 Task: Find connections with filter location Luwuk with filter topic #aviationwith filter profile language German with filter current company Indian Oil Corporation Limited with filter school Sri Krishna Institute Of Technology with filter industry Telecommunications with filter service category Bankruptcy Law with filter keywords title Recyclables Collector
Action: Mouse pressed left at (395, 53)
Screenshot: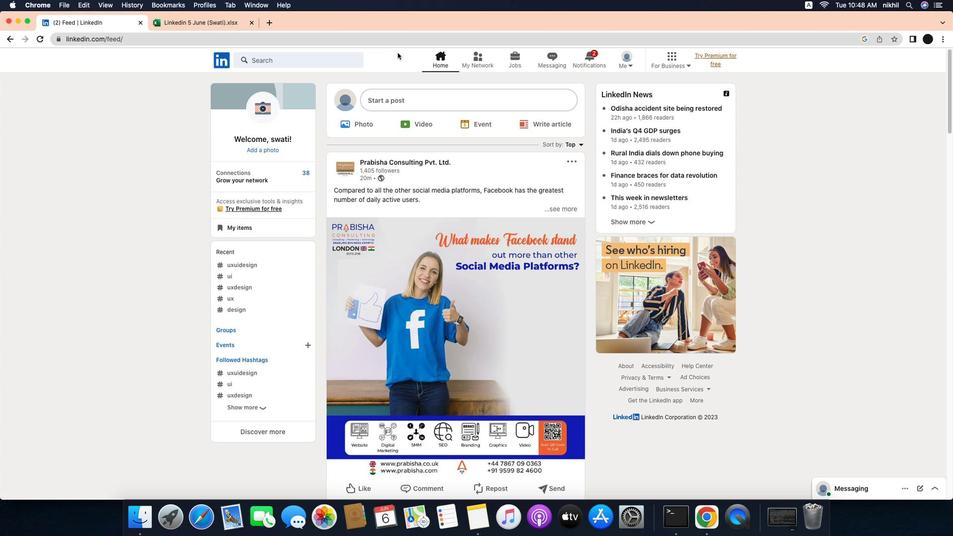 
Action: Mouse moved to (474, 53)
Screenshot: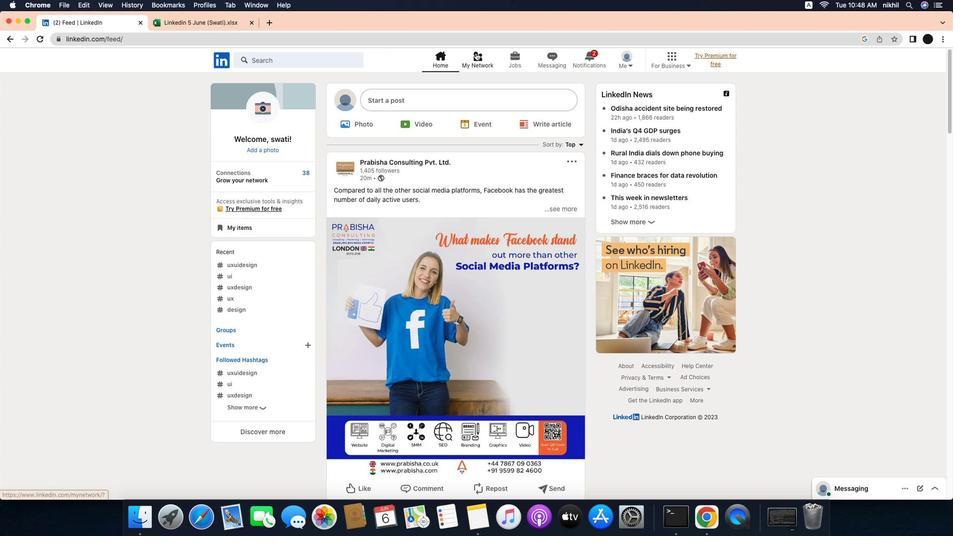 
Action: Mouse pressed left at (474, 53)
Screenshot: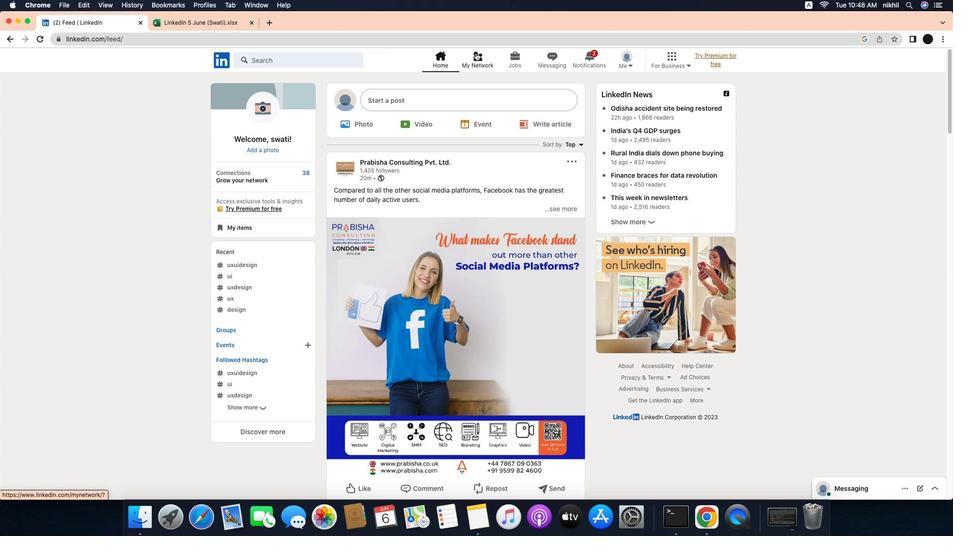 
Action: Mouse moved to (318, 114)
Screenshot: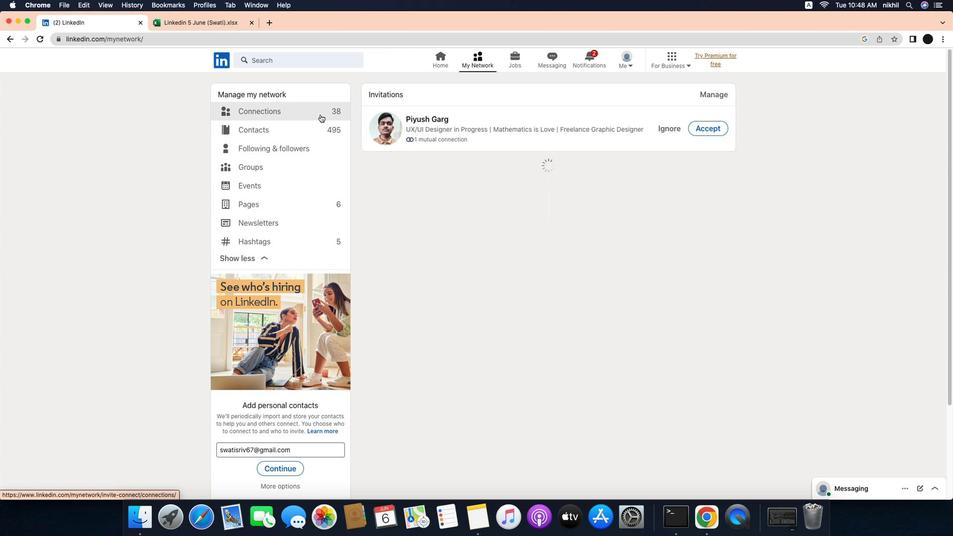 
Action: Mouse pressed left at (318, 114)
Screenshot: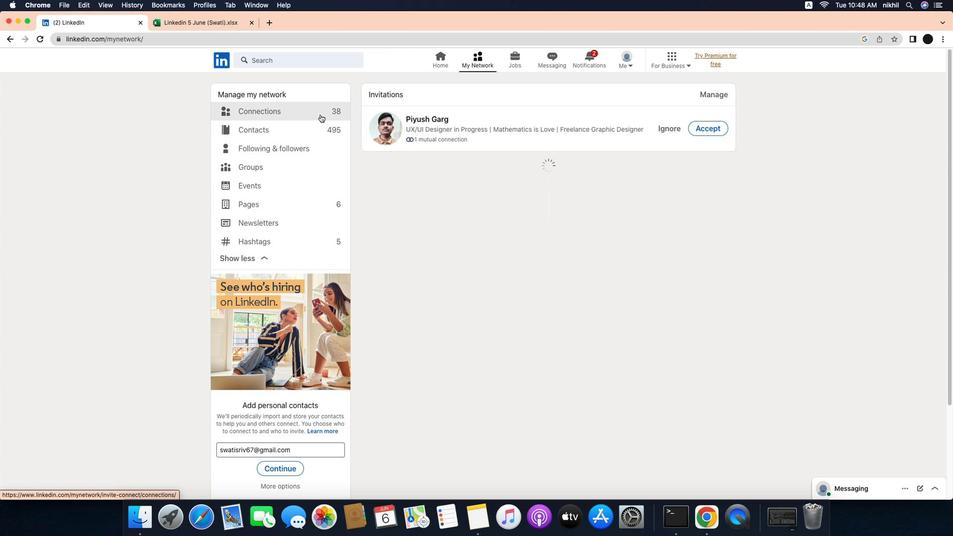 
Action: Mouse moved to (548, 115)
Screenshot: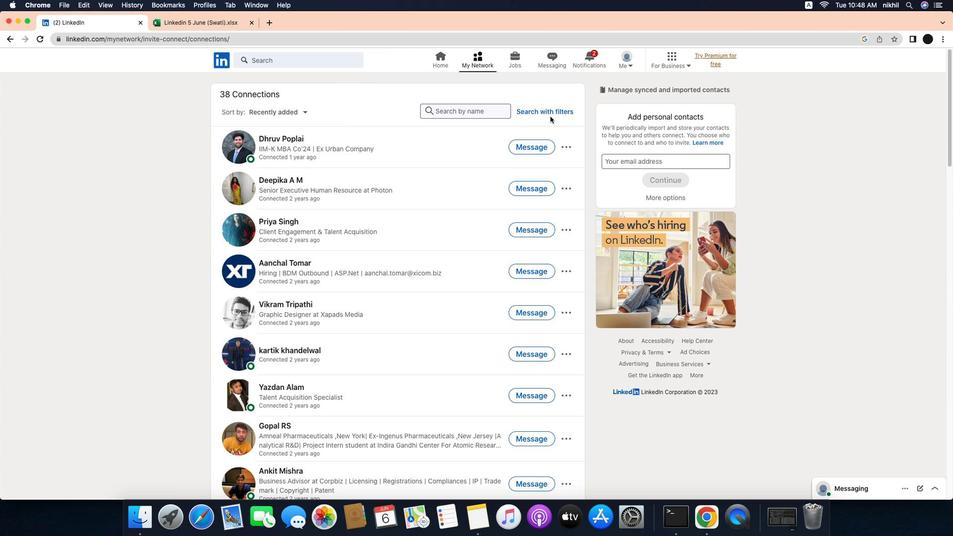 
Action: Mouse pressed left at (548, 115)
Screenshot: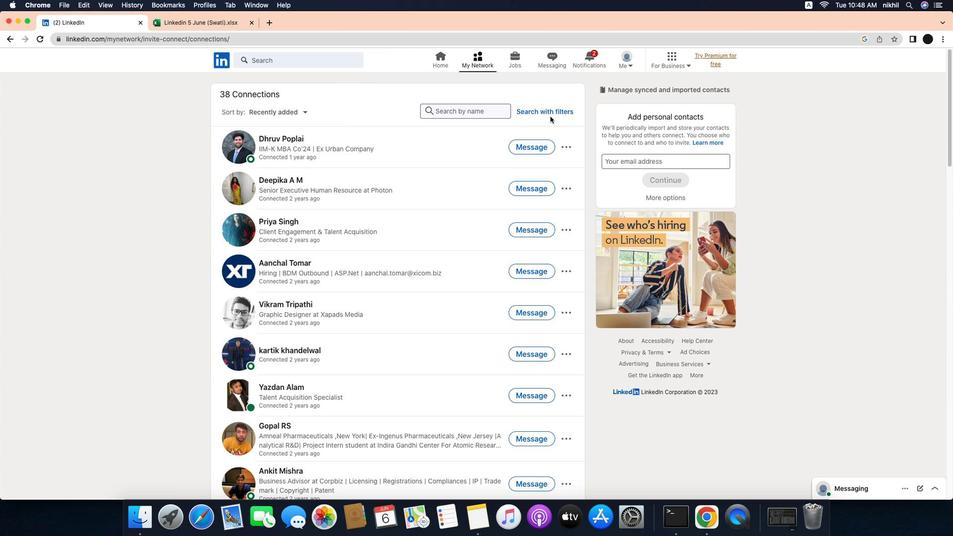 
Action: Mouse moved to (550, 112)
Screenshot: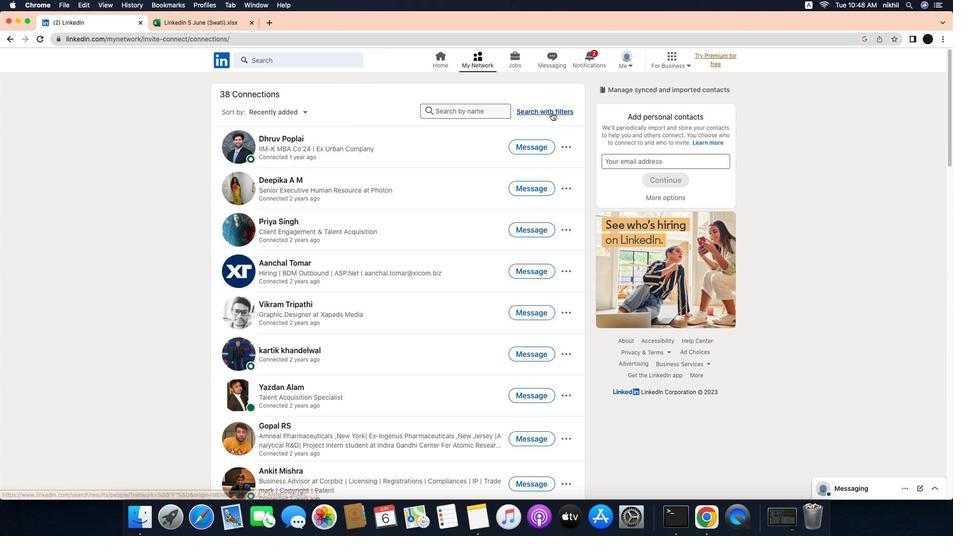 
Action: Mouse pressed left at (550, 112)
Screenshot: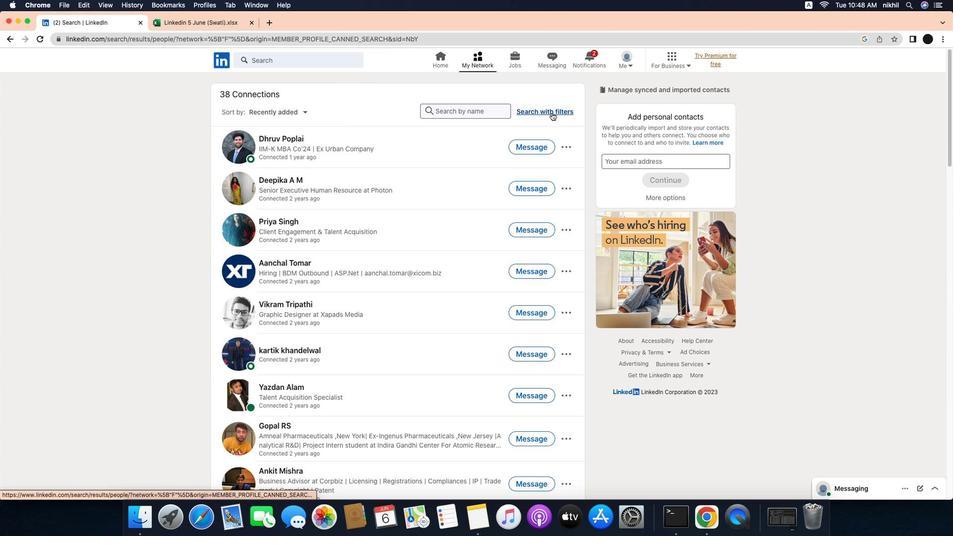 
Action: Mouse moved to (517, 87)
Screenshot: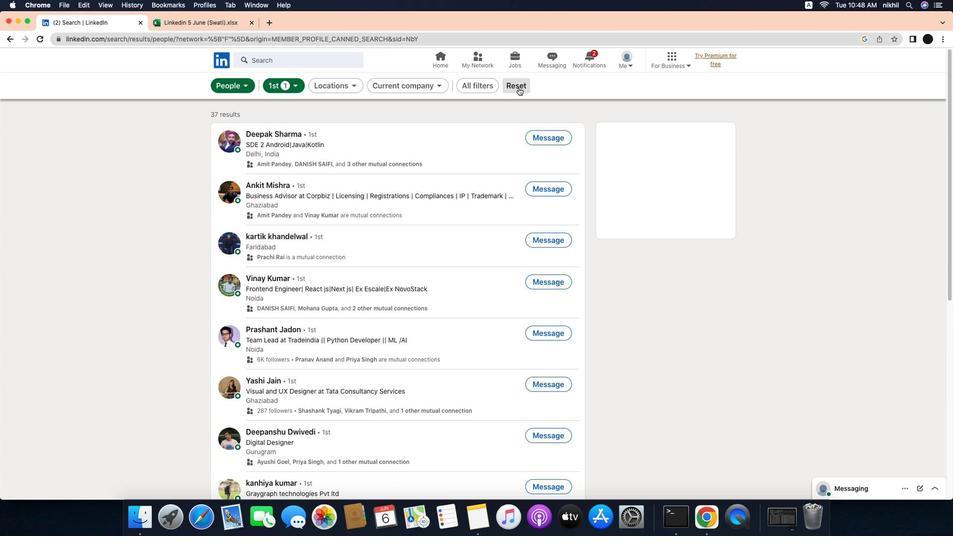 
Action: Mouse pressed left at (517, 87)
Screenshot: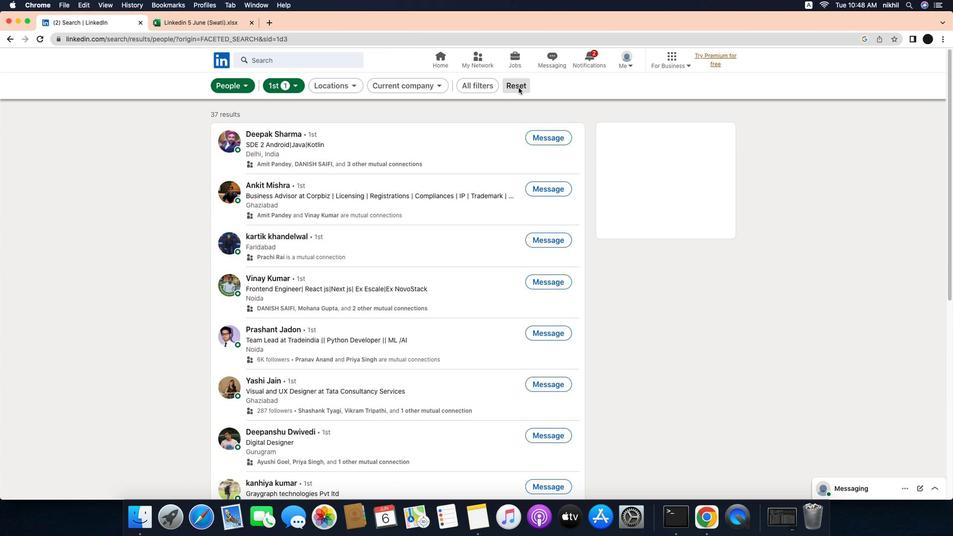 
Action: Mouse moved to (515, 88)
Screenshot: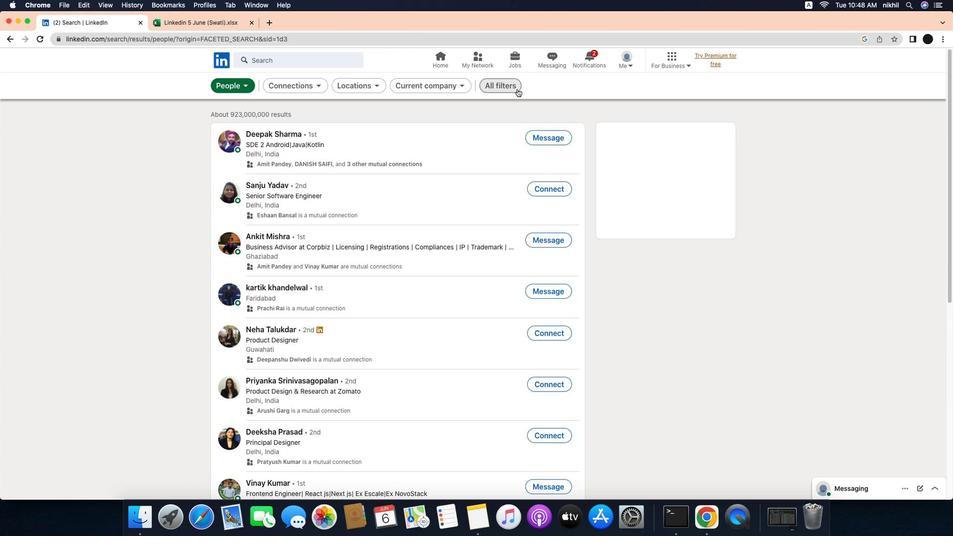 
Action: Mouse pressed left at (515, 88)
Screenshot: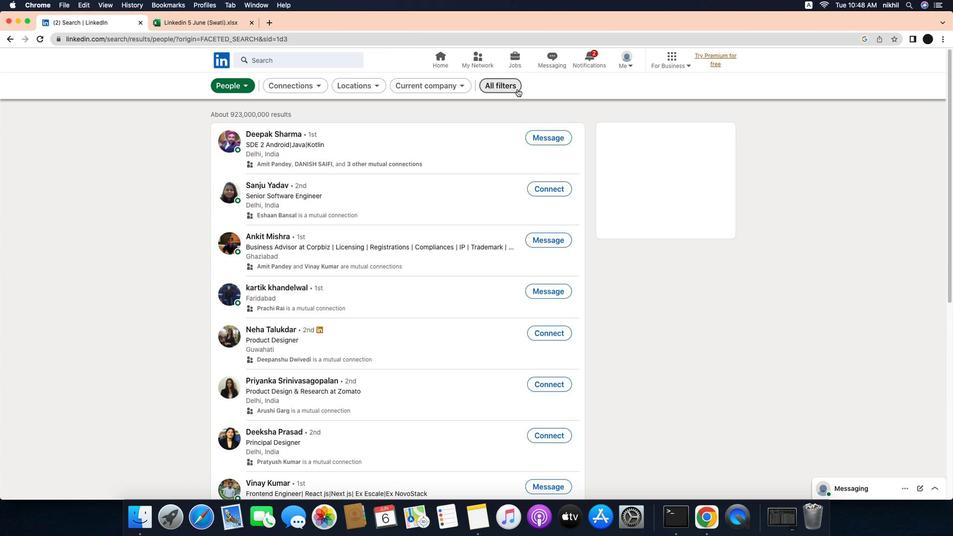 
Action: Mouse moved to (716, 244)
Screenshot: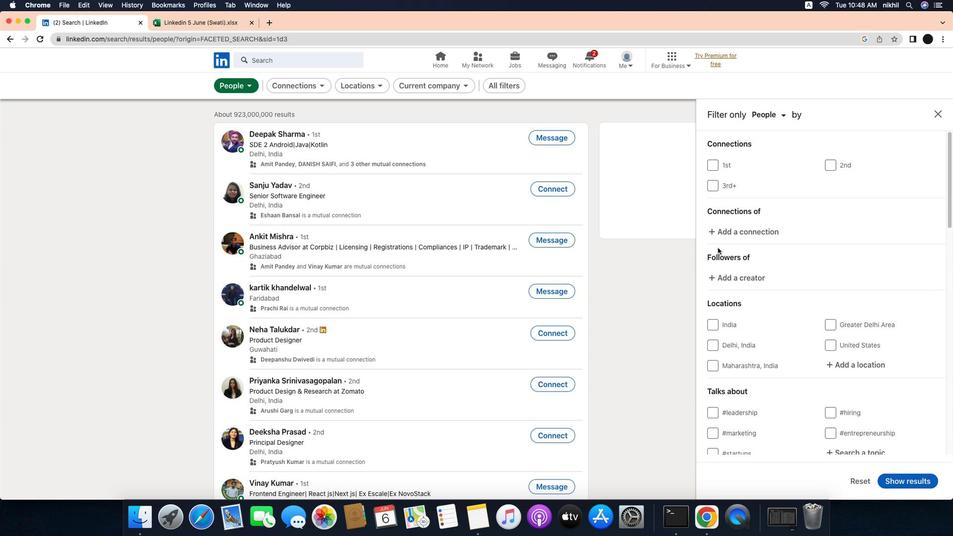 
Action: Mouse scrolled (716, 244) with delta (0, 1)
Screenshot: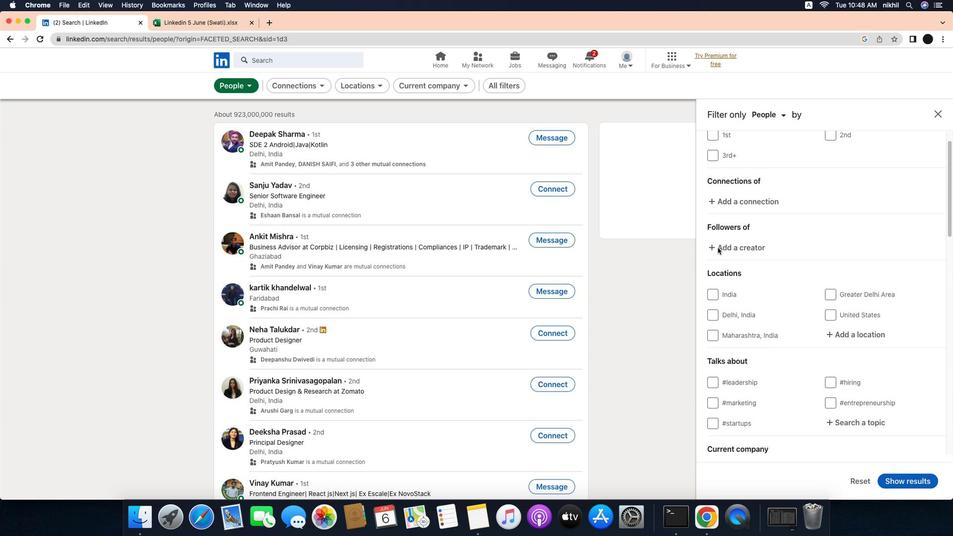 
Action: Mouse scrolled (716, 244) with delta (0, 1)
Screenshot: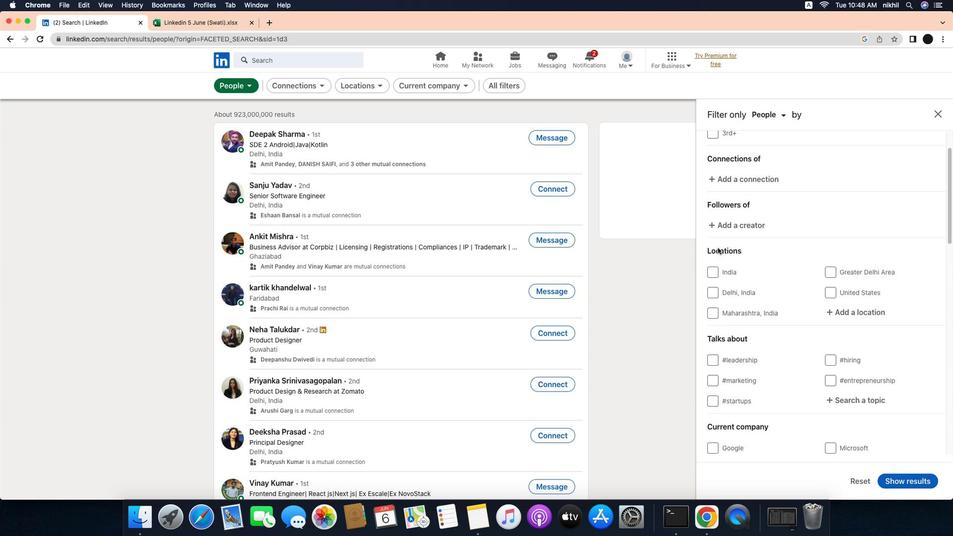 
Action: Mouse scrolled (716, 244) with delta (0, 0)
Screenshot: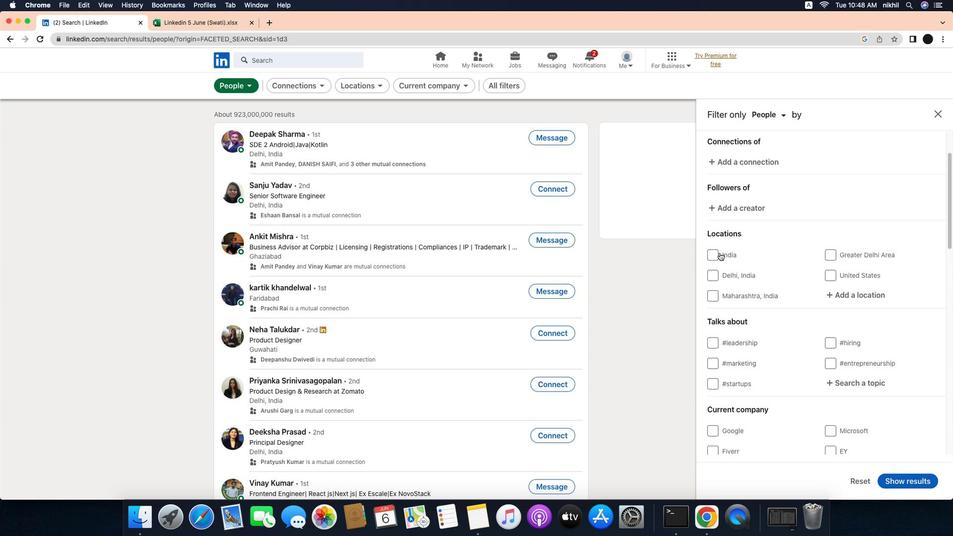 
Action: Mouse moved to (855, 281)
Screenshot: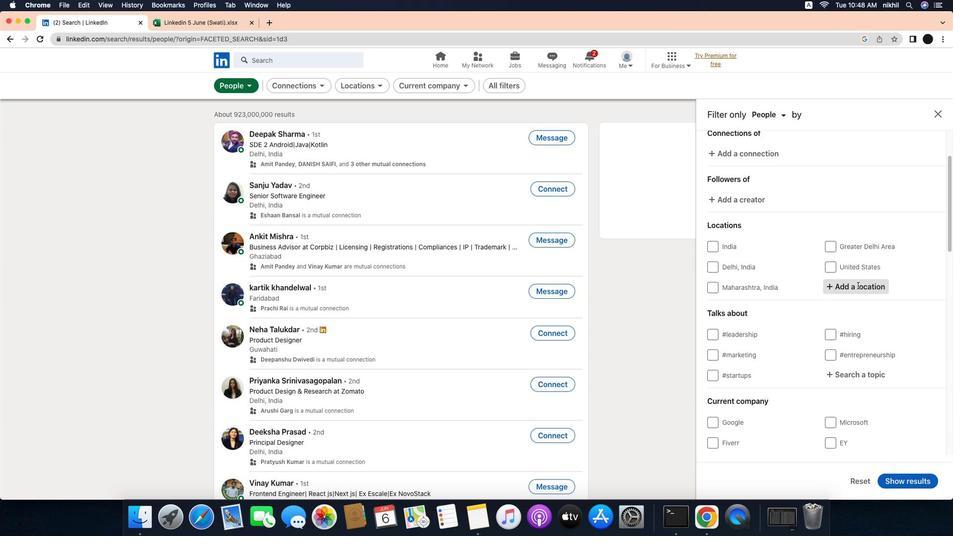 
Action: Mouse pressed left at (855, 281)
Screenshot: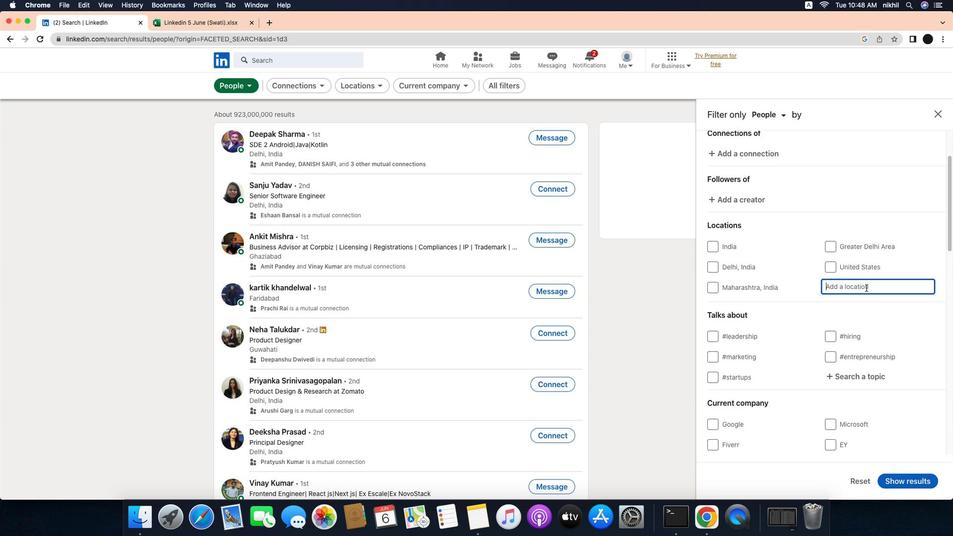 
Action: Mouse moved to (881, 287)
Screenshot: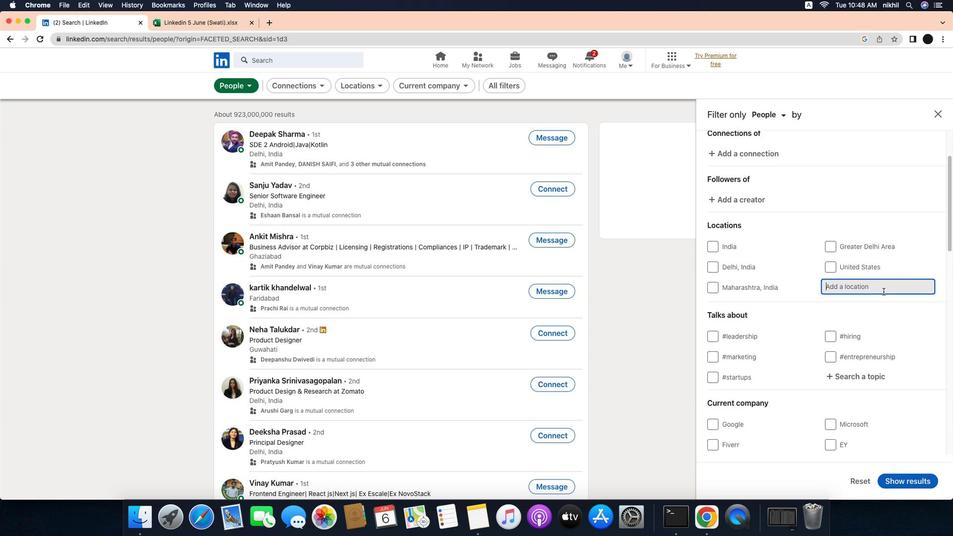 
Action: Mouse pressed left at (881, 287)
Screenshot: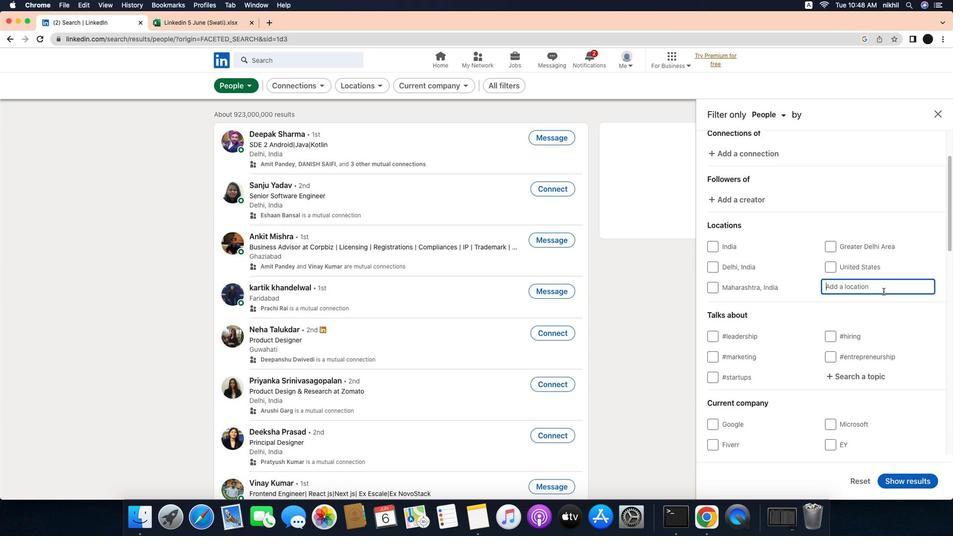 
Action: Key pressed Key.caps_lock'L'Key.caps_lock'u''w''u''k'Key.enter
Screenshot: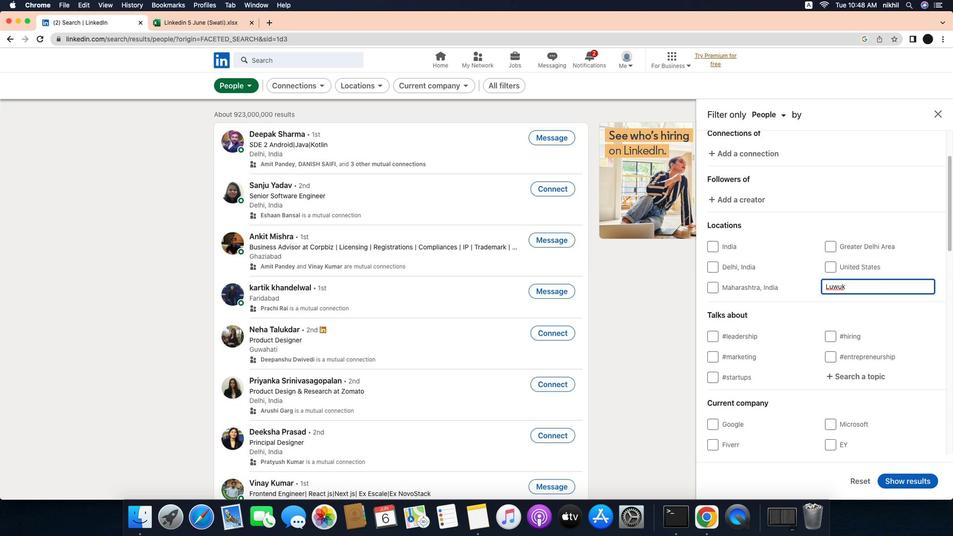 
Action: Mouse moved to (891, 313)
Screenshot: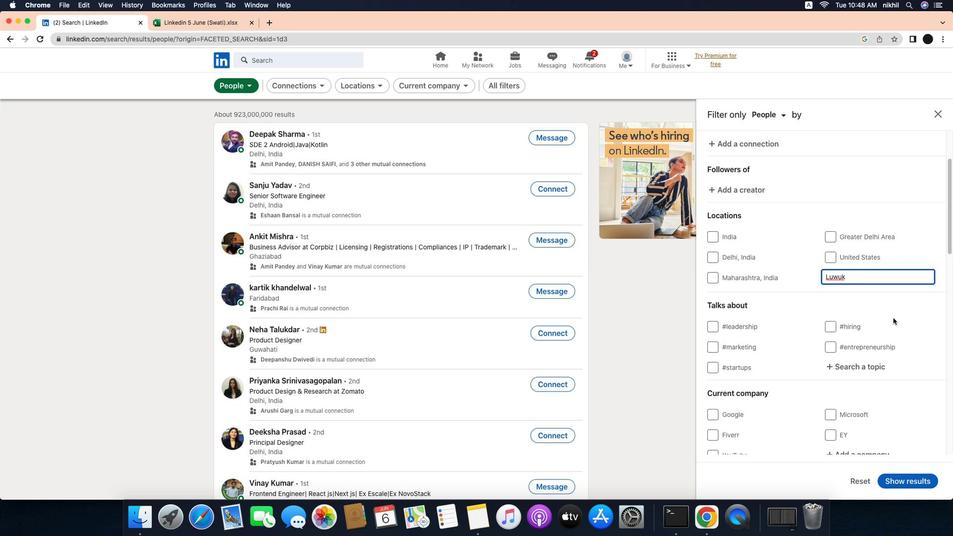 
Action: Mouse scrolled (891, 313) with delta (0, 1)
Screenshot: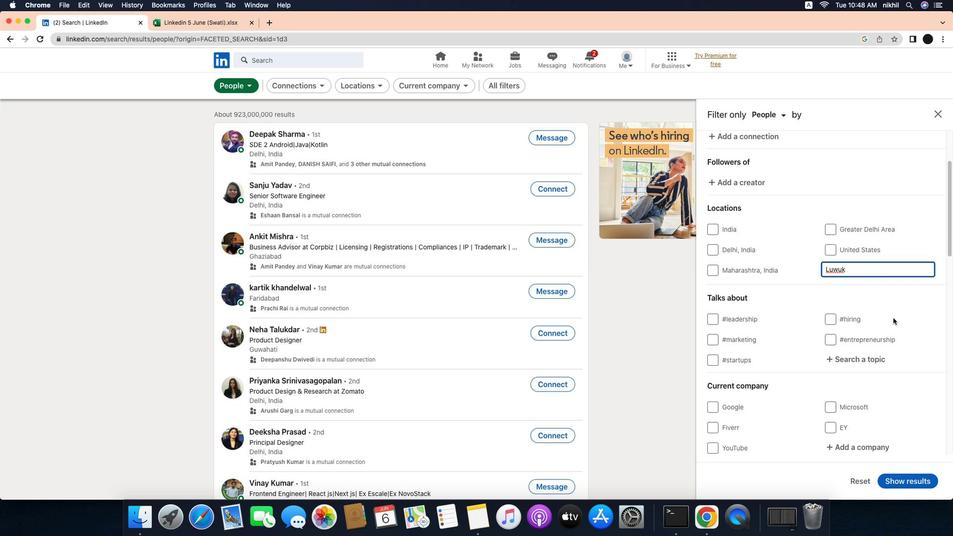 
Action: Mouse moved to (891, 313)
Screenshot: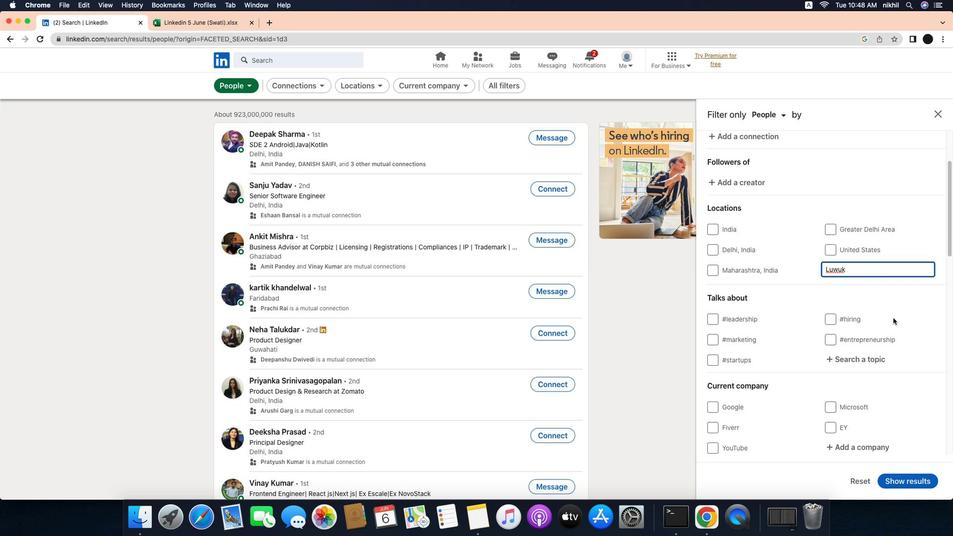 
Action: Mouse scrolled (891, 313) with delta (0, 1)
Screenshot: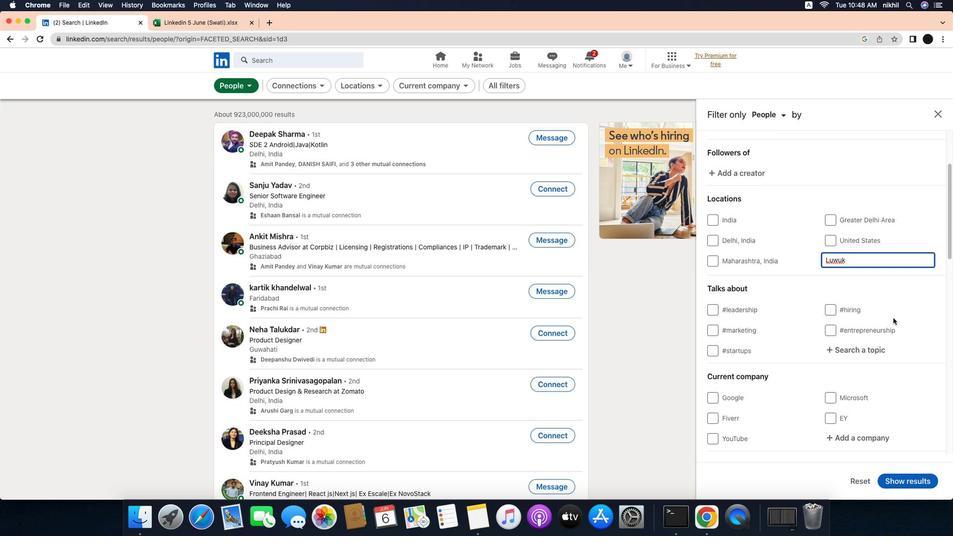 
Action: Mouse scrolled (891, 313) with delta (0, 1)
Screenshot: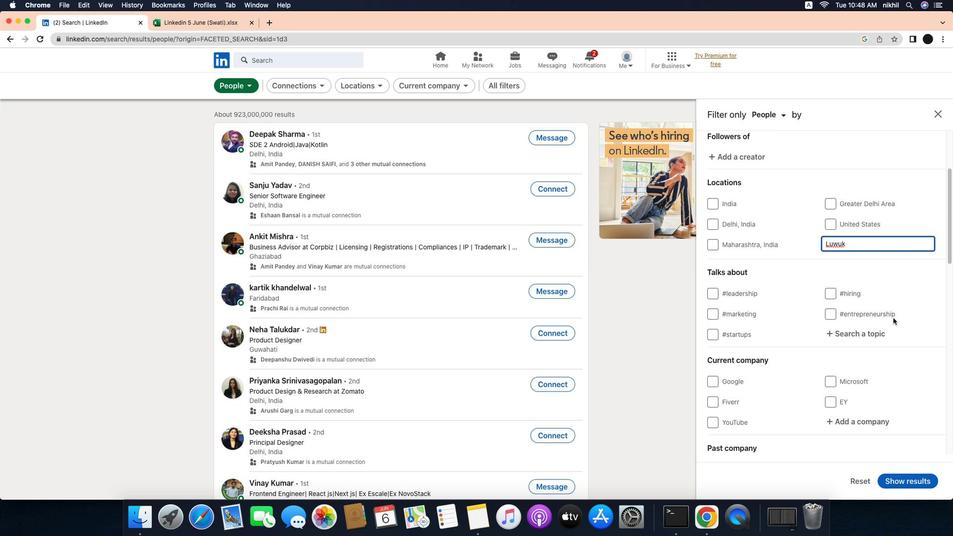 
Action: Mouse scrolled (891, 313) with delta (0, 1)
Screenshot: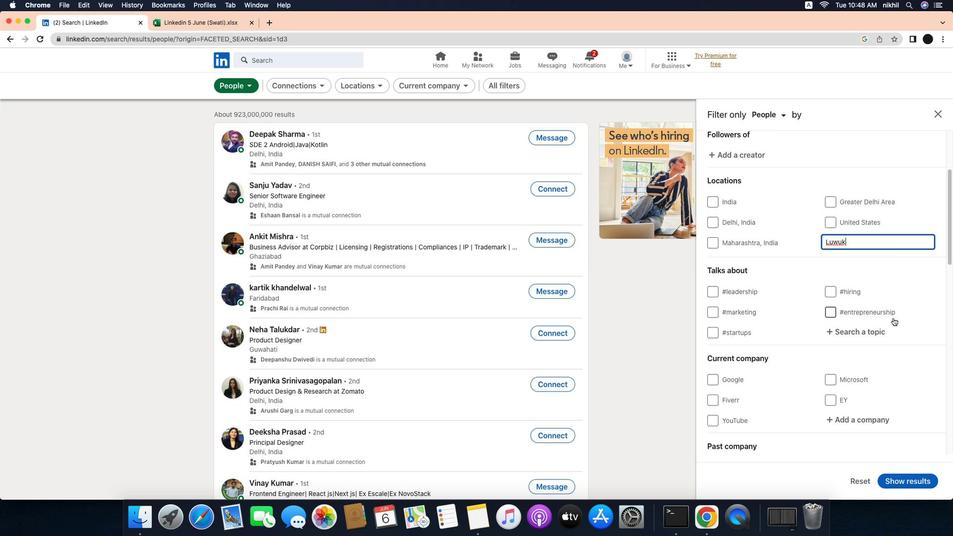 
Action: Mouse scrolled (891, 313) with delta (0, 1)
Screenshot: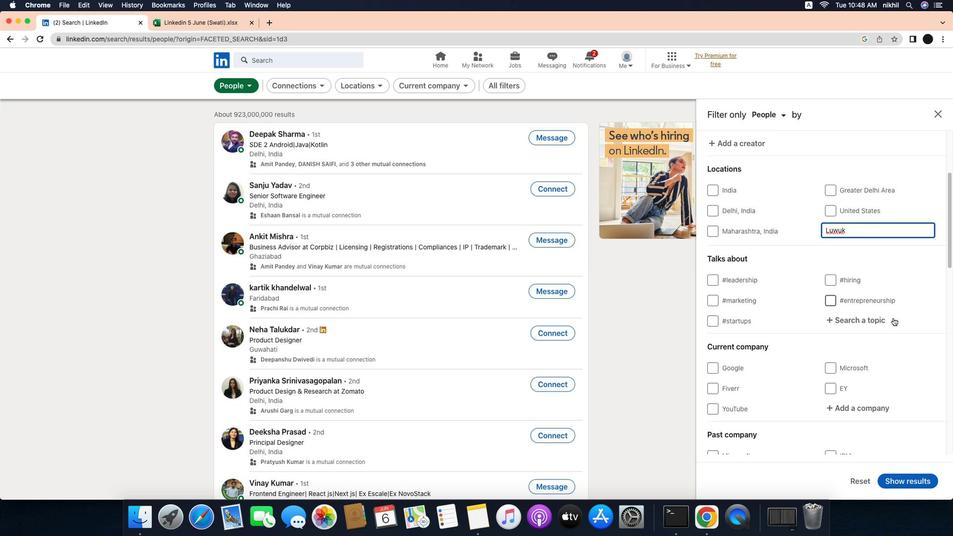 
Action: Mouse scrolled (891, 313) with delta (0, 1)
Screenshot: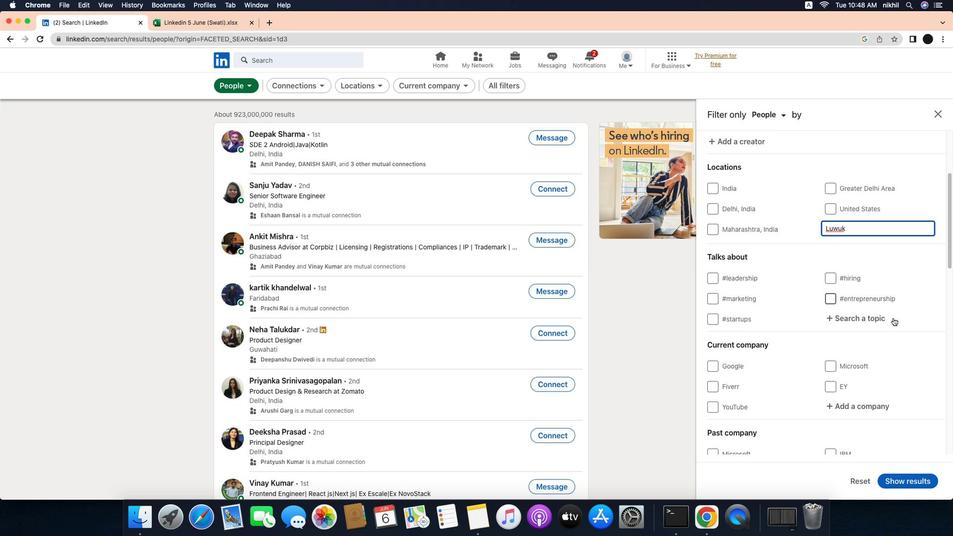 
Action: Mouse moved to (865, 314)
Screenshot: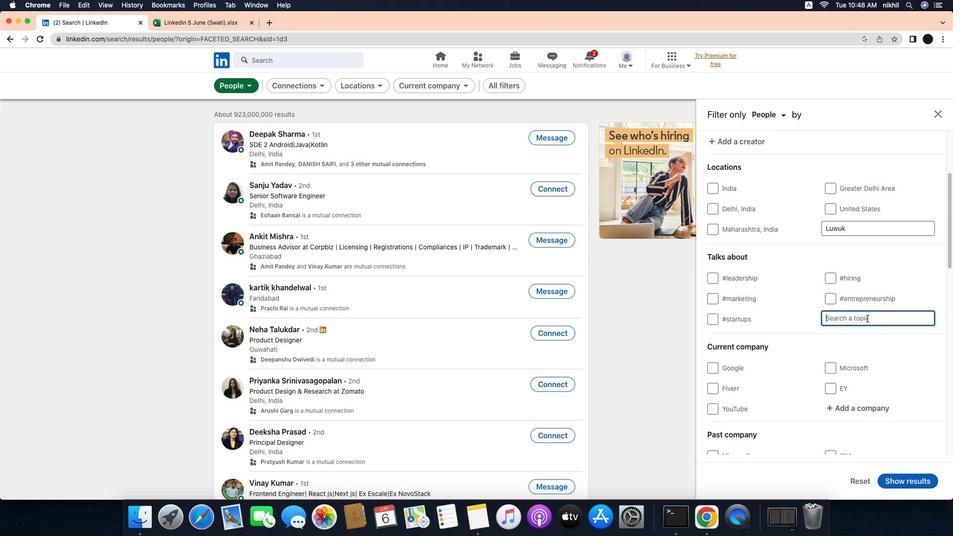 
Action: Mouse pressed left at (865, 314)
Screenshot: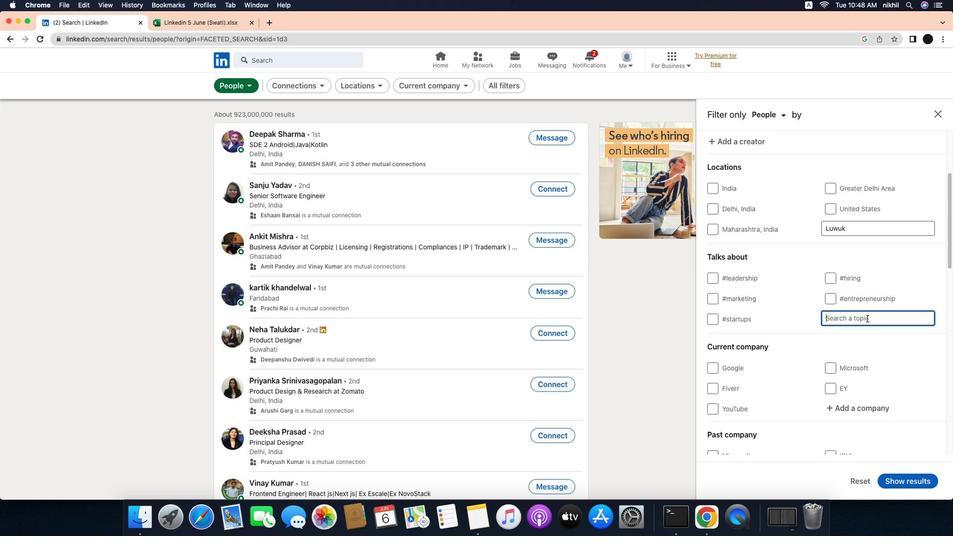 
Action: Mouse moved to (867, 314)
Screenshot: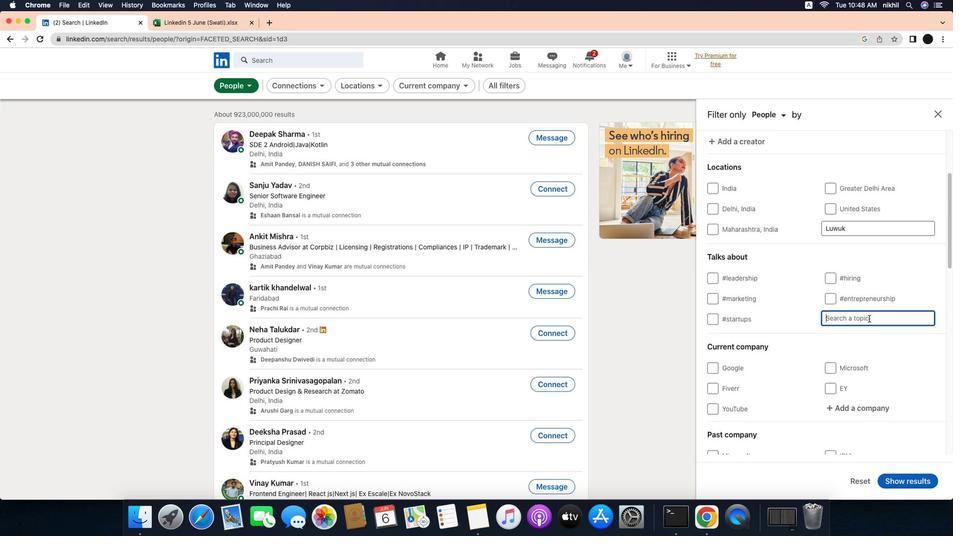 
Action: Key pressed 'a''v''i''a''t''i''o''n'
Screenshot: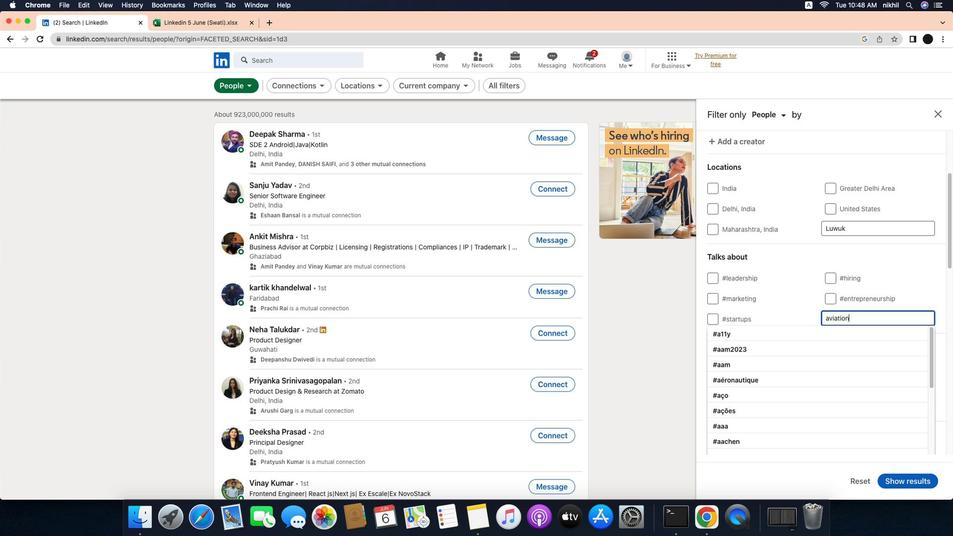 
Action: Mouse moved to (894, 363)
Screenshot: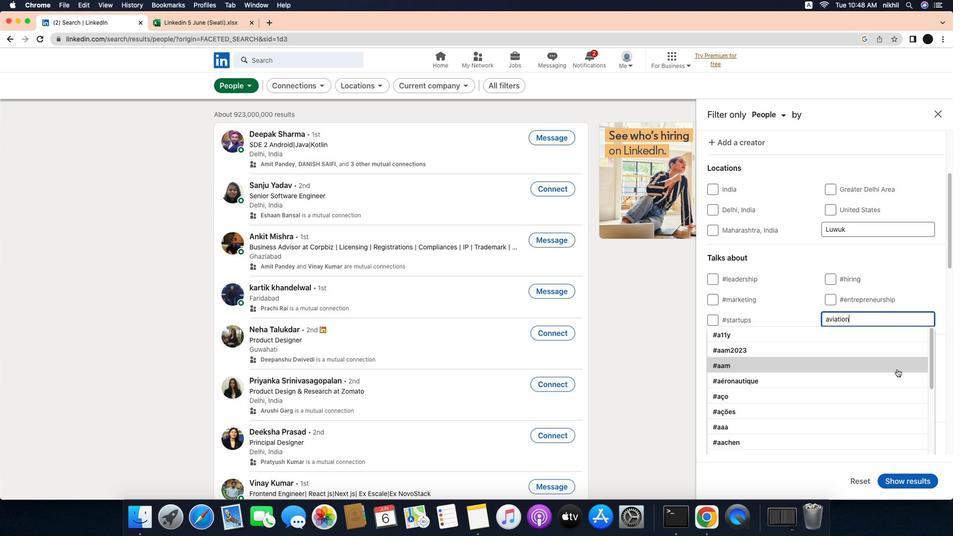 
Action: Mouse scrolled (894, 363) with delta (0, 2)
Screenshot: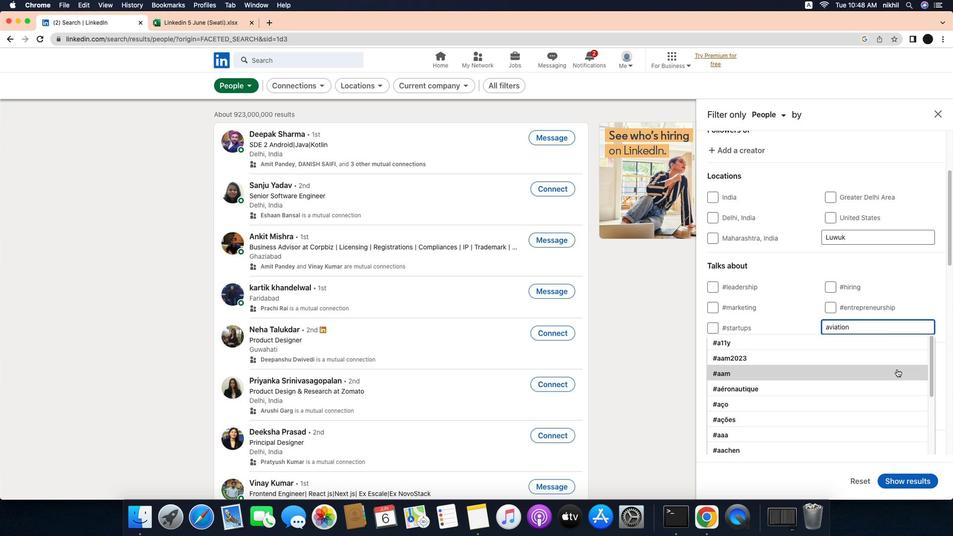 
Action: Mouse scrolled (894, 363) with delta (0, 2)
Screenshot: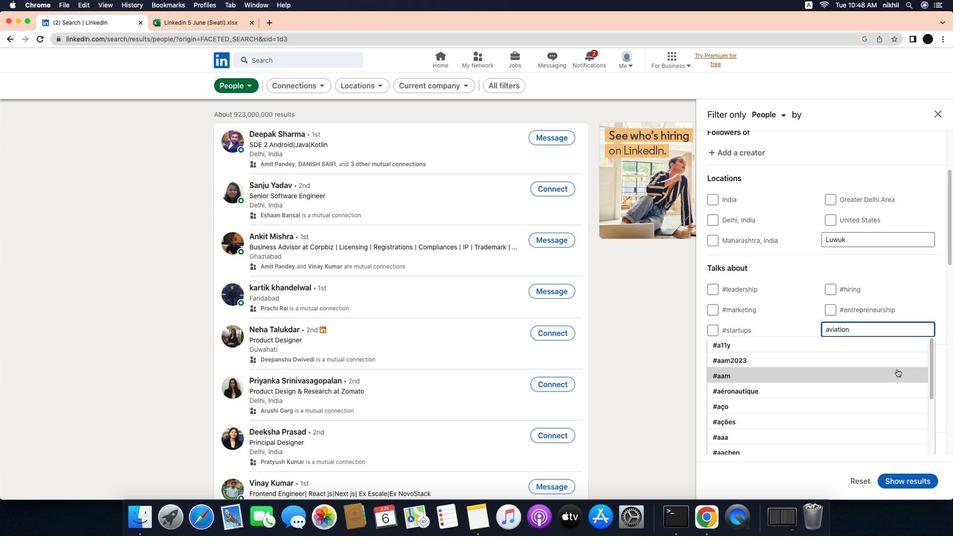 
Action: Mouse scrolled (894, 363) with delta (0, 1)
Screenshot: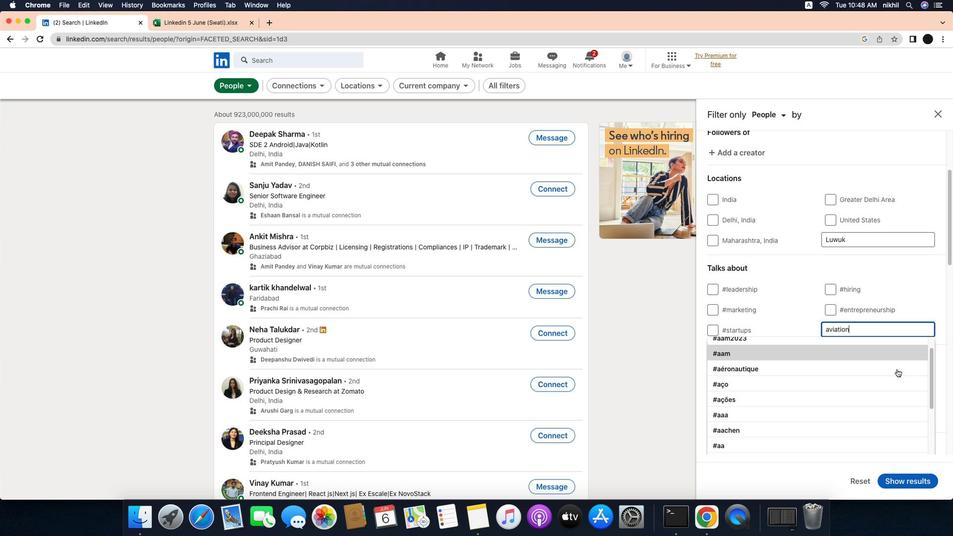 
Action: Mouse scrolled (894, 363) with delta (0, 1)
Screenshot: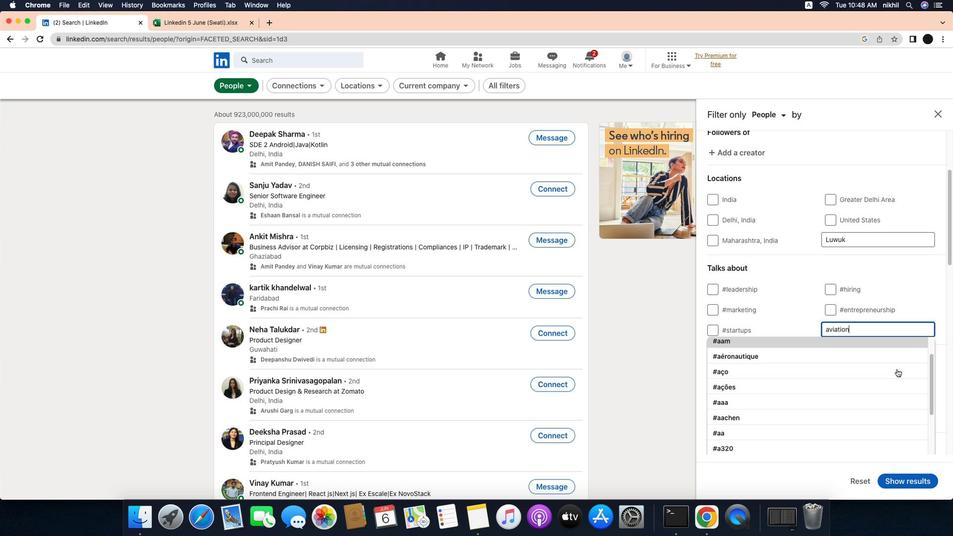 
Action: Mouse scrolled (894, 363) with delta (0, 0)
Screenshot: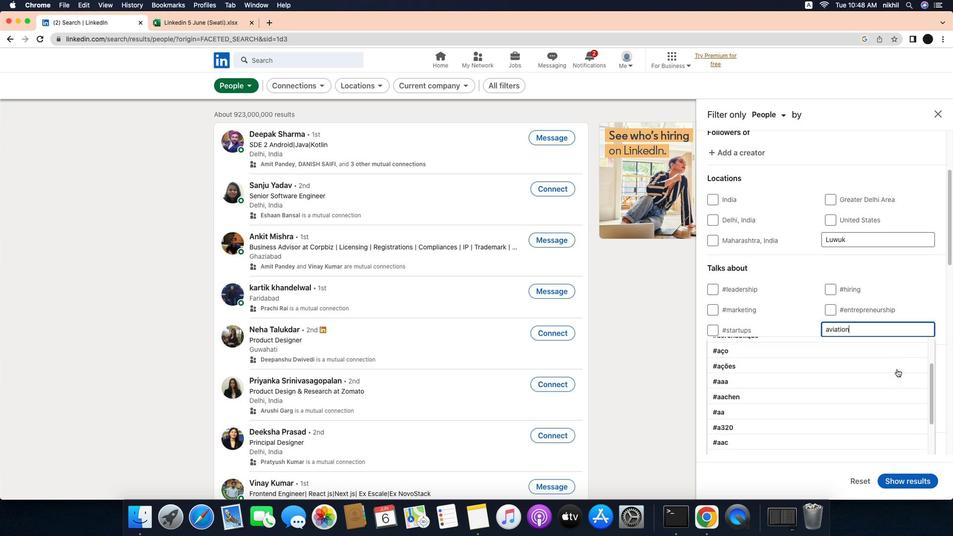 
Action: Mouse scrolled (894, 363) with delta (0, 0)
Screenshot: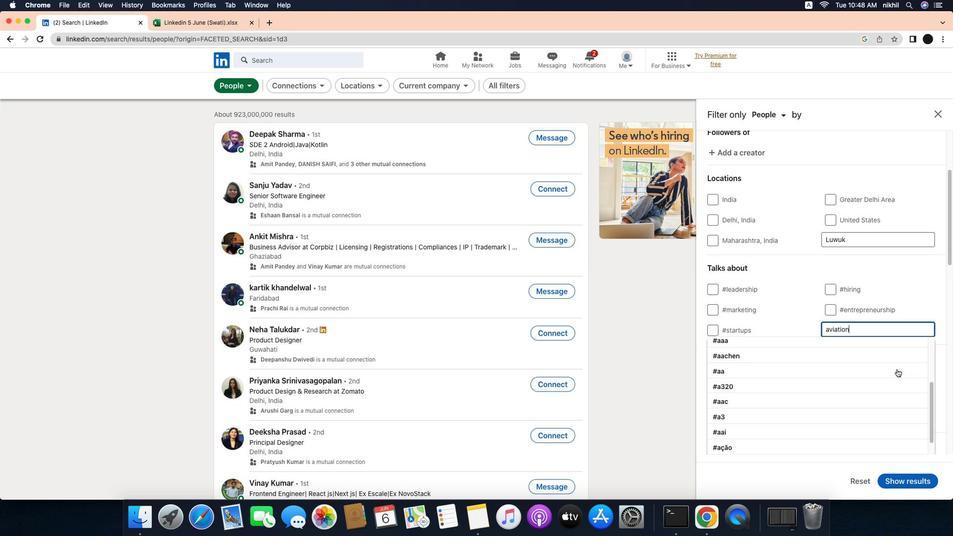 
Action: Mouse scrolled (894, 363) with delta (0, 1)
Screenshot: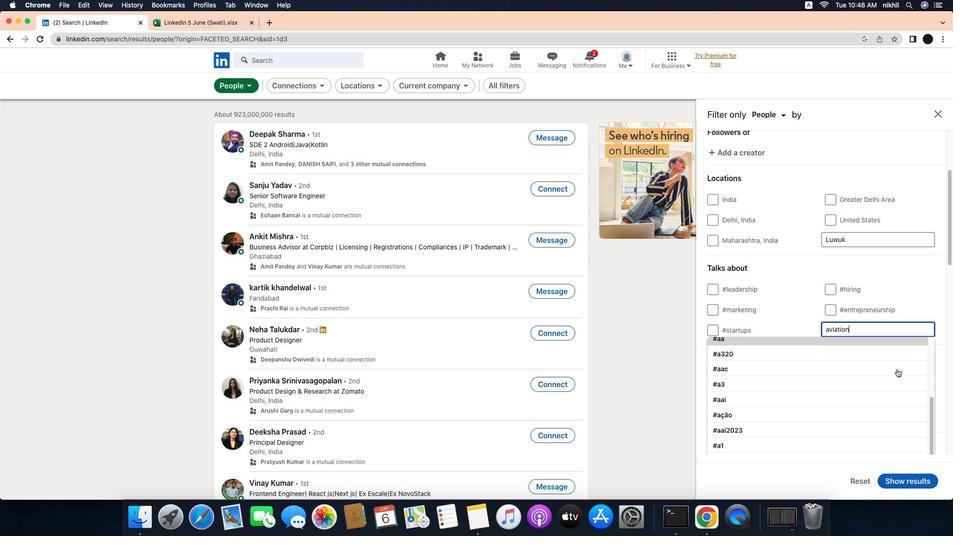 
Action: Mouse scrolled (894, 363) with delta (0, 1)
Screenshot: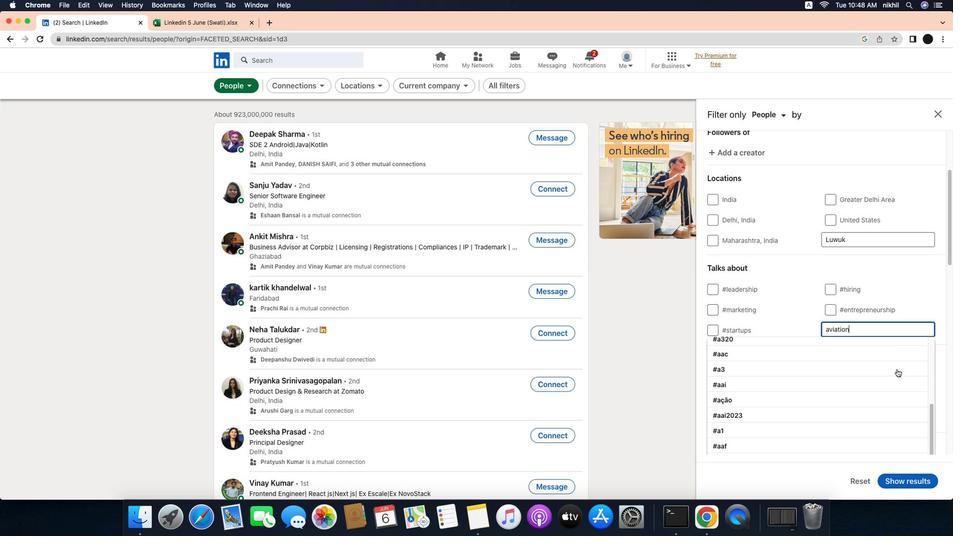 
Action: Mouse scrolled (894, 363) with delta (0, 0)
Screenshot: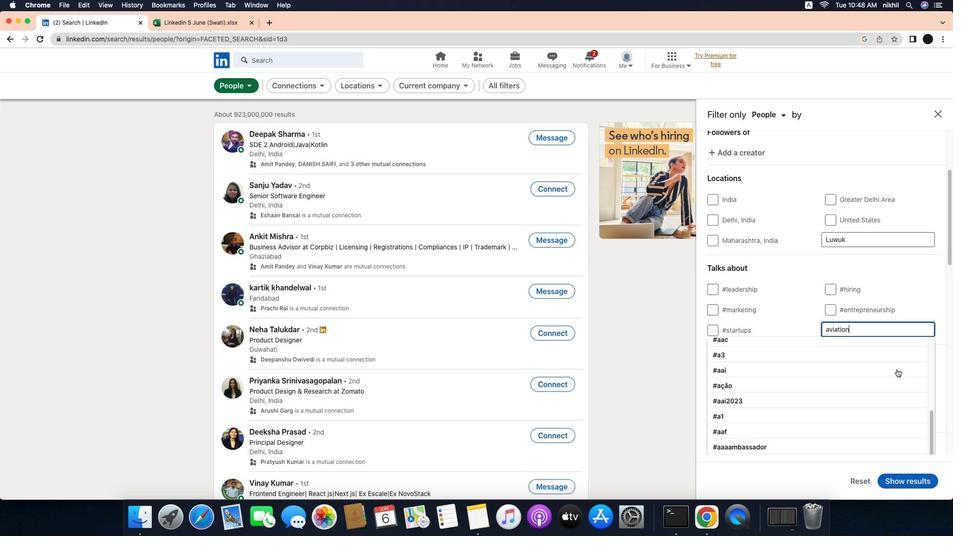 
Action: Mouse moved to (884, 323)
Screenshot: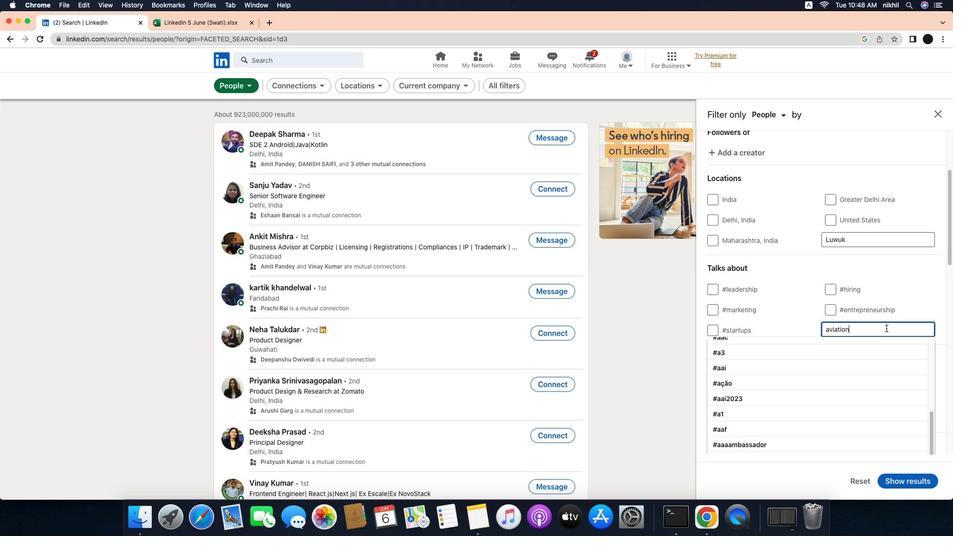 
Action: Key pressed Key.enter
Screenshot: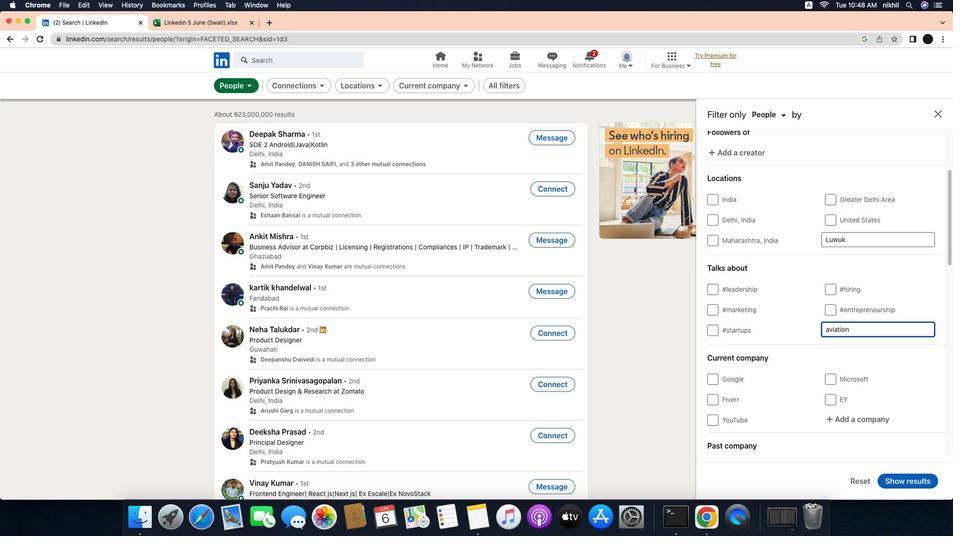 
Action: Mouse moved to (842, 355)
Screenshot: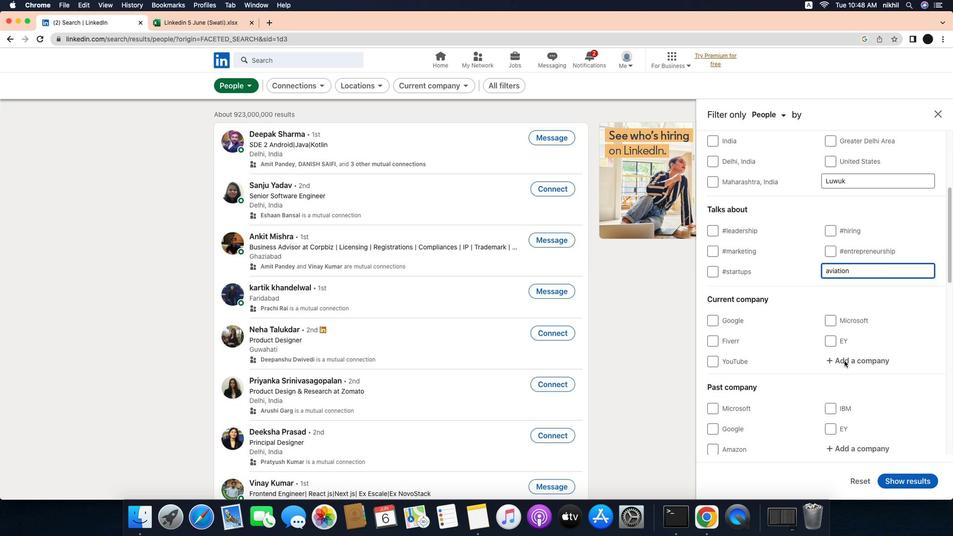 
Action: Mouse scrolled (842, 355) with delta (0, 1)
Screenshot: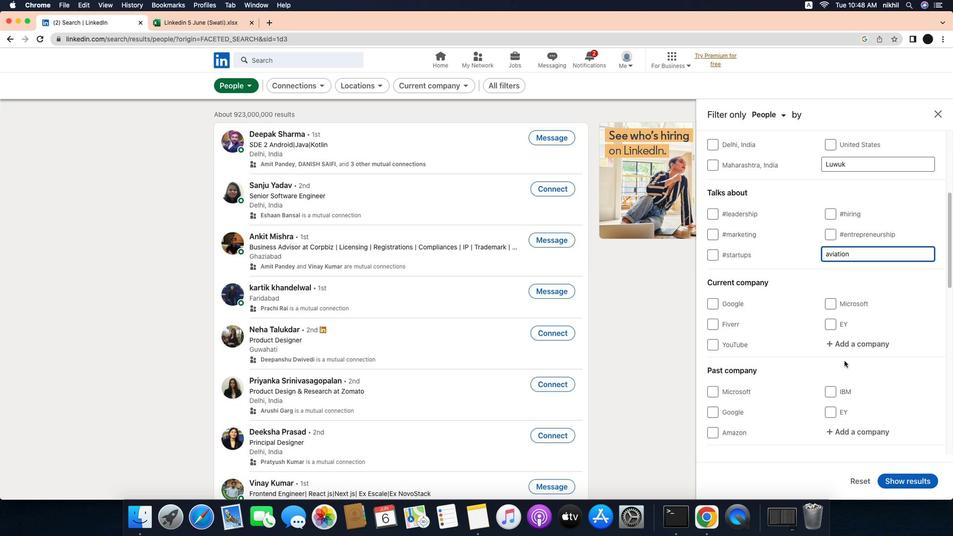
Action: Mouse scrolled (842, 355) with delta (0, 1)
Screenshot: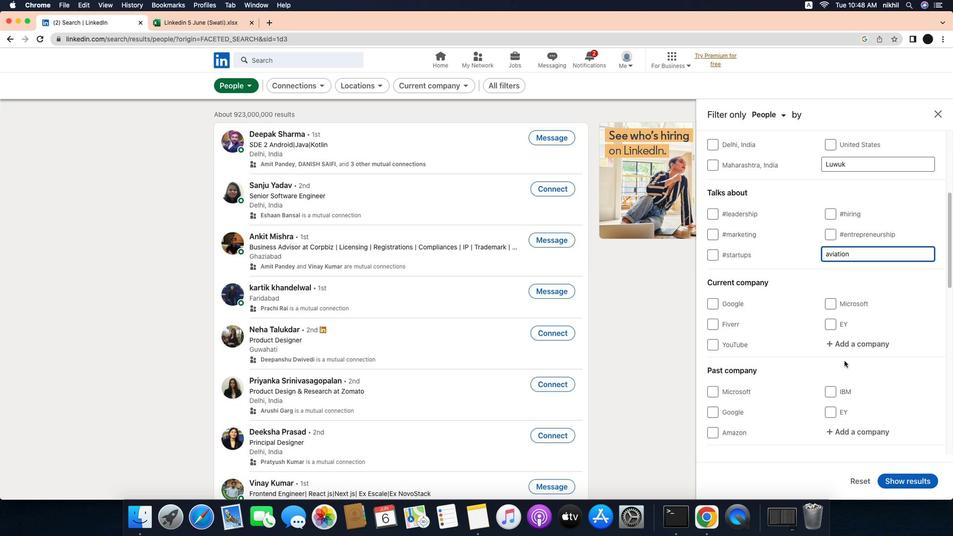 
Action: Mouse scrolled (842, 355) with delta (0, 0)
Screenshot: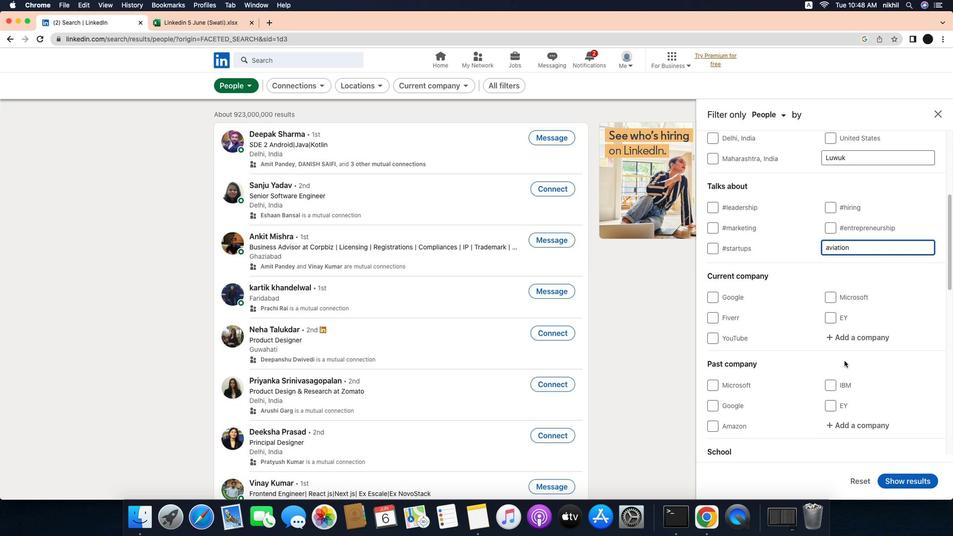 
Action: Mouse scrolled (842, 355) with delta (0, 1)
Screenshot: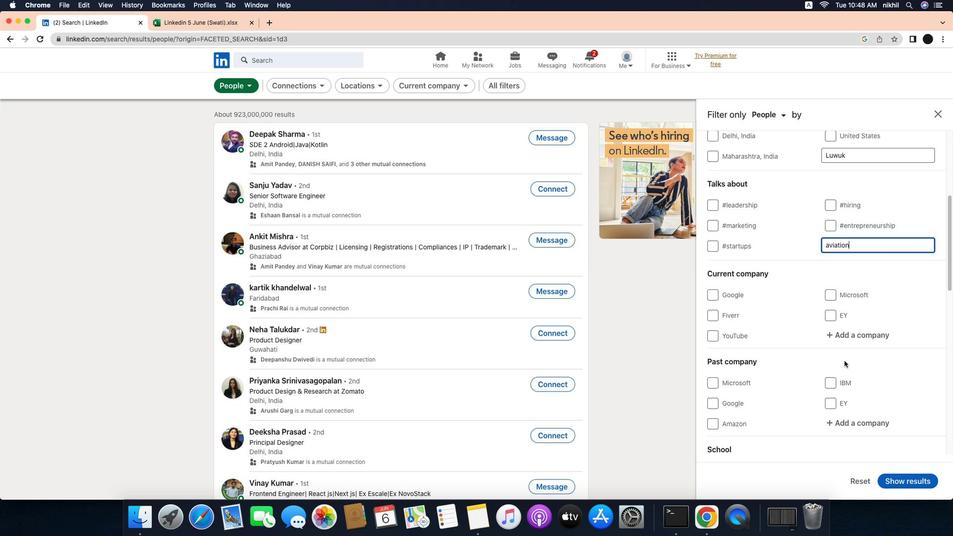 
Action: Mouse scrolled (842, 355) with delta (0, 1)
Screenshot: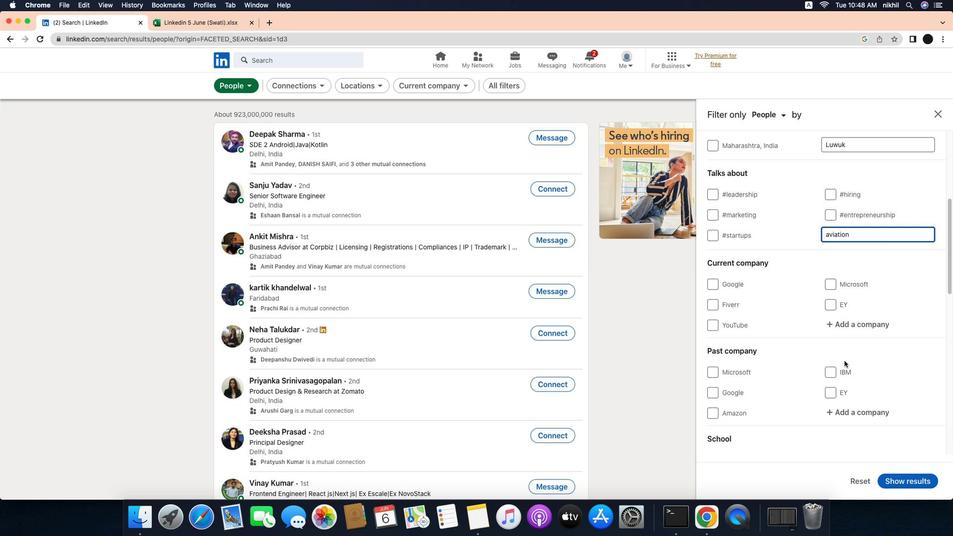 
Action: Mouse scrolled (842, 355) with delta (0, 1)
Screenshot: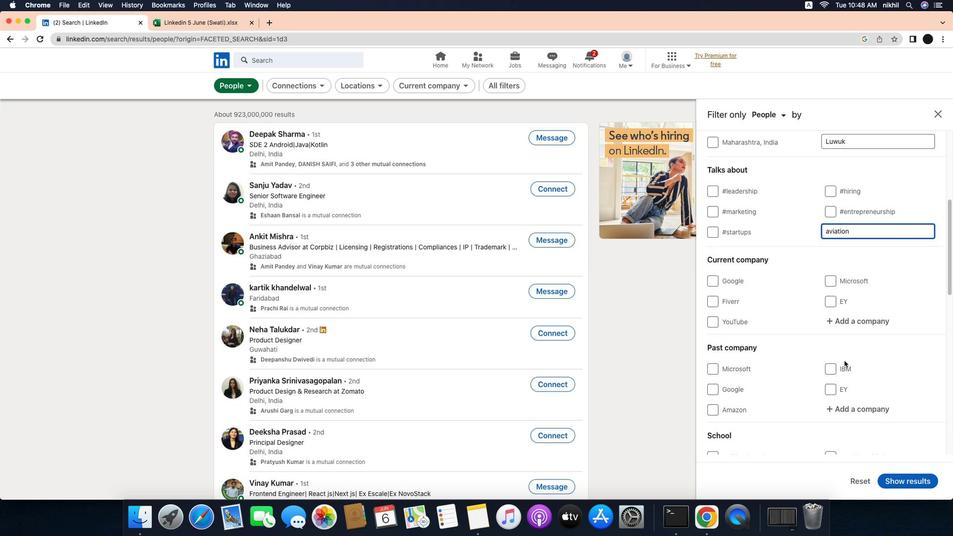 
Action: Mouse scrolled (842, 355) with delta (0, 1)
Screenshot: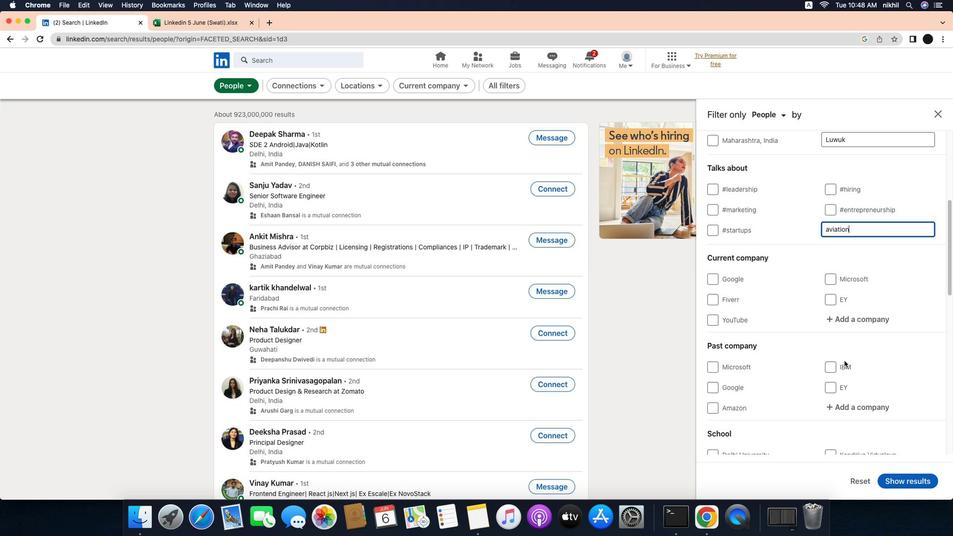 
Action: Mouse scrolled (842, 355) with delta (0, 1)
Screenshot: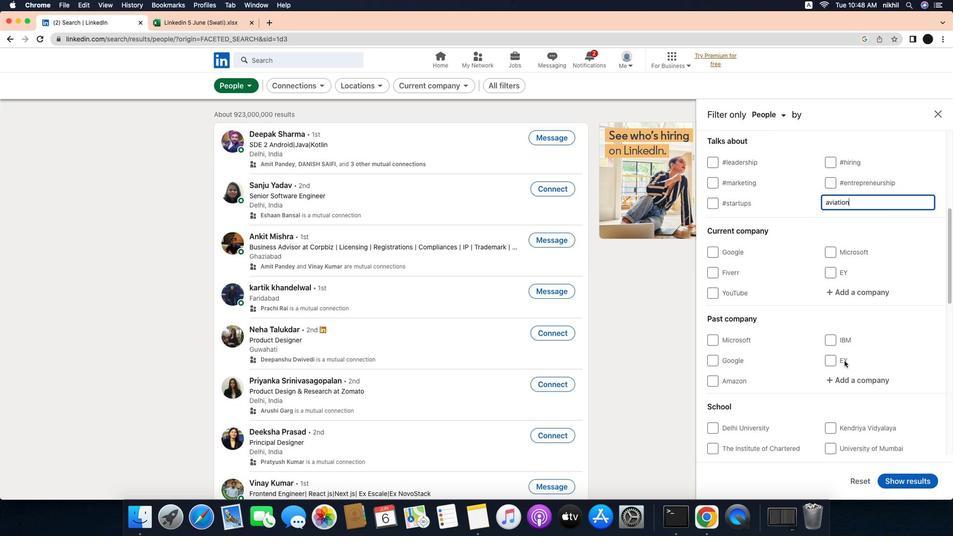 
Action: Mouse scrolled (842, 355) with delta (0, 1)
Screenshot: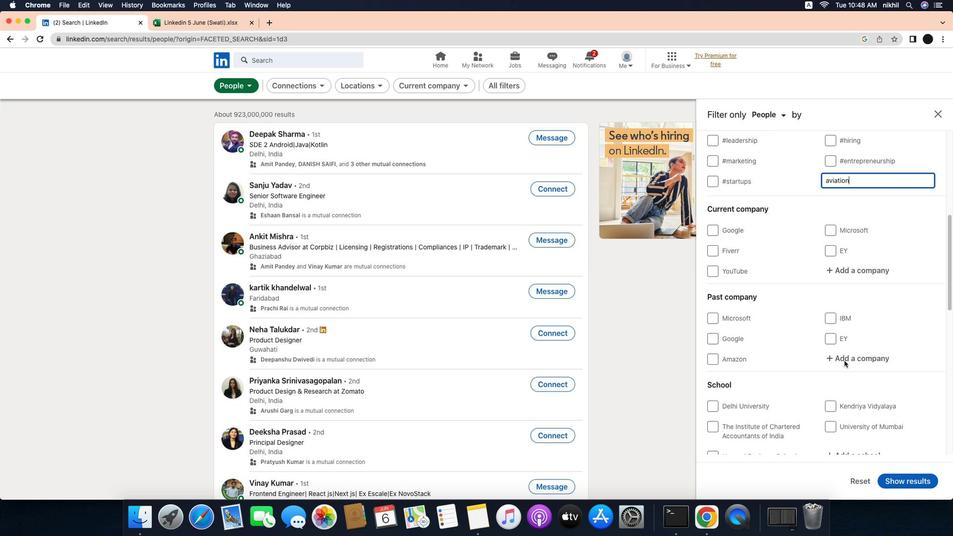 
Action: Mouse scrolled (842, 355) with delta (0, 0)
Screenshot: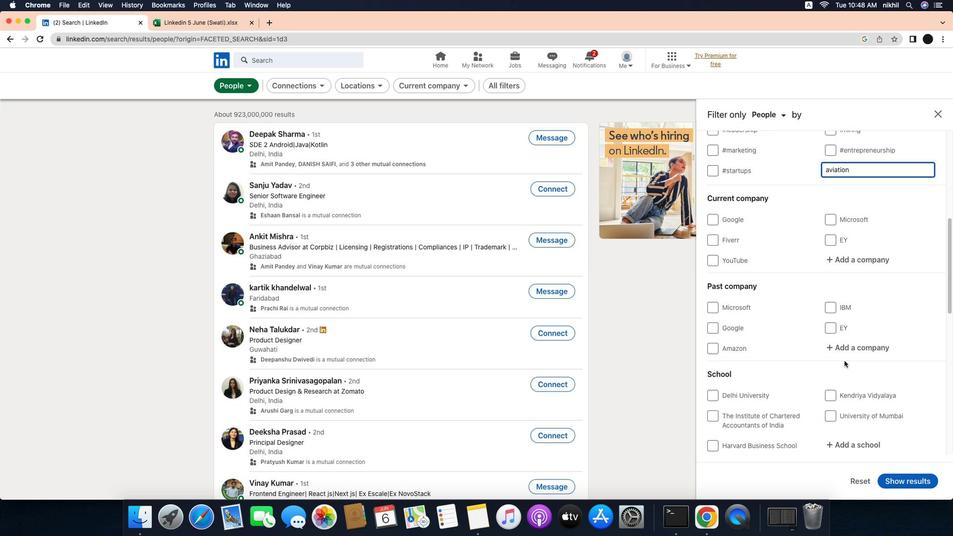 
Action: Mouse scrolled (842, 355) with delta (0, 1)
Screenshot: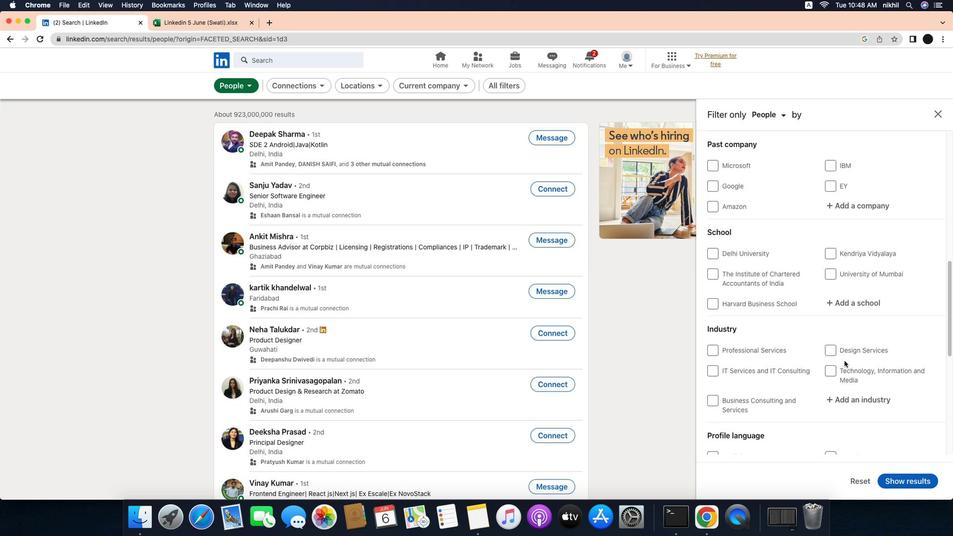 
Action: Mouse scrolled (842, 355) with delta (0, 1)
Screenshot: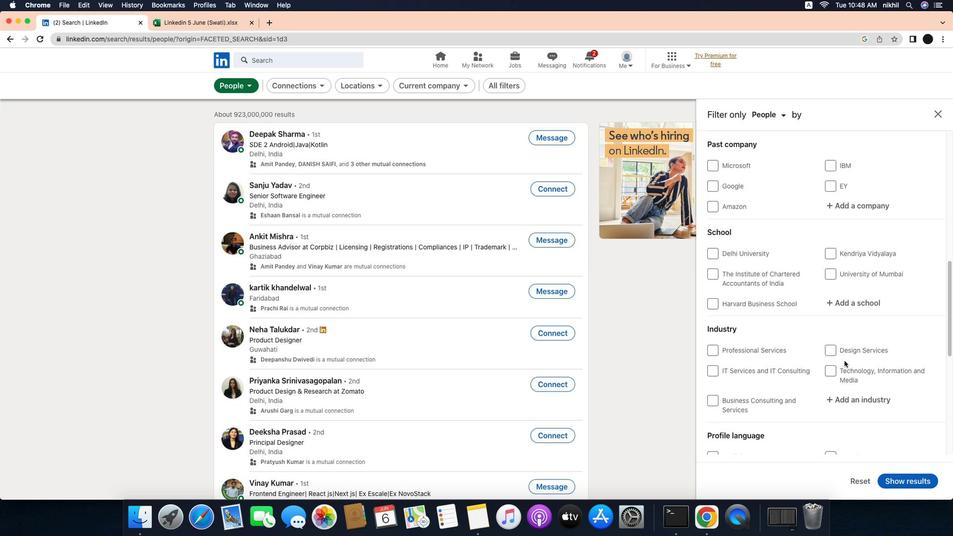 
Action: Mouse scrolled (842, 355) with delta (0, 0)
Screenshot: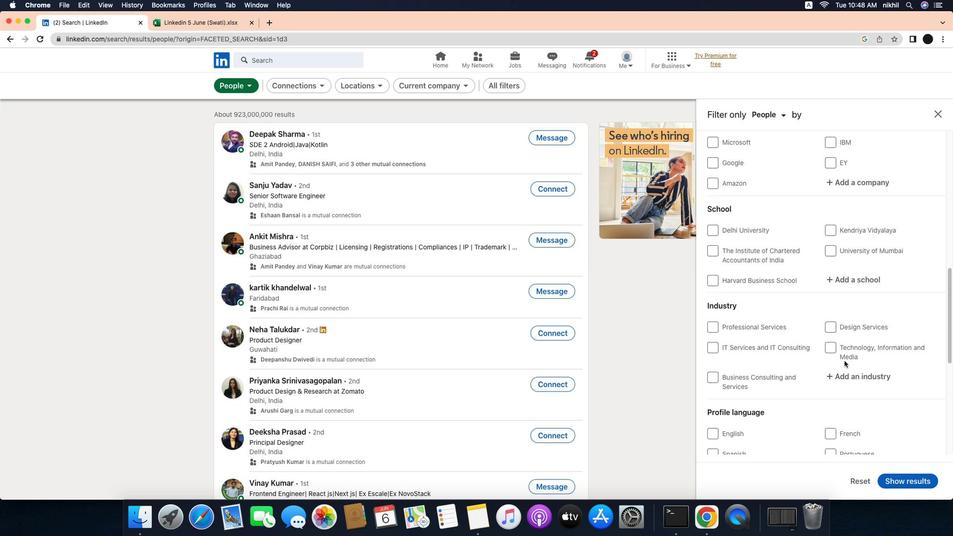 
Action: Mouse scrolled (842, 355) with delta (0, 0)
Screenshot: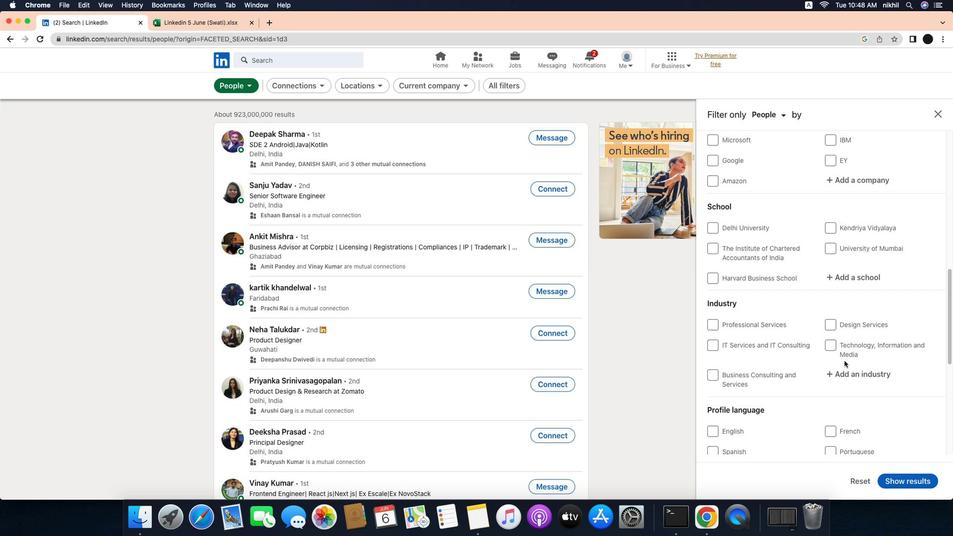 
Action: Mouse moved to (843, 391)
Screenshot: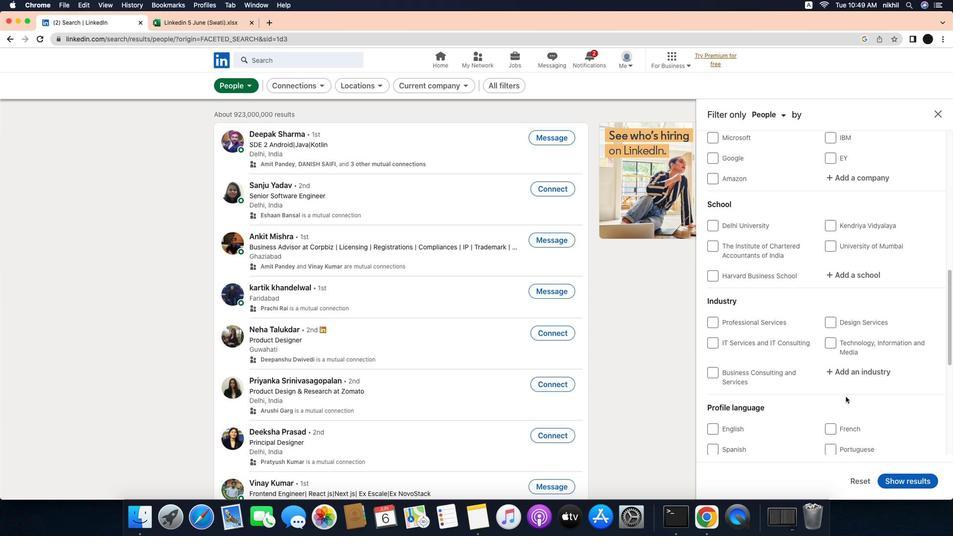 
Action: Mouse scrolled (843, 391) with delta (0, 1)
Screenshot: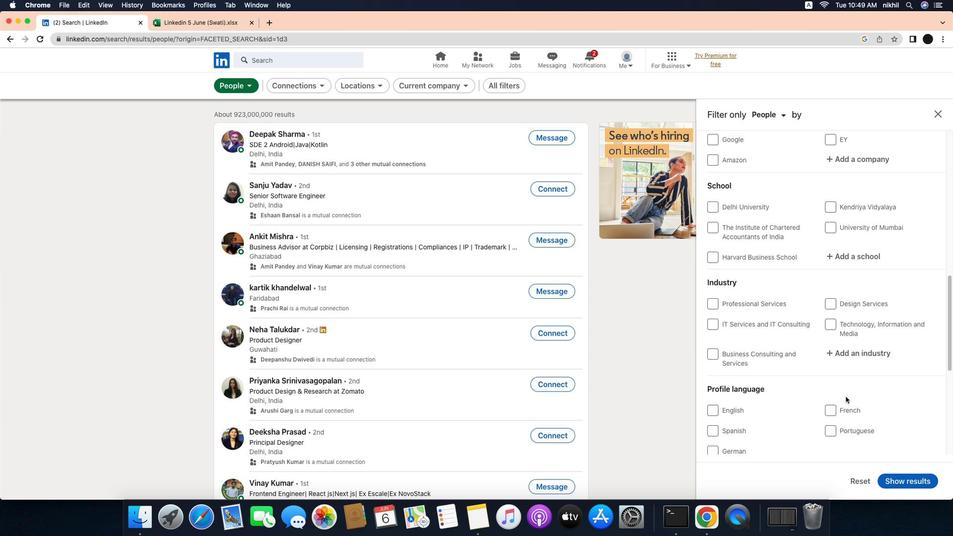 
Action: Mouse scrolled (843, 391) with delta (0, 1)
Screenshot: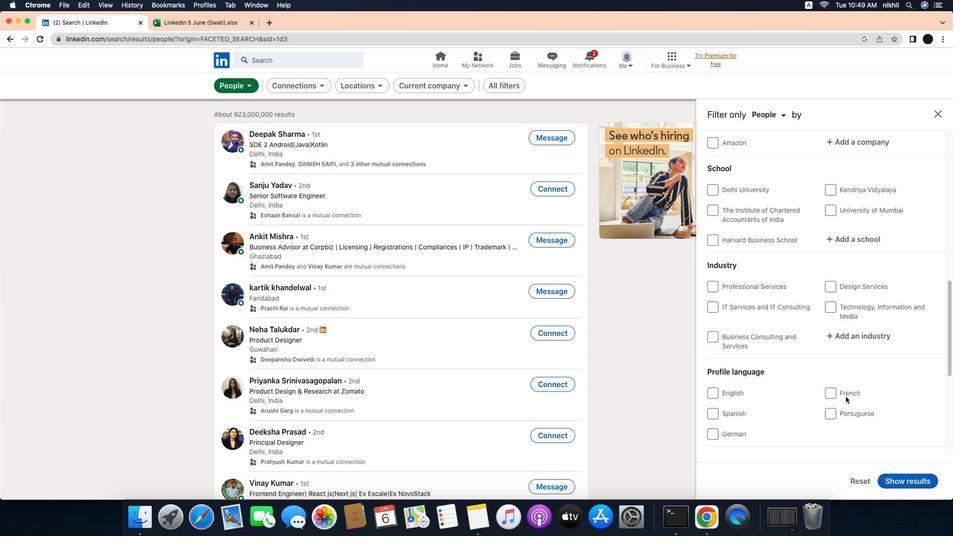 
Action: Mouse scrolled (843, 391) with delta (0, 1)
Screenshot: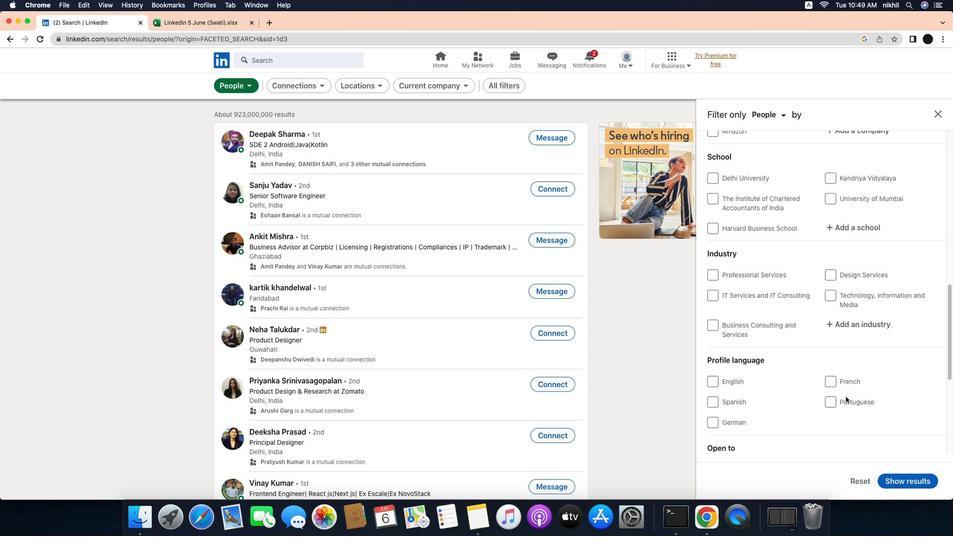 
Action: Mouse moved to (709, 414)
Screenshot: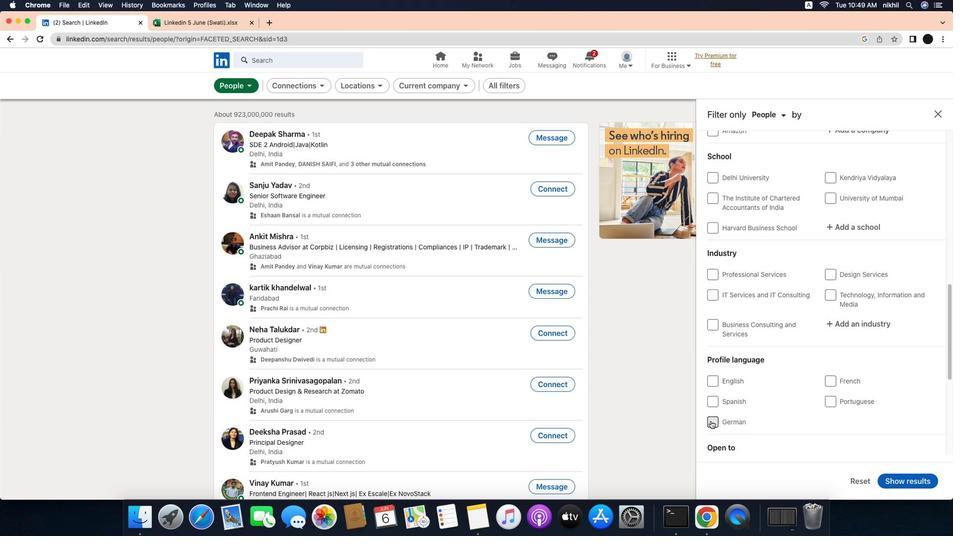 
Action: Mouse pressed left at (709, 414)
Screenshot: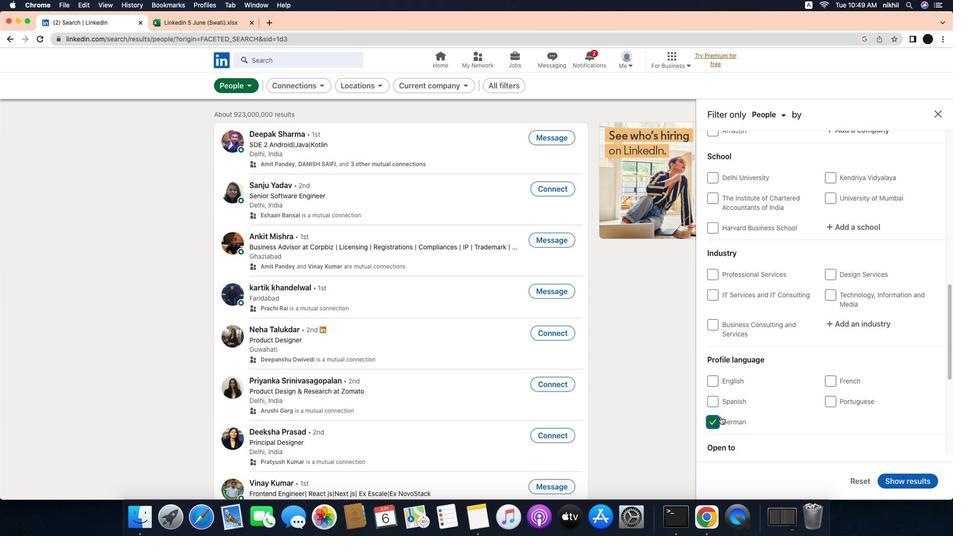 
Action: Mouse moved to (823, 355)
Screenshot: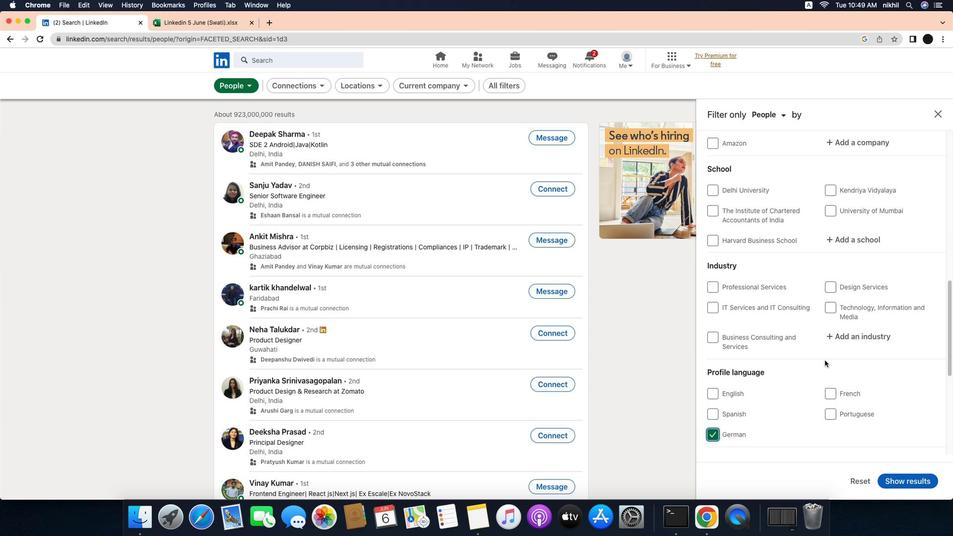 
Action: Mouse scrolled (823, 355) with delta (0, 2)
Screenshot: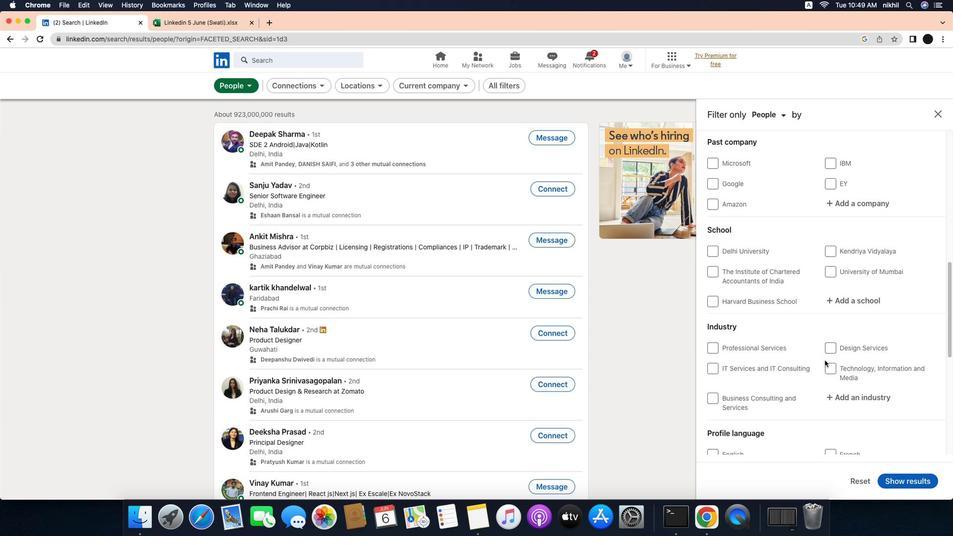 
Action: Mouse scrolled (823, 355) with delta (0, 2)
Screenshot: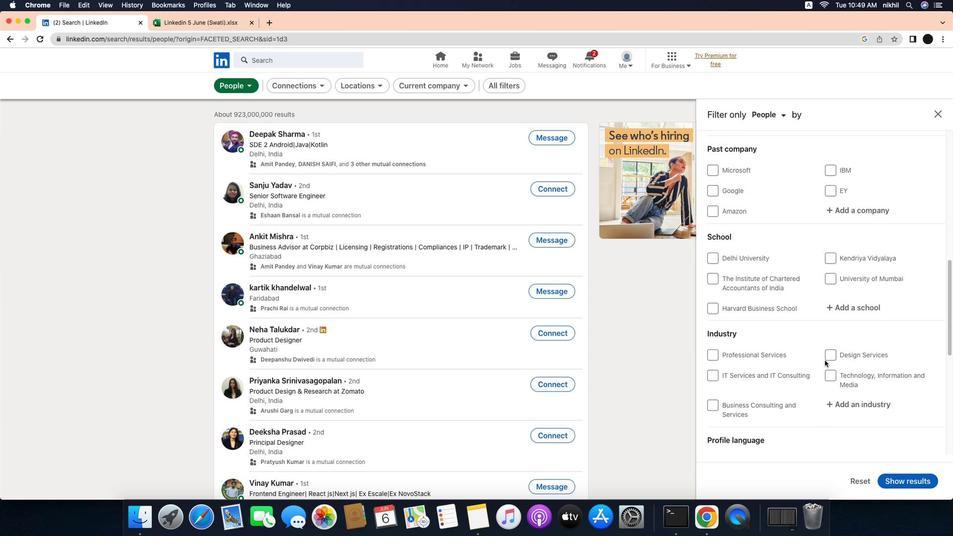 
Action: Mouse scrolled (823, 355) with delta (0, 3)
Screenshot: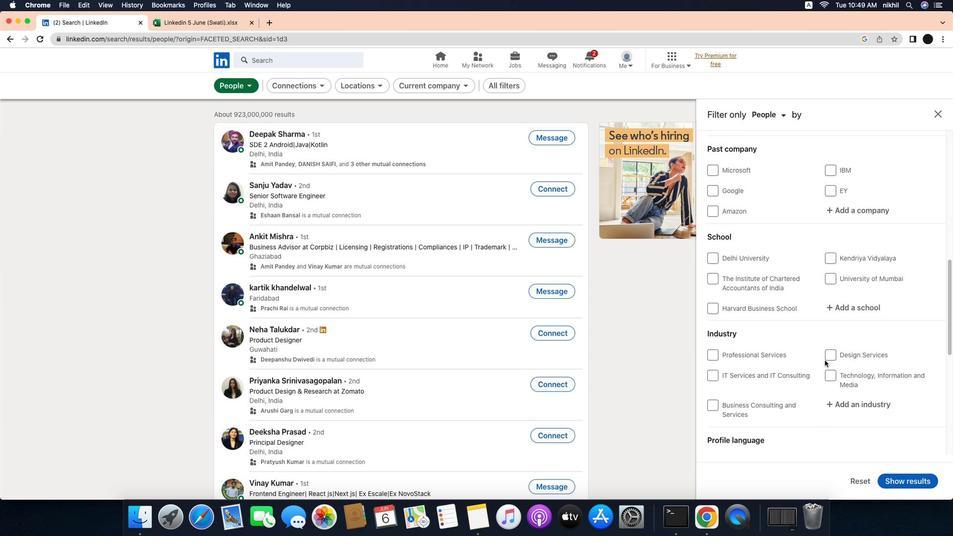 
Action: Mouse scrolled (823, 355) with delta (0, 2)
Screenshot: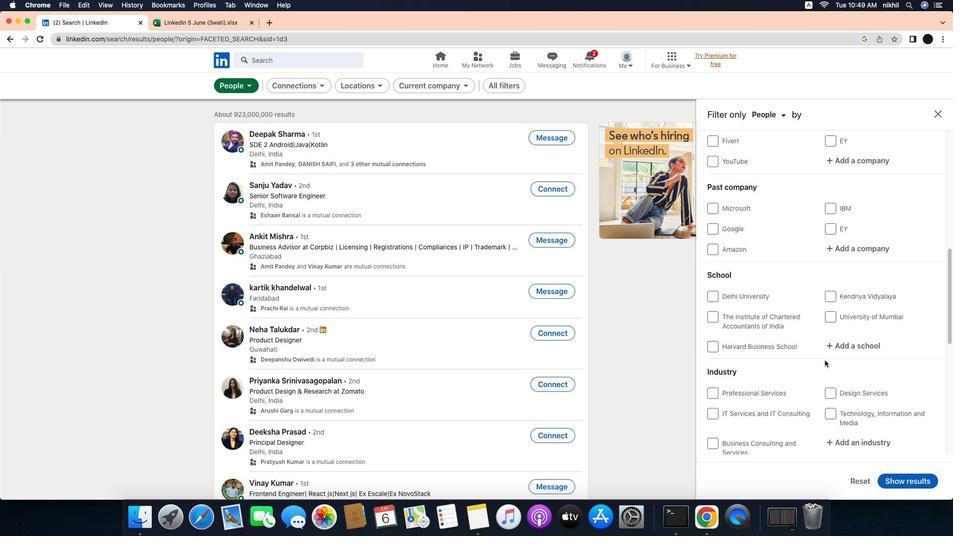 
Action: Mouse scrolled (823, 355) with delta (0, 2)
Screenshot: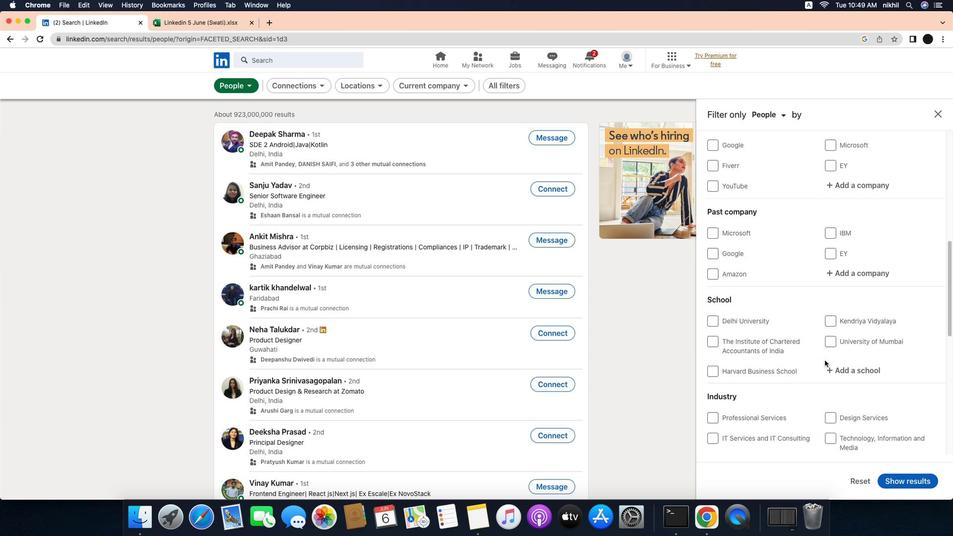 
Action: Mouse scrolled (823, 355) with delta (0, 2)
Screenshot: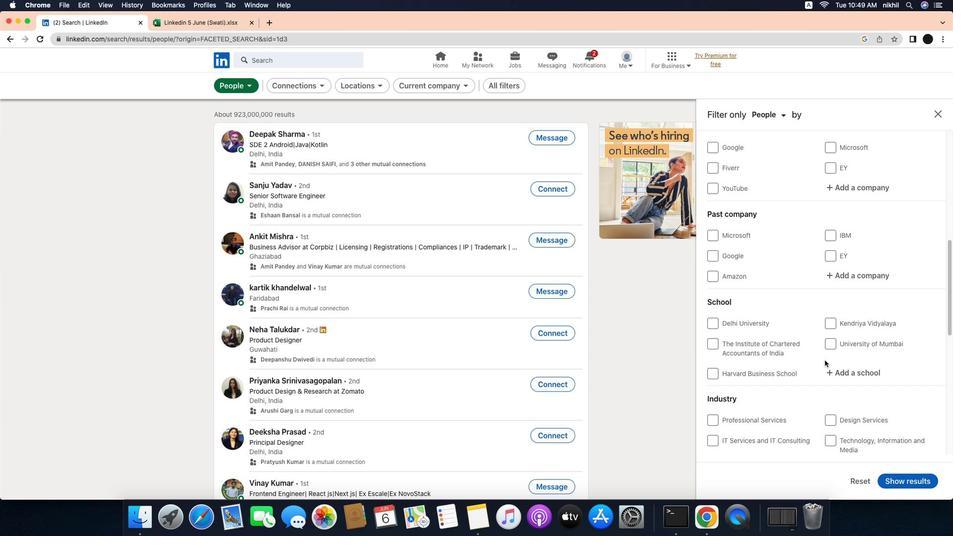 
Action: Mouse scrolled (823, 355) with delta (0, 2)
Screenshot: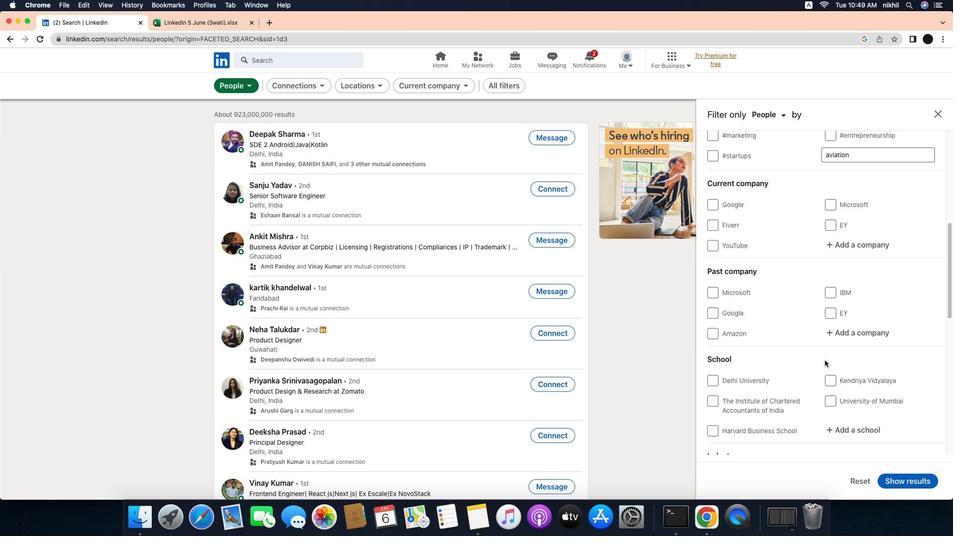 
Action: Mouse scrolled (823, 355) with delta (0, 2)
Screenshot: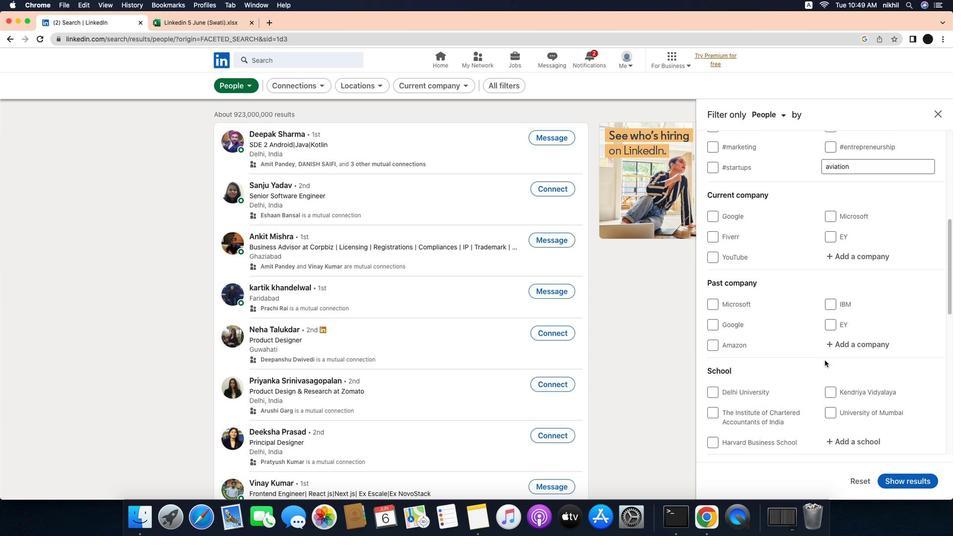 
Action: Mouse scrolled (823, 355) with delta (0, 2)
Screenshot: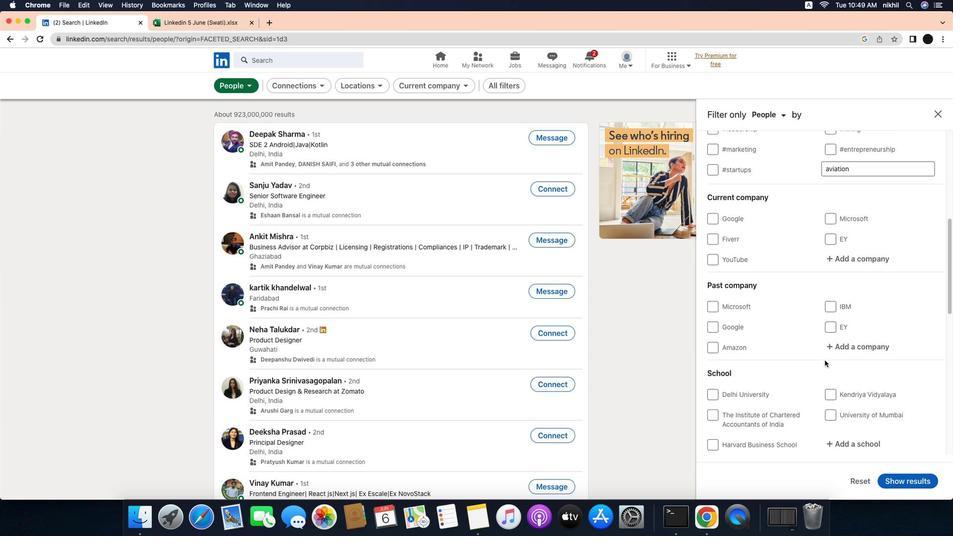 
Action: Mouse scrolled (823, 355) with delta (0, 2)
Screenshot: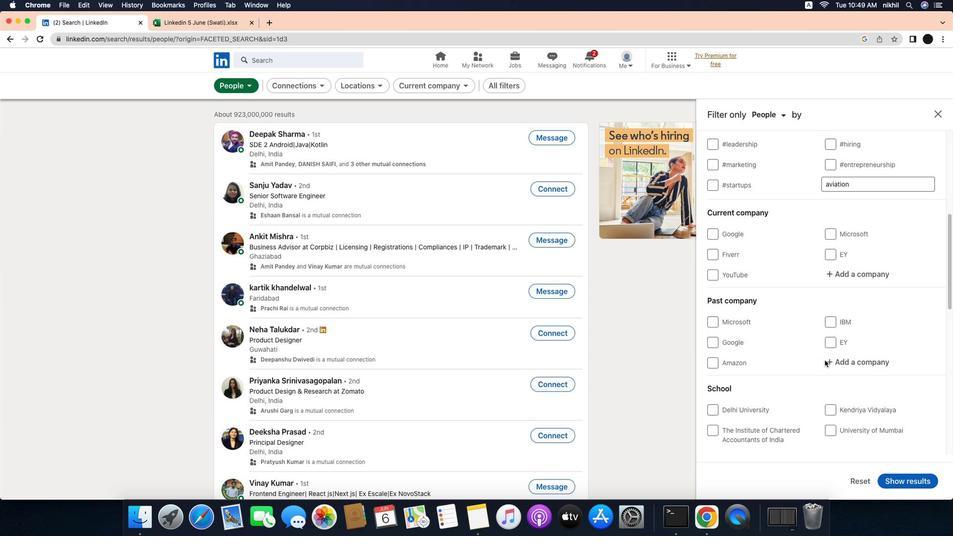 
Action: Mouse scrolled (823, 355) with delta (0, 2)
Screenshot: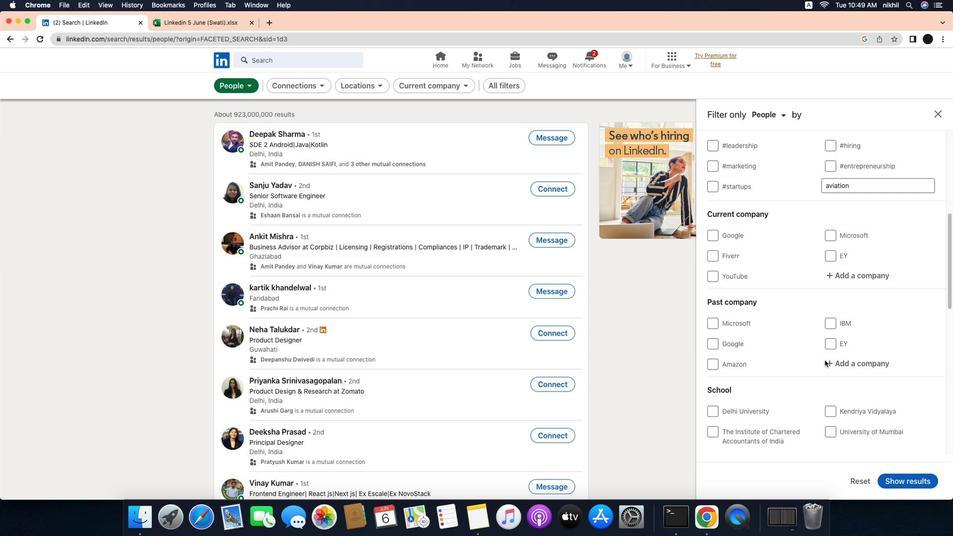 
Action: Mouse moved to (856, 270)
Screenshot: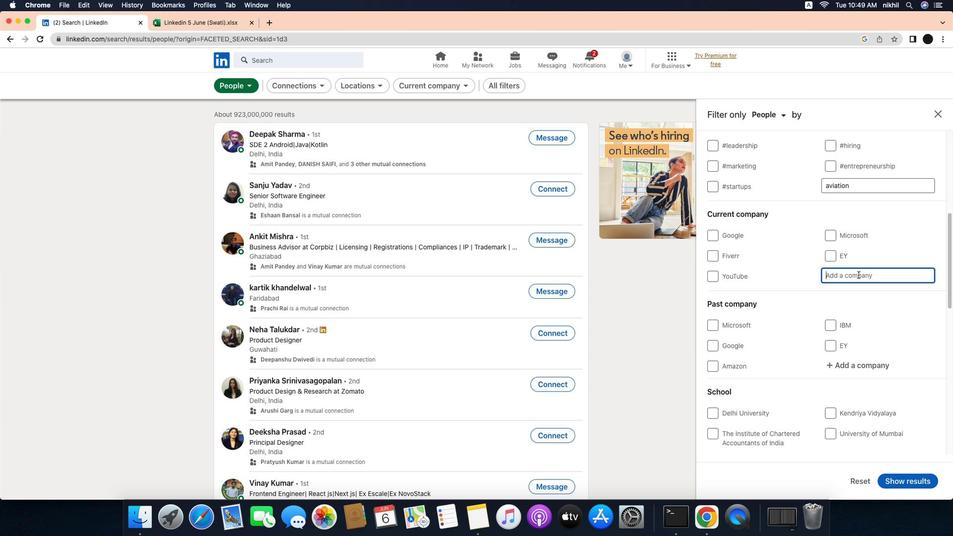 
Action: Mouse pressed left at (856, 270)
Screenshot: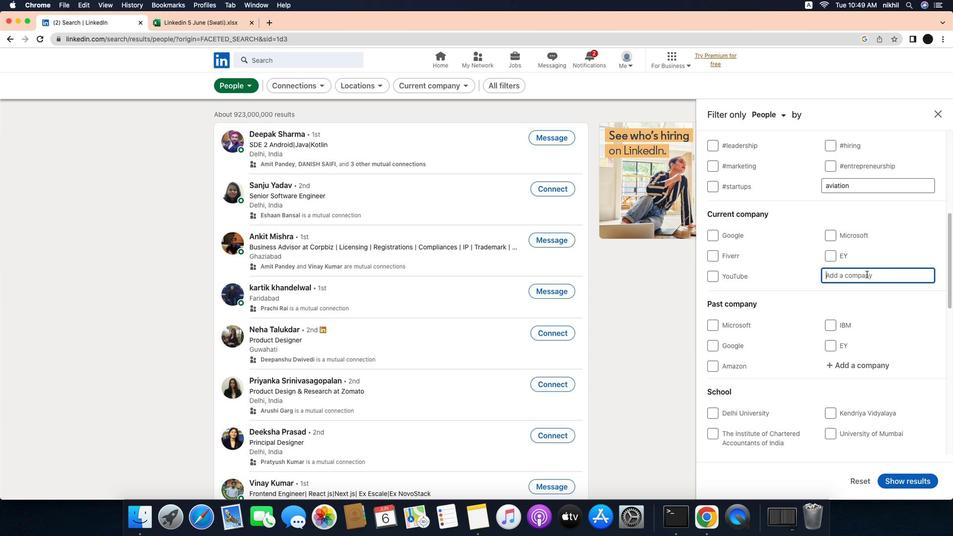 
Action: Mouse moved to (865, 270)
Screenshot: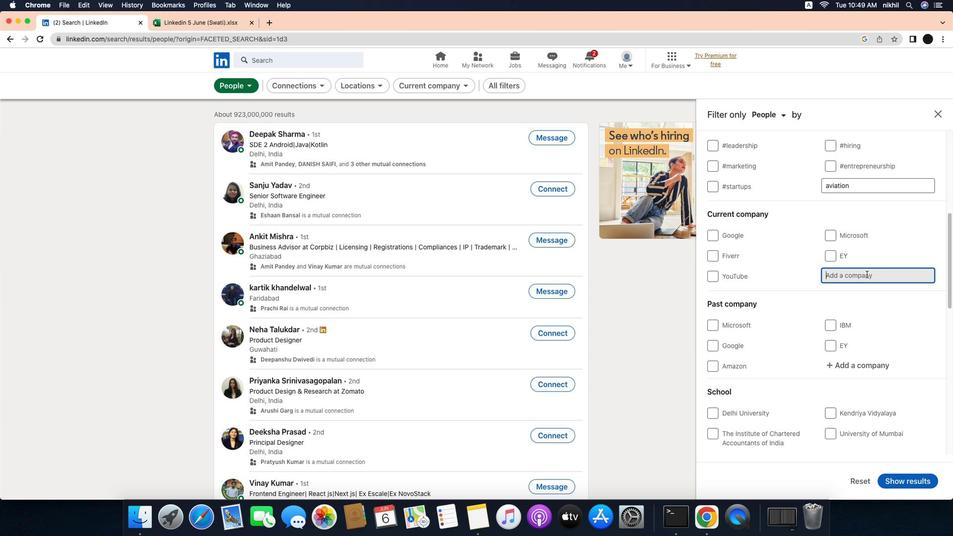 
Action: Mouse pressed left at (865, 270)
Screenshot: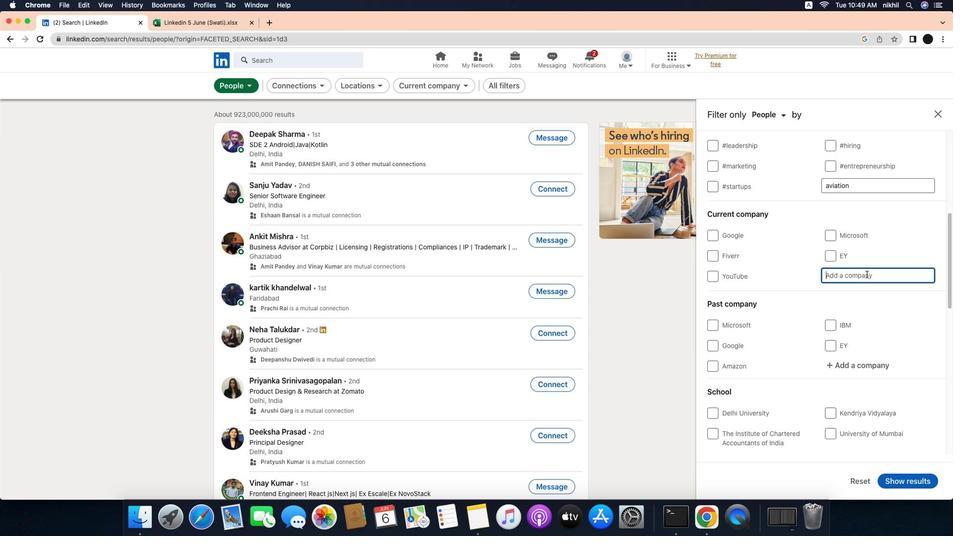 
Action: Mouse moved to (864, 271)
Screenshot: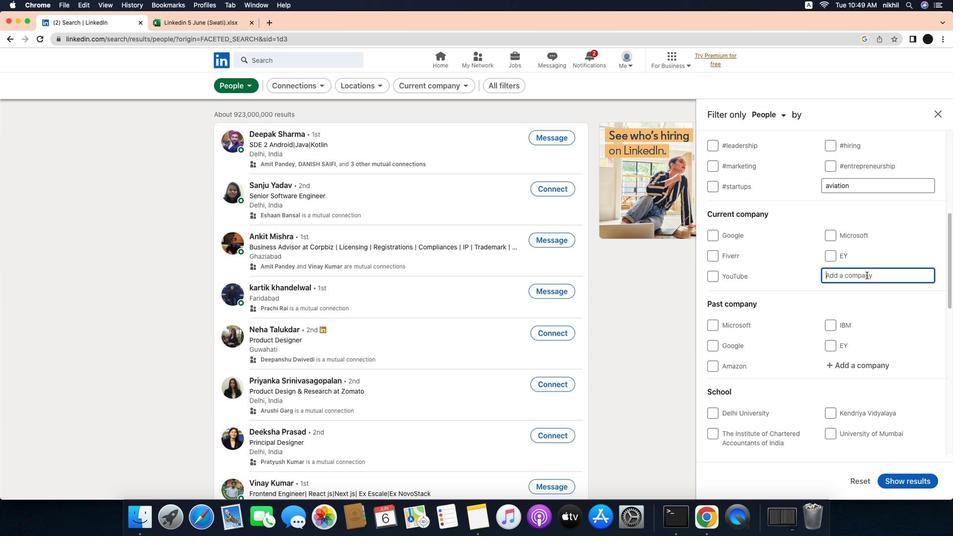 
Action: Key pressed Key.caps_lock'I'Key.caps_lock'n''d''i''a''n'Key.spaceKey.caps_lock'O'Key.caps_lock'i''l'Key.spaceKey.caps_lock'C'Key.caps_lock'o''r''p''o''r''a''t''i''o''n'Key.spaceKey.caps_lock'L'Key.caps_lock'i''m''i''t''e''d'
Screenshot: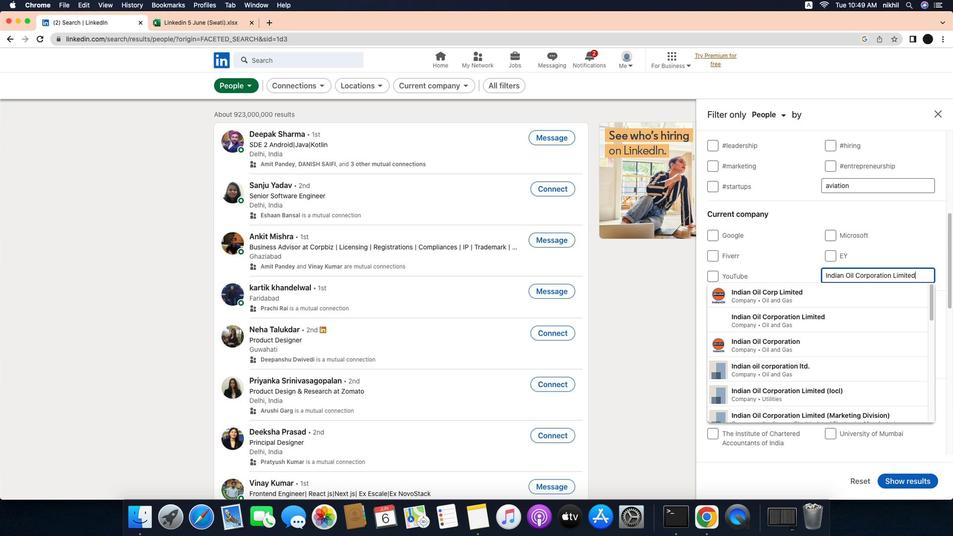 
Action: Mouse moved to (814, 315)
Screenshot: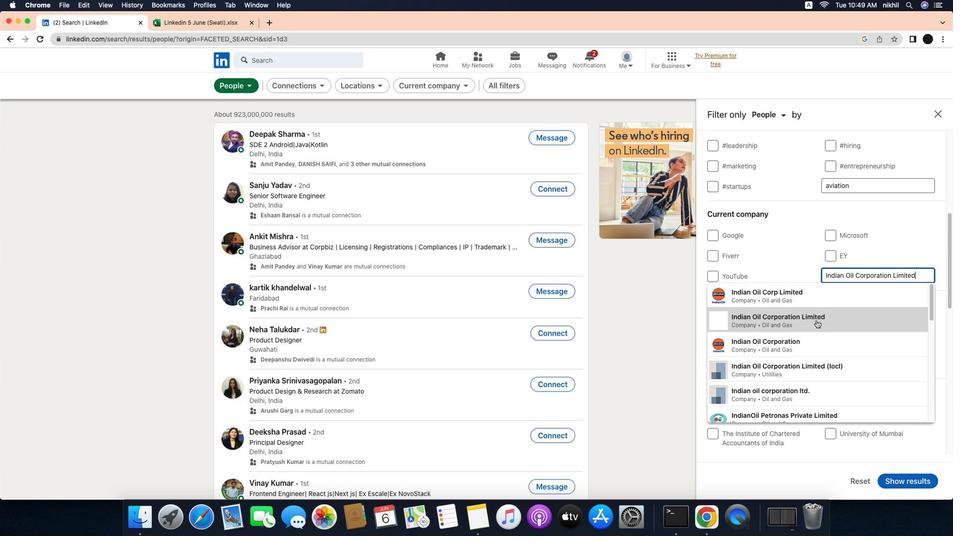 
Action: Mouse pressed left at (814, 315)
Screenshot: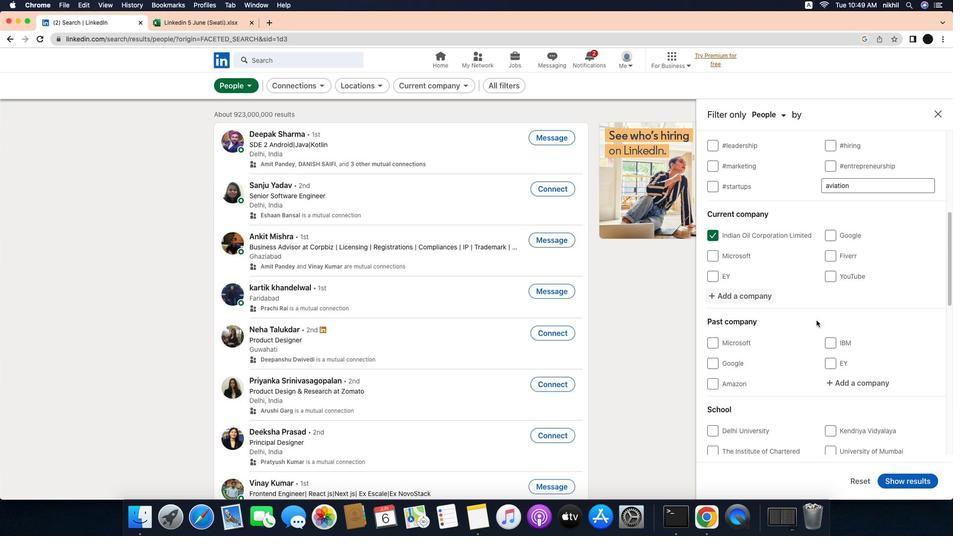 
Action: Mouse moved to (847, 329)
Screenshot: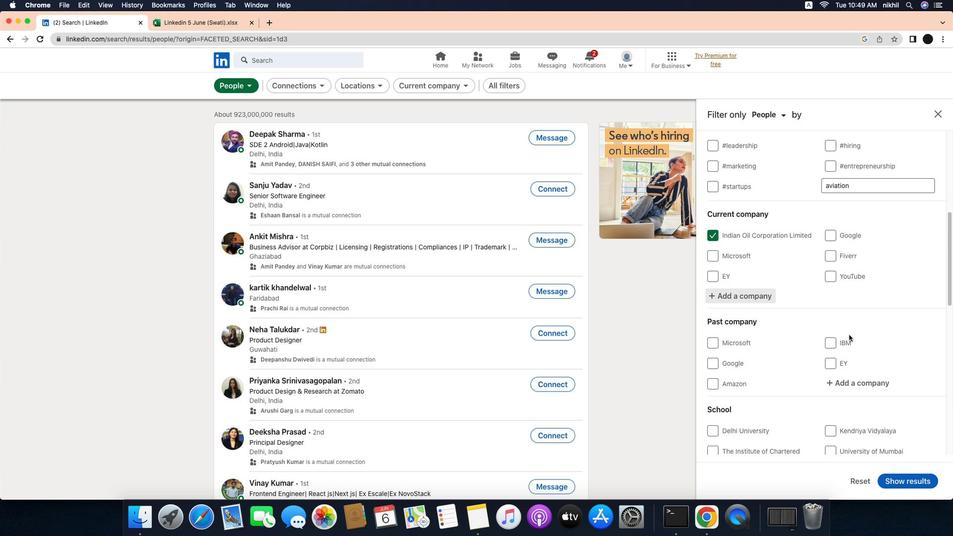 
Action: Mouse scrolled (847, 329) with delta (0, 1)
Screenshot: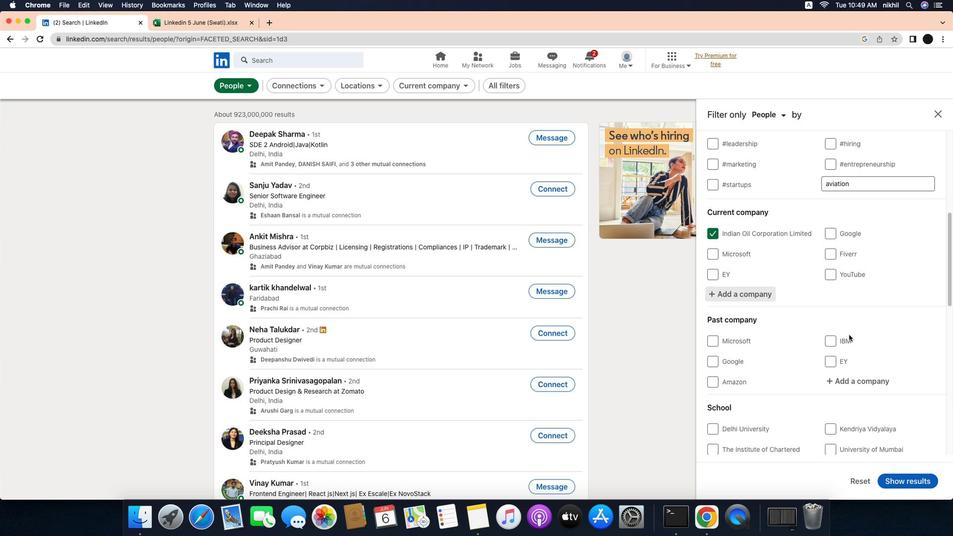 
Action: Mouse scrolled (847, 329) with delta (0, 1)
Screenshot: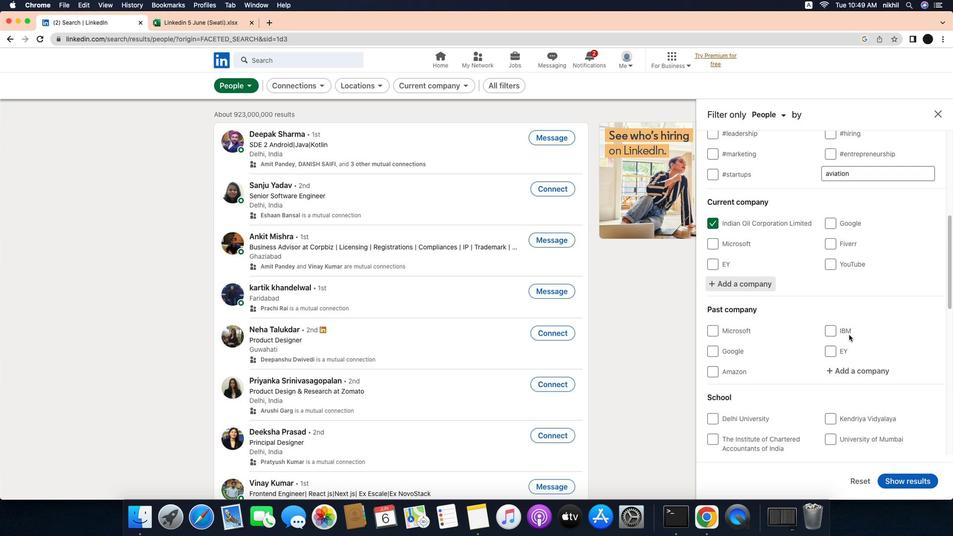 
Action: Mouse scrolled (847, 329) with delta (0, 1)
Screenshot: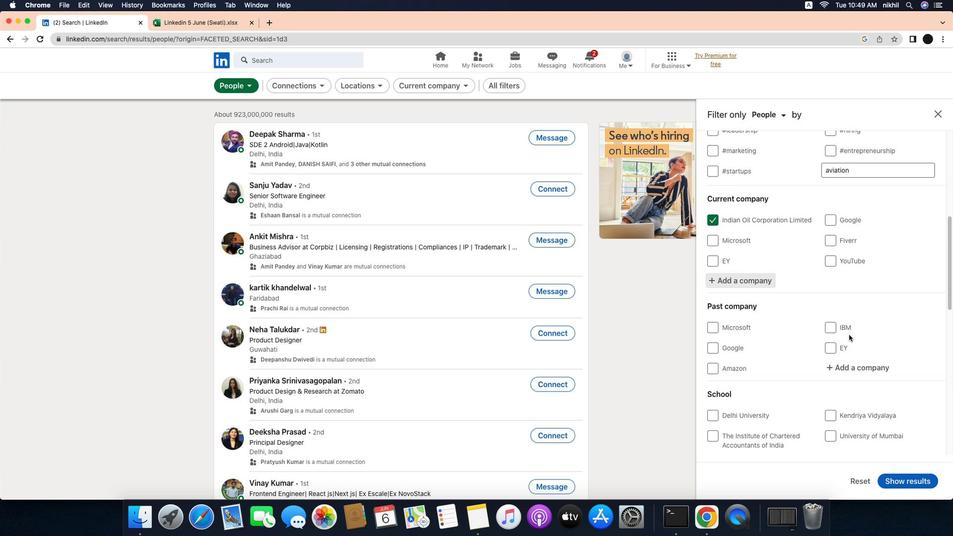
Action: Mouse scrolled (847, 329) with delta (0, 1)
Screenshot: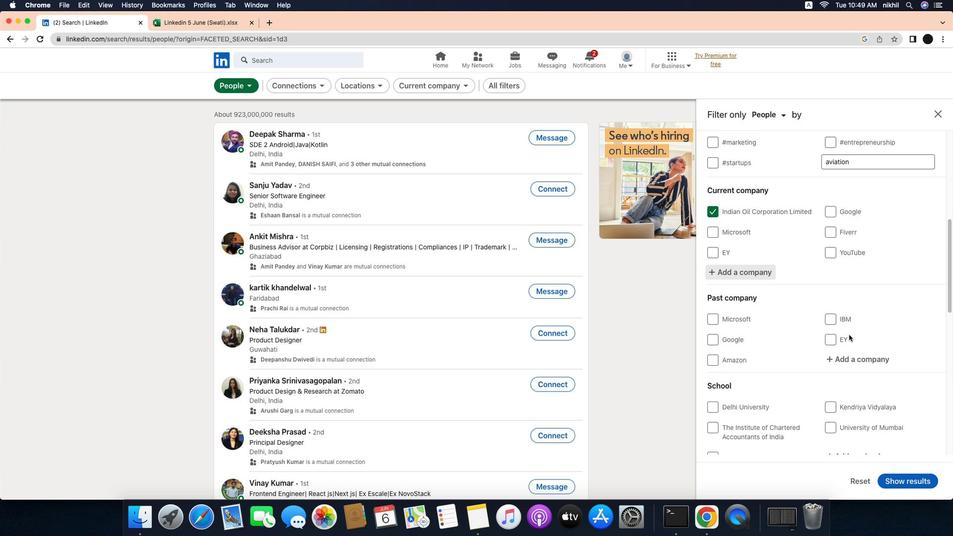 
Action: Mouse scrolled (847, 329) with delta (0, 1)
Screenshot: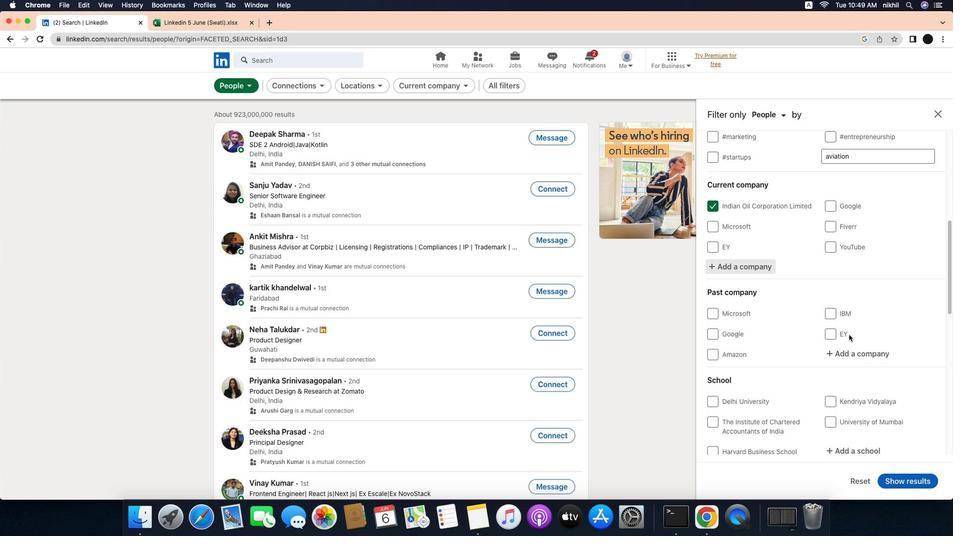 
Action: Mouse scrolled (847, 329) with delta (0, 1)
Screenshot: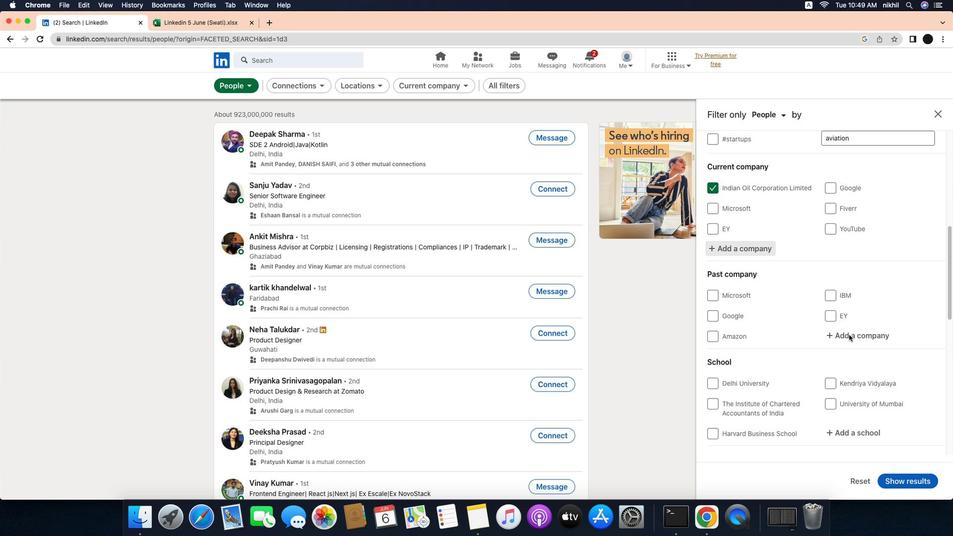 
Action: Mouse scrolled (847, 329) with delta (0, 1)
Screenshot: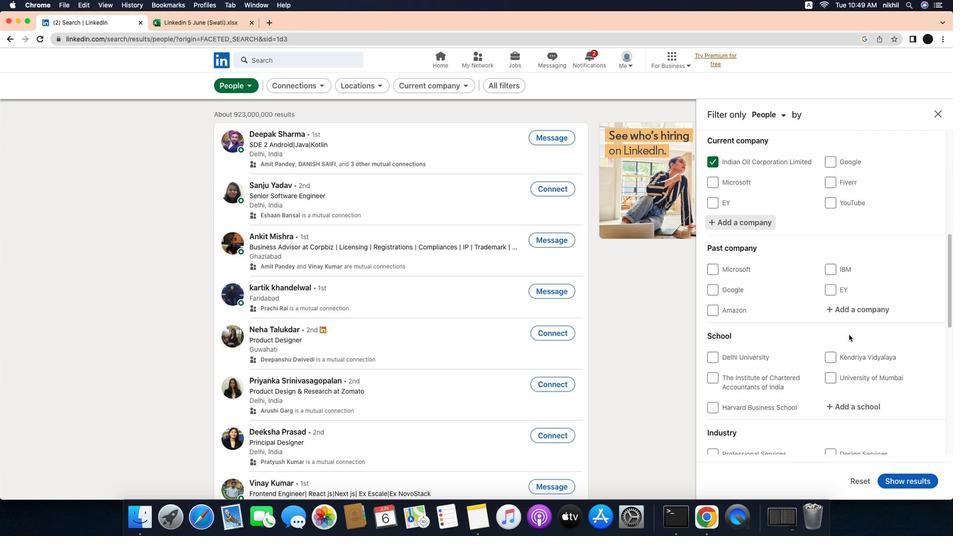 
Action: Mouse scrolled (847, 329) with delta (0, 1)
Screenshot: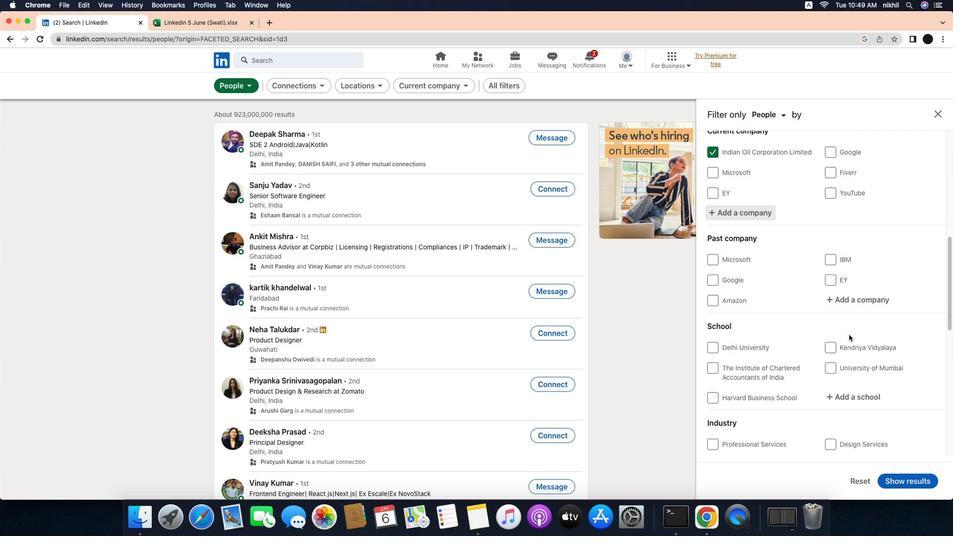 
Action: Mouse scrolled (847, 329) with delta (0, 1)
Screenshot: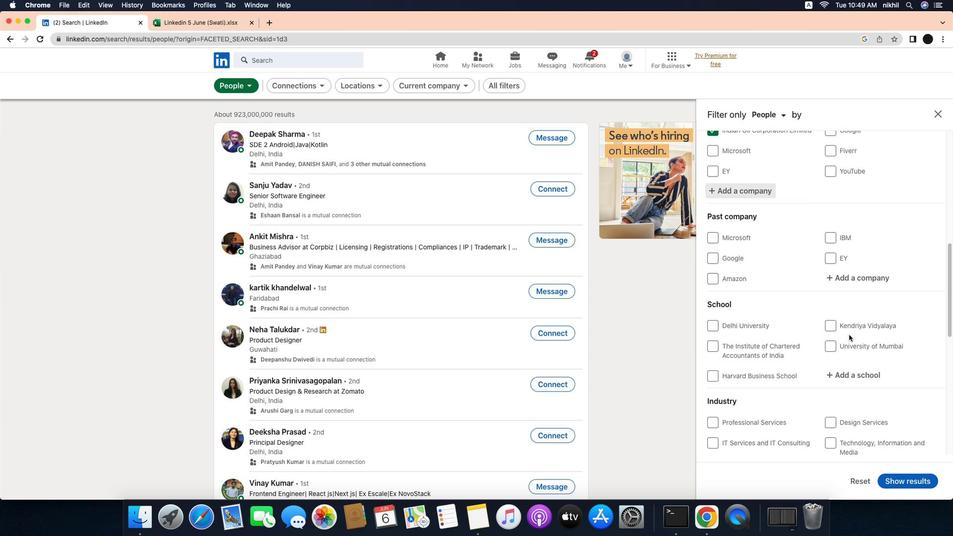 
Action: Mouse scrolled (847, 329) with delta (0, 1)
Screenshot: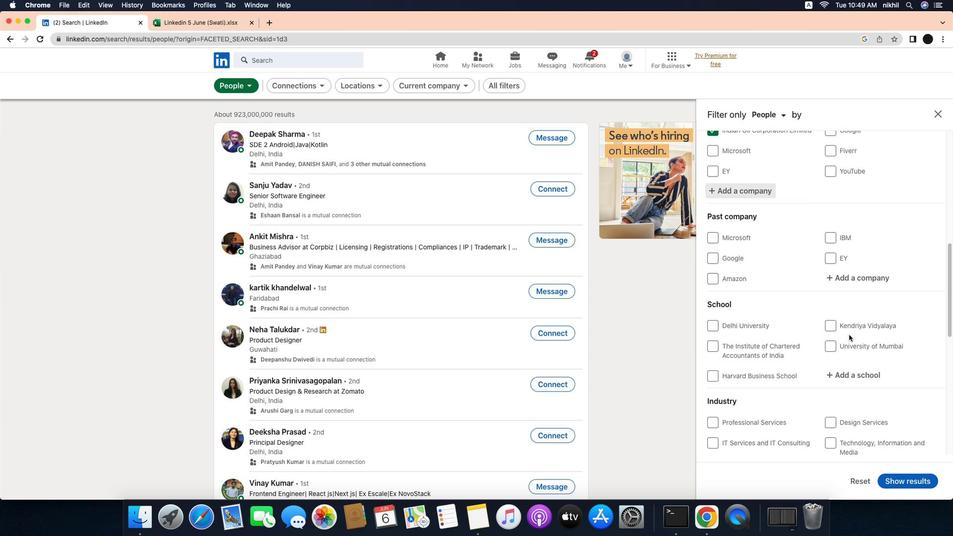 
Action: Mouse scrolled (847, 329) with delta (0, 1)
Screenshot: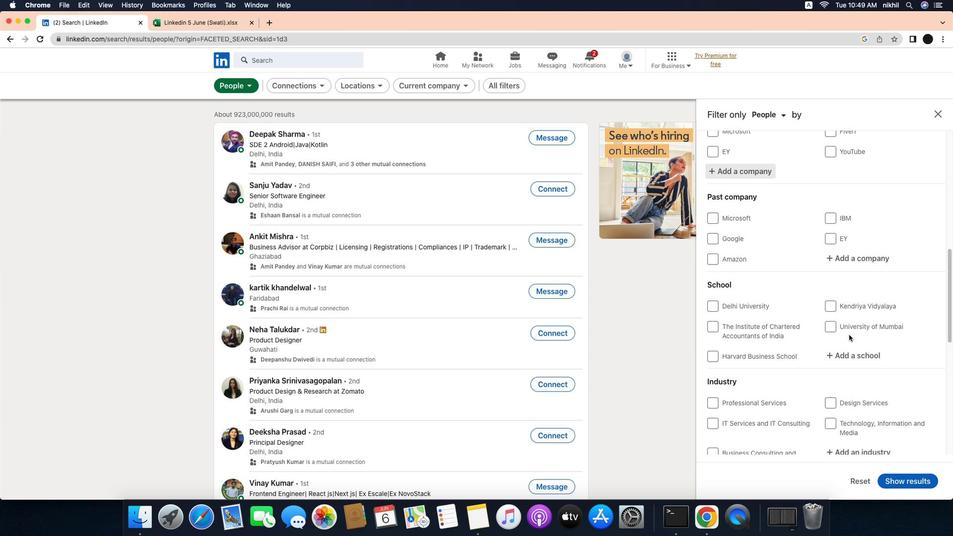 
Action: Mouse scrolled (847, 329) with delta (0, 1)
Screenshot: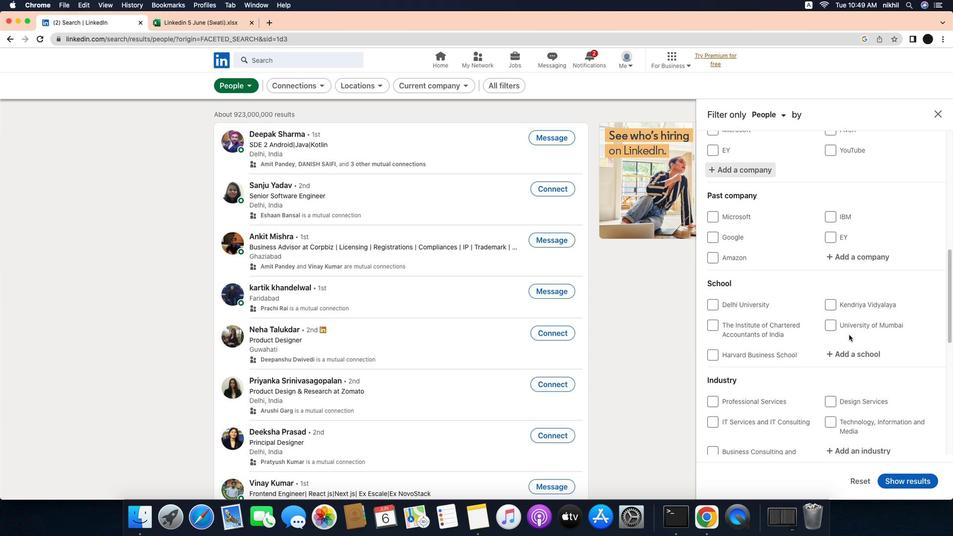 
Action: Mouse moved to (853, 349)
Screenshot: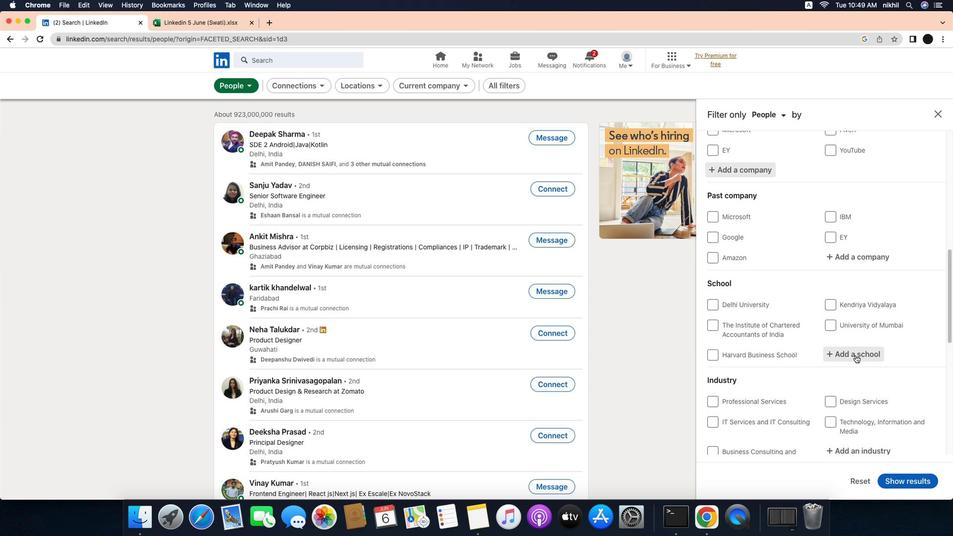 
Action: Mouse pressed left at (853, 349)
Screenshot: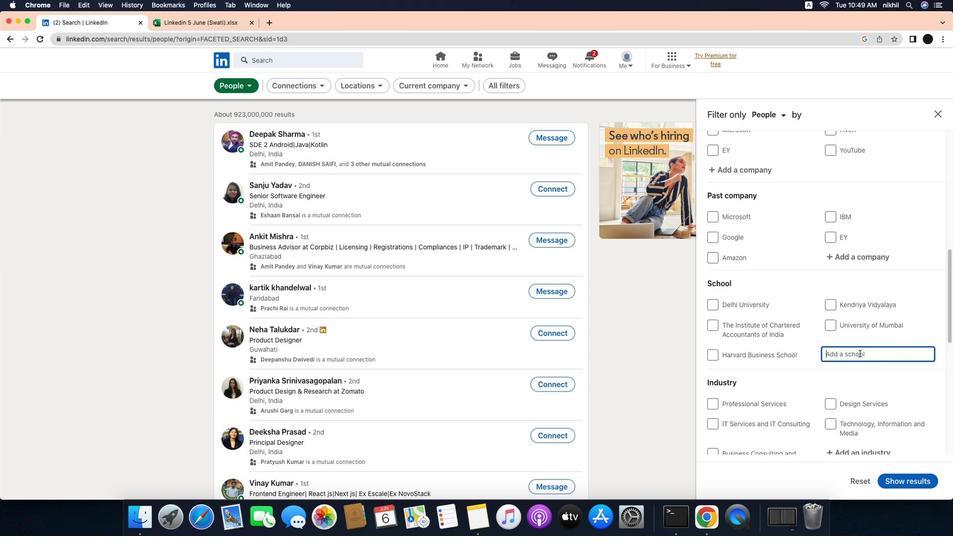 
Action: Mouse moved to (860, 347)
Screenshot: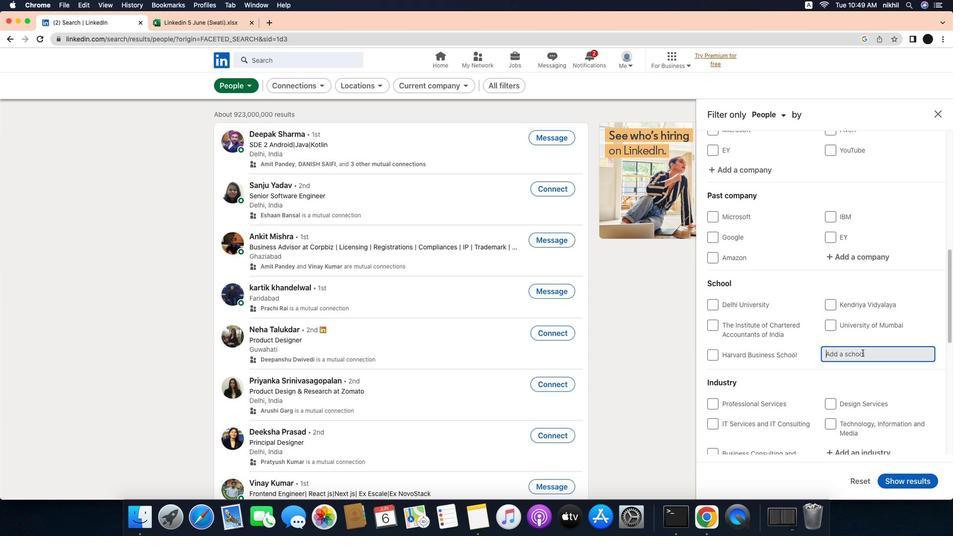 
Action: Mouse pressed left at (860, 347)
Screenshot: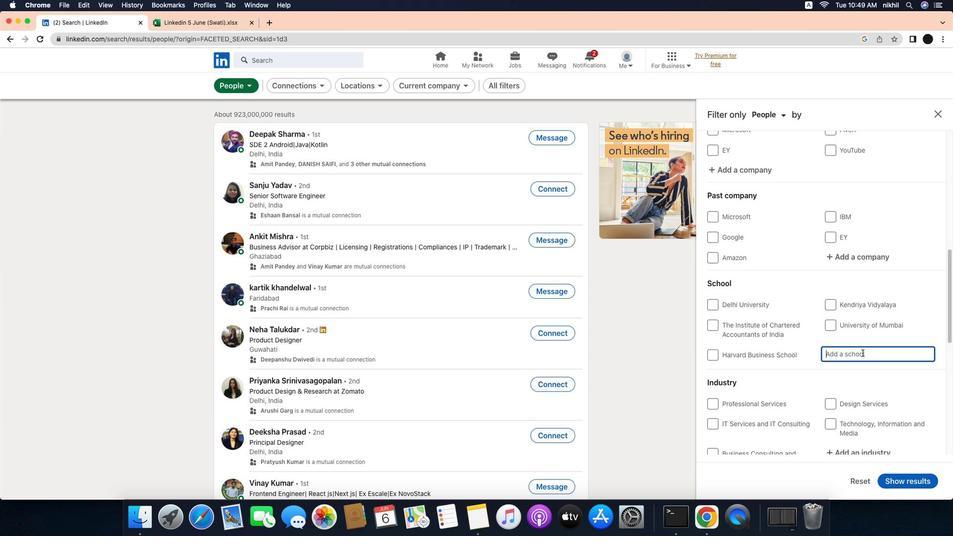 
Action: Mouse moved to (860, 347)
Screenshot: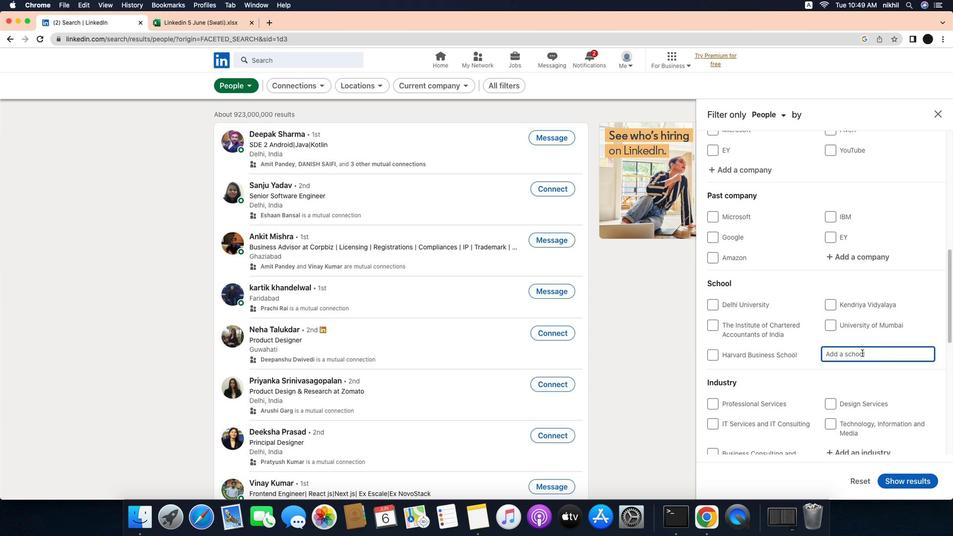 
Action: Key pressed Key.caps_lock'S'Key.caps_lock'r''i'Key.spaceKey.caps_lock'K'Key.caps_lock'r''i''s''h''n''a'Key.spaceKey.caps_lock'I'Key.caps_lock'n''s''t''i''t''u''t''e'Key.space'o''f'Key.spaceKey.caps_lock'T'Key.caps_lock'e''c''h''n''o''l''o''g''y'
Screenshot: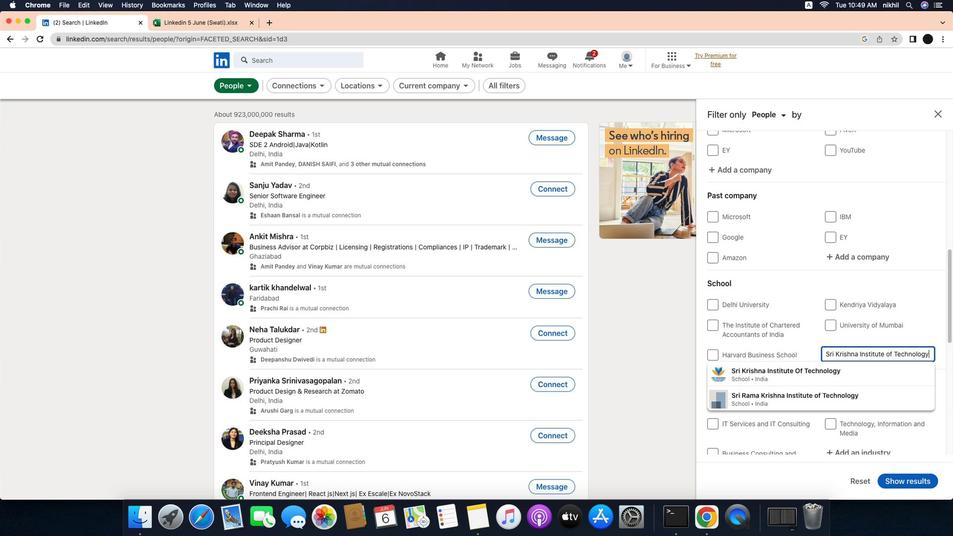 
Action: Mouse moved to (836, 369)
Screenshot: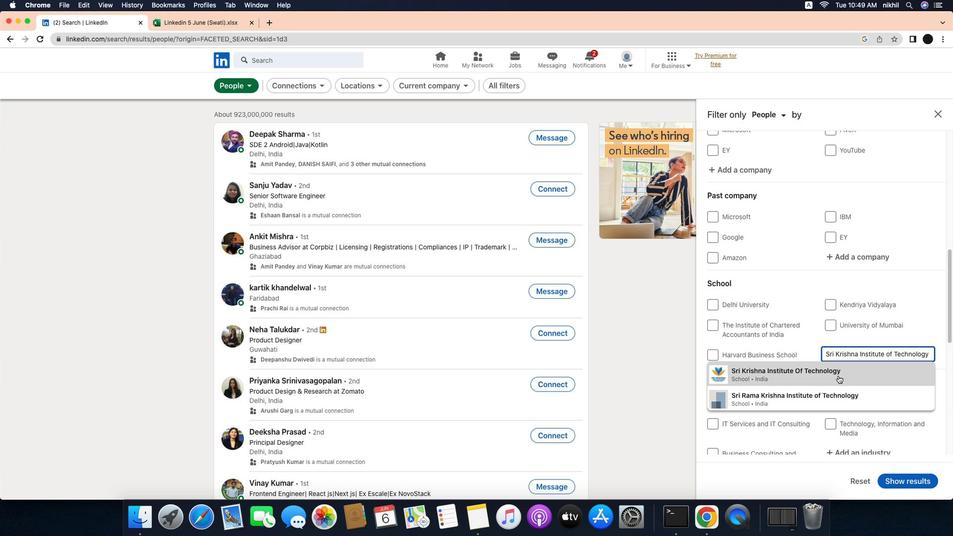 
Action: Mouse pressed left at (836, 369)
Screenshot: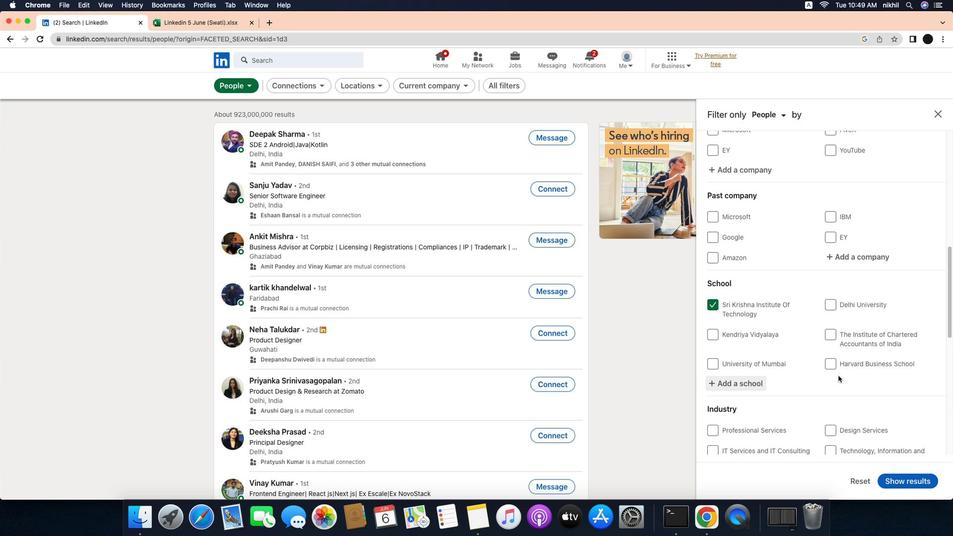 
Action: Mouse moved to (839, 364)
Screenshot: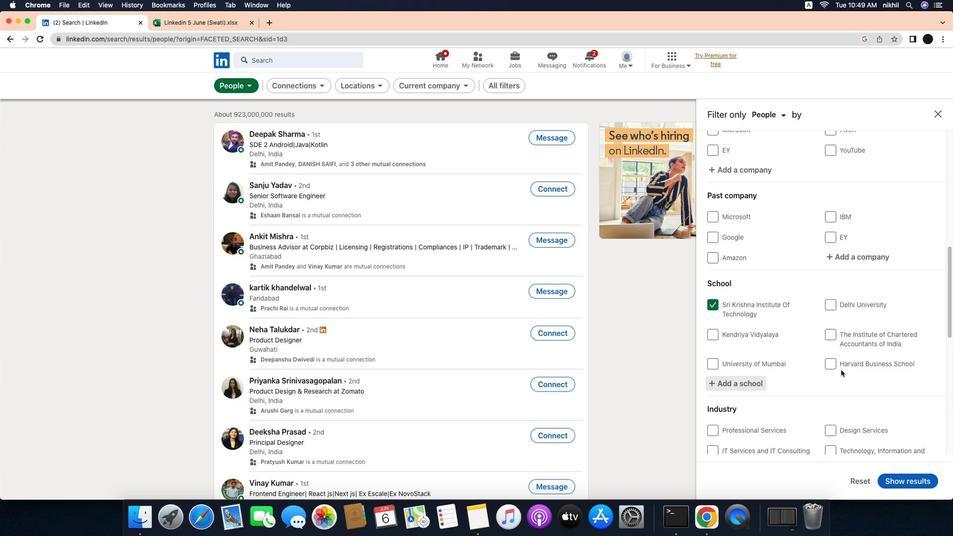 
Action: Mouse scrolled (839, 364) with delta (0, 1)
Screenshot: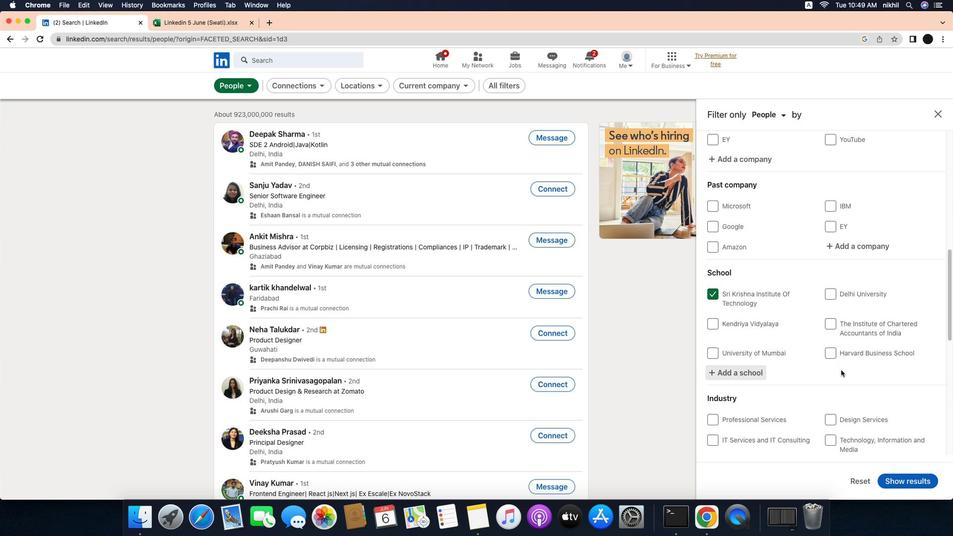 
Action: Mouse scrolled (839, 364) with delta (0, 1)
Screenshot: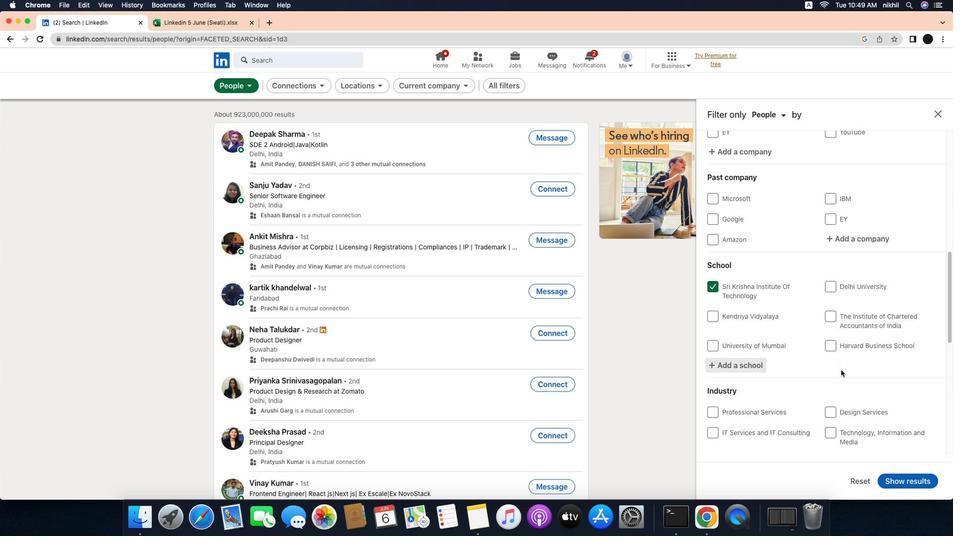 
Action: Mouse scrolled (839, 364) with delta (0, 1)
Screenshot: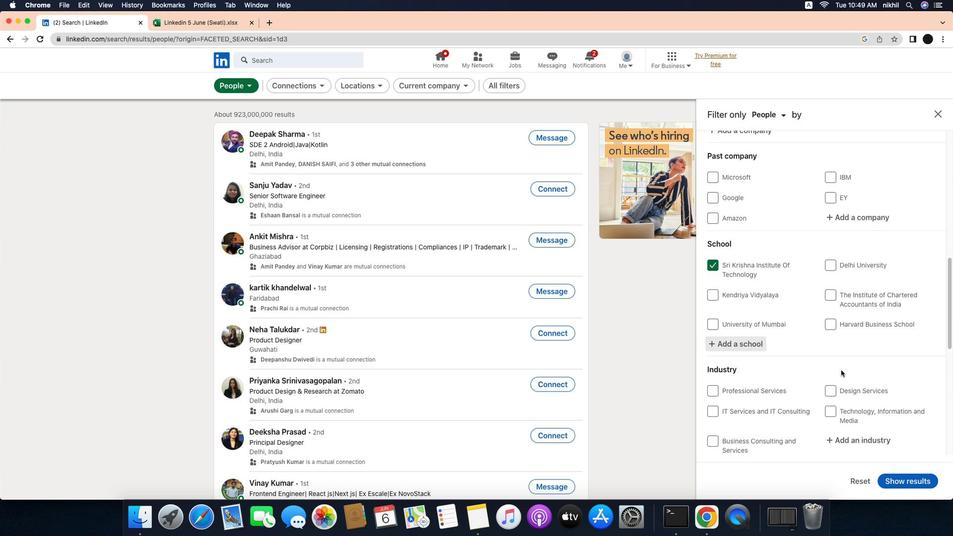 
Action: Mouse scrolled (839, 364) with delta (0, 1)
Screenshot: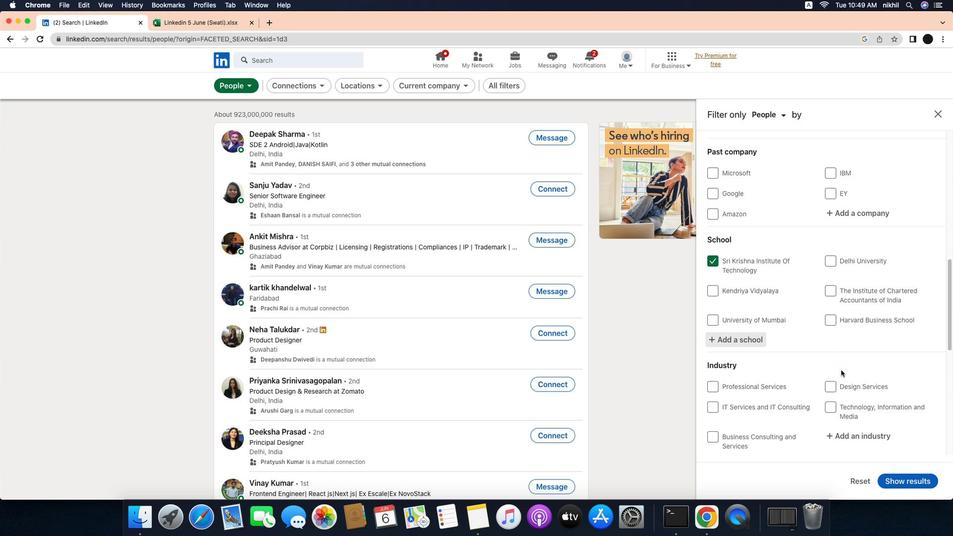 
Action: Mouse scrolled (839, 364) with delta (0, 1)
Screenshot: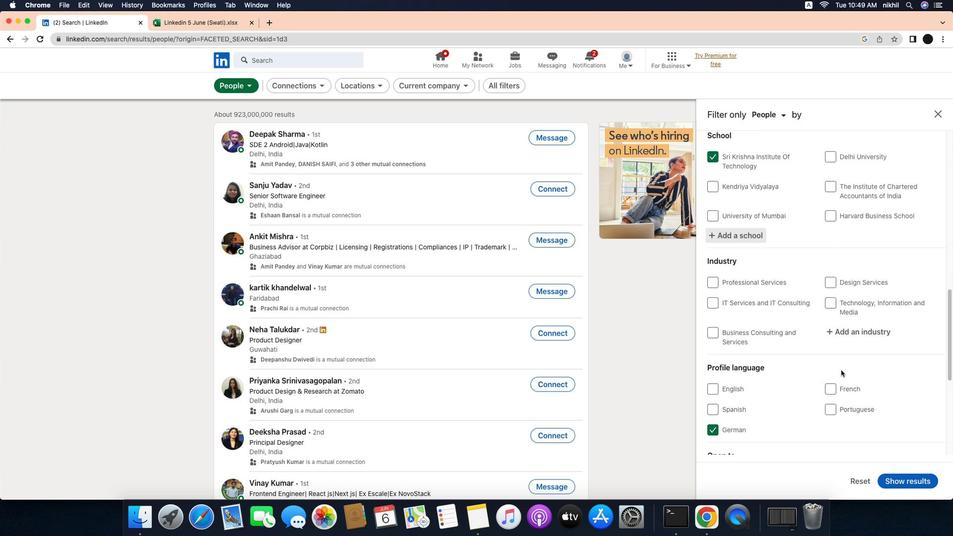 
Action: Mouse scrolled (839, 364) with delta (0, 1)
Screenshot: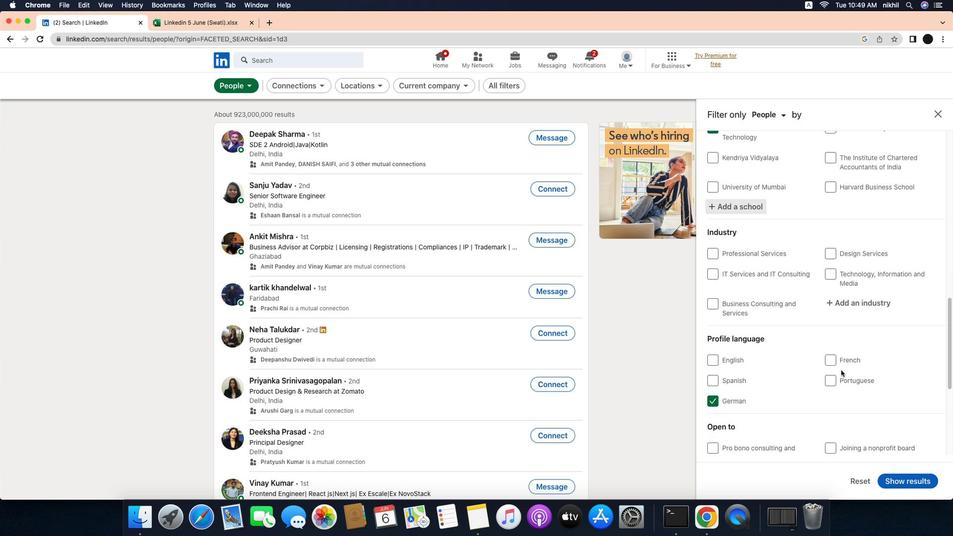 
Action: Mouse scrolled (839, 364) with delta (0, 0)
Screenshot: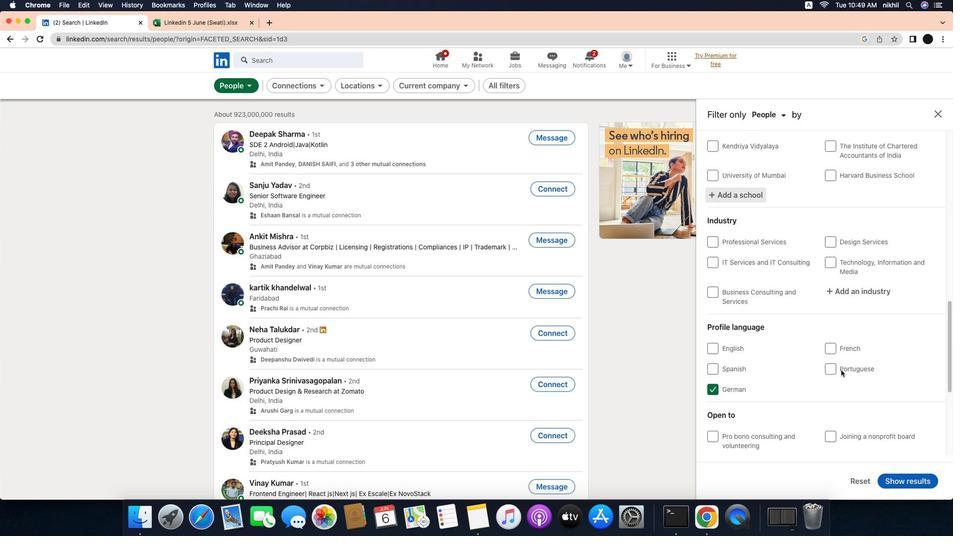 
Action: Mouse scrolled (839, 364) with delta (0, 0)
Screenshot: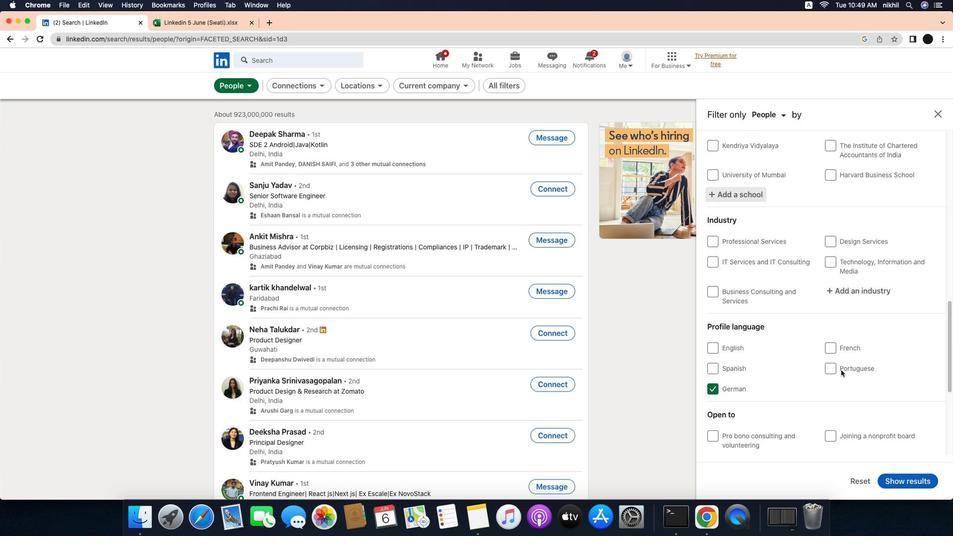 
Action: Mouse moved to (874, 290)
Screenshot: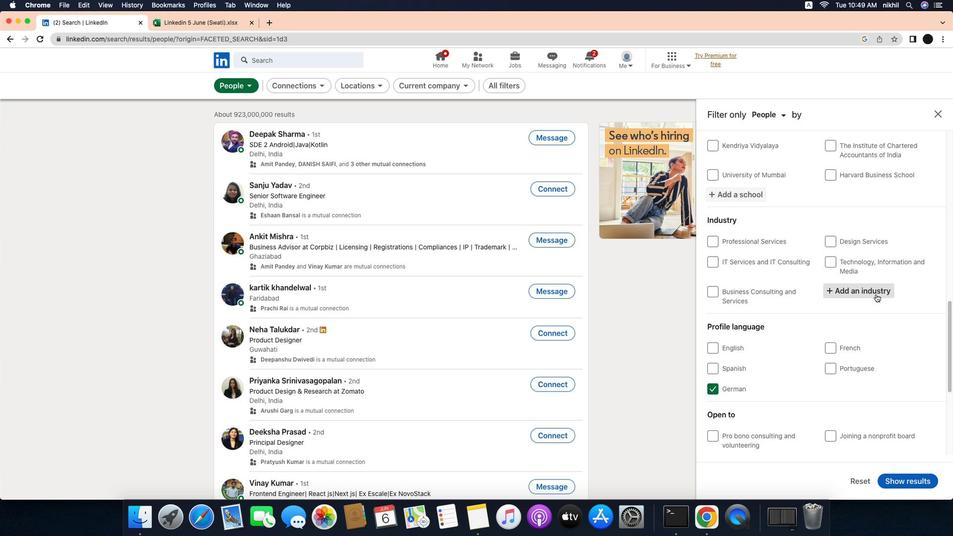 
Action: Mouse pressed left at (874, 290)
Screenshot: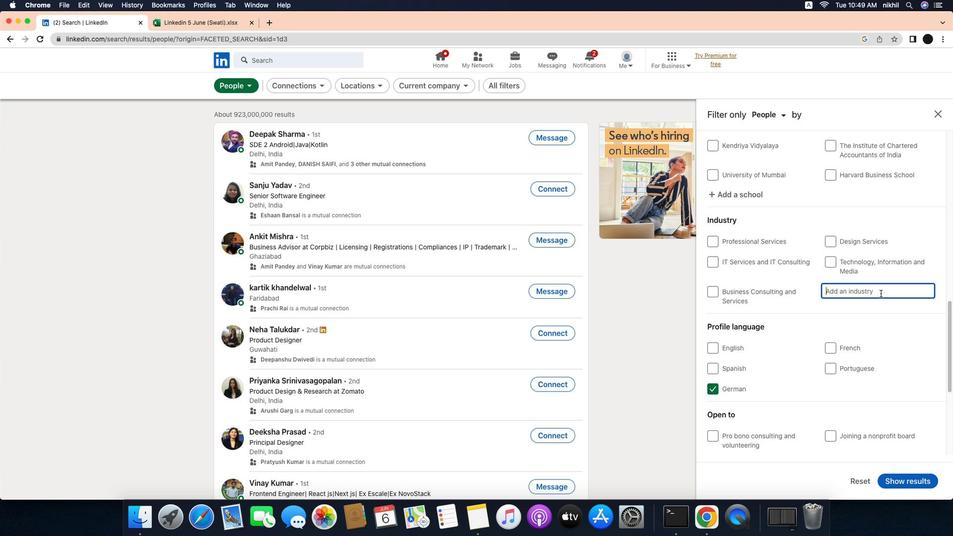 
Action: Mouse moved to (881, 288)
Screenshot: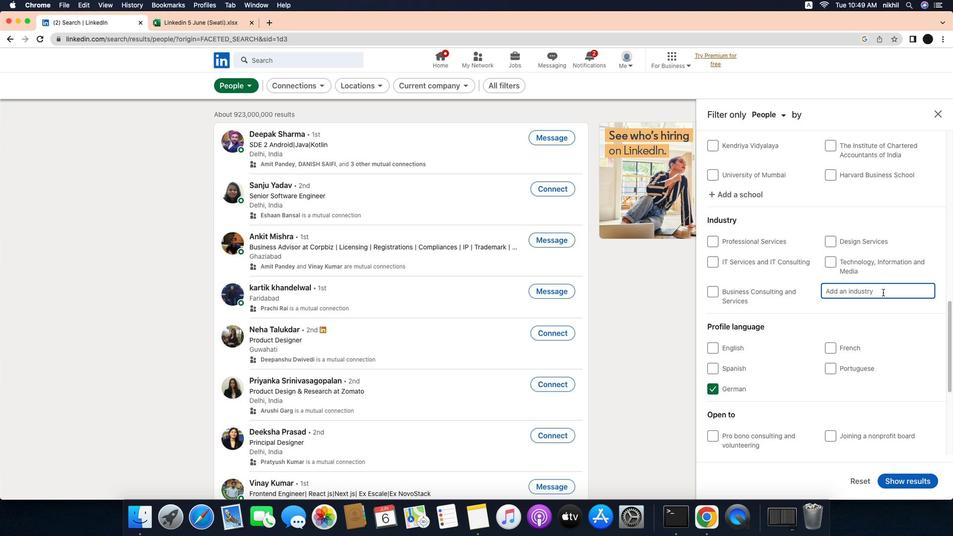 
Action: Mouse pressed left at (881, 288)
Screenshot: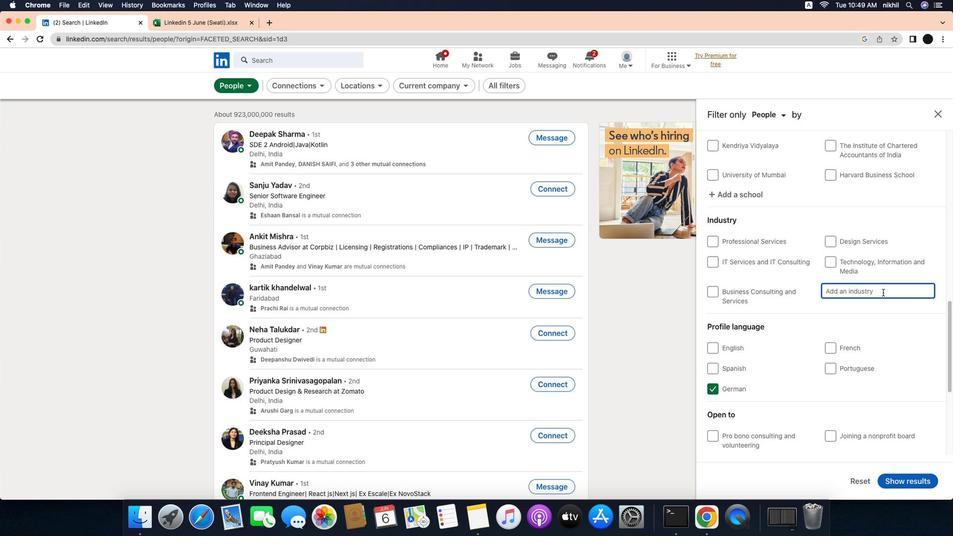
Action: Mouse moved to (881, 288)
Screenshot: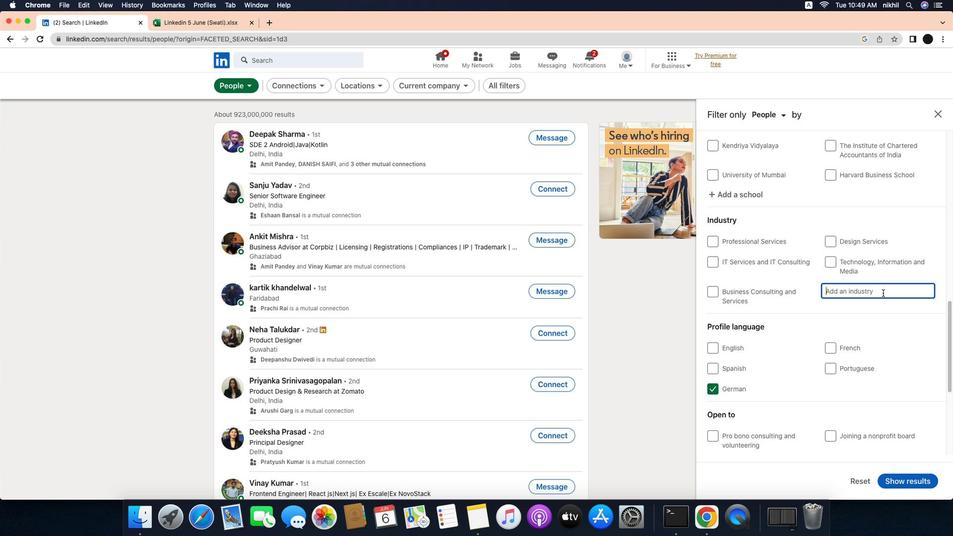 
Action: Key pressed Key.caps_lock'T'Key.caps_lock'e''l''e''c''o''m''m''u''n''i''c''a''t''i''o''n''s'
Screenshot: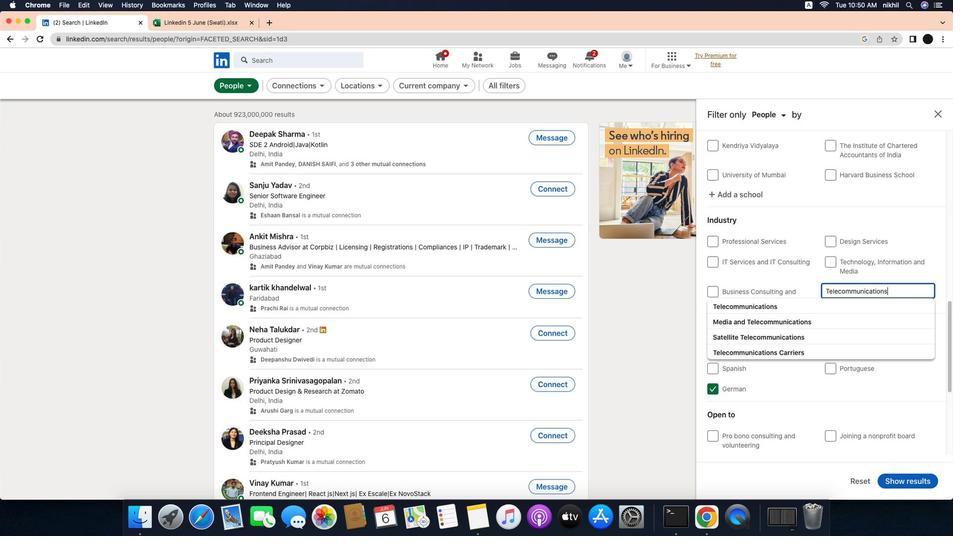 
Action: Mouse moved to (852, 300)
Screenshot: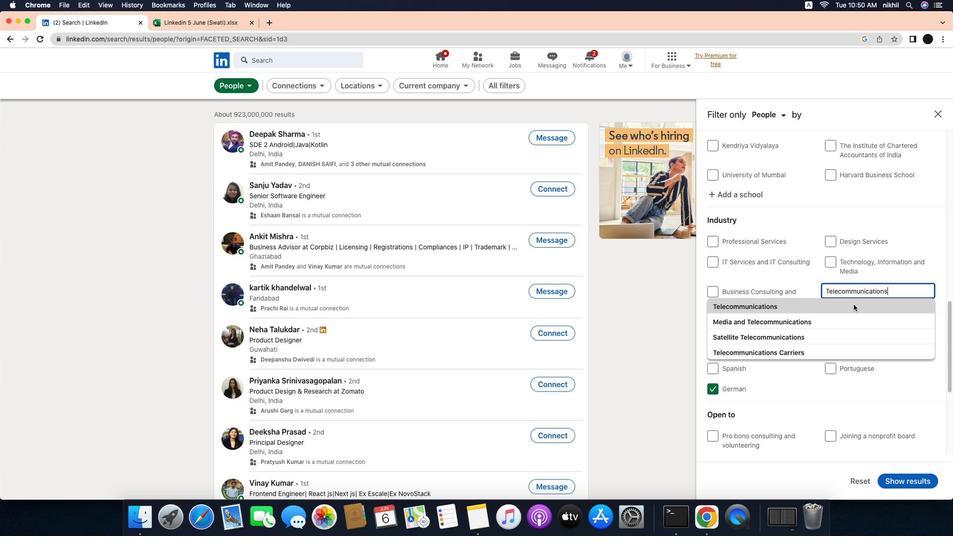 
Action: Mouse pressed left at (852, 300)
Screenshot: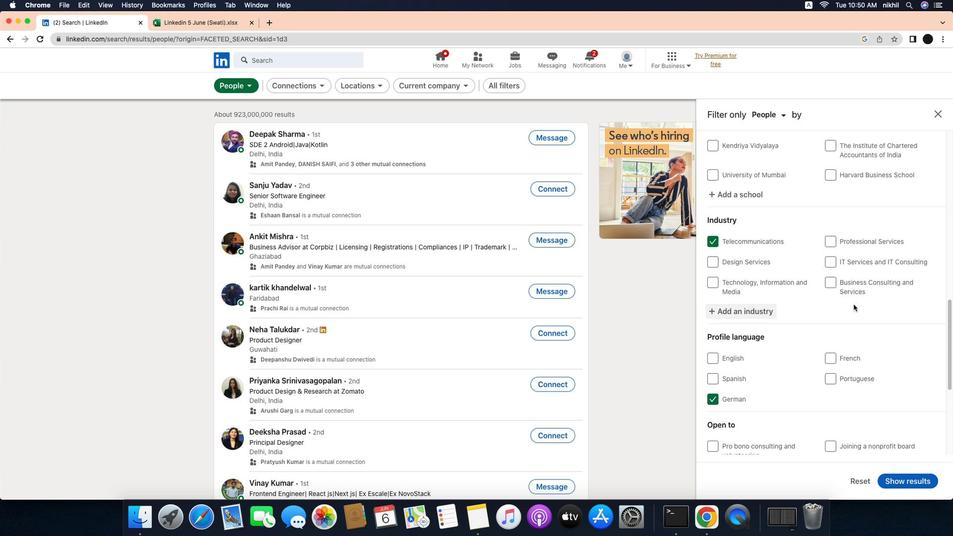 
Action: Mouse moved to (866, 325)
Screenshot: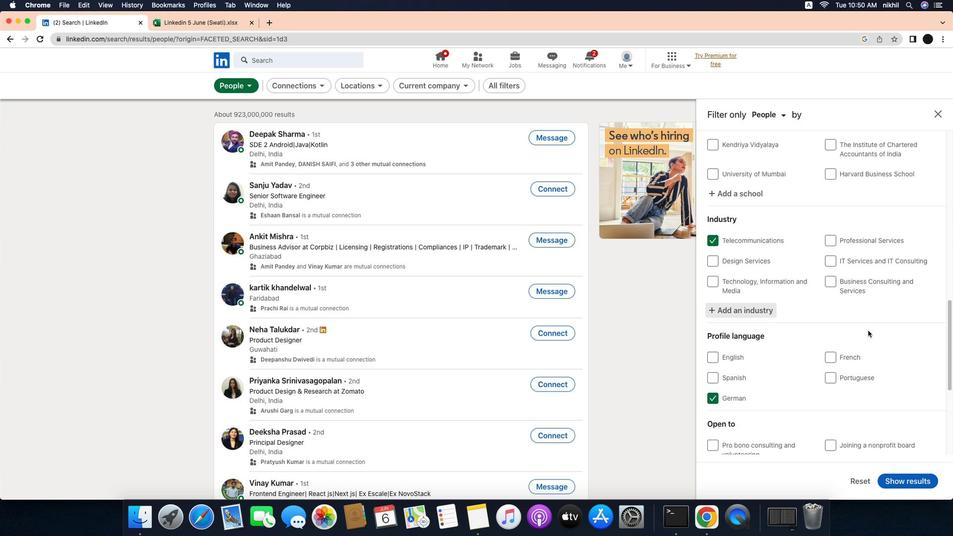 
Action: Mouse scrolled (866, 325) with delta (0, 1)
Screenshot: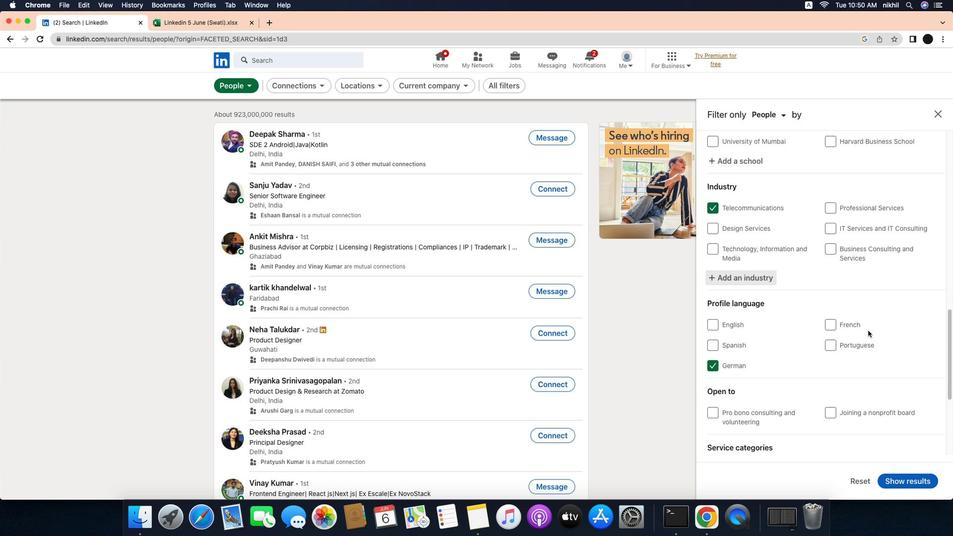 
Action: Mouse scrolled (866, 325) with delta (0, 1)
Screenshot: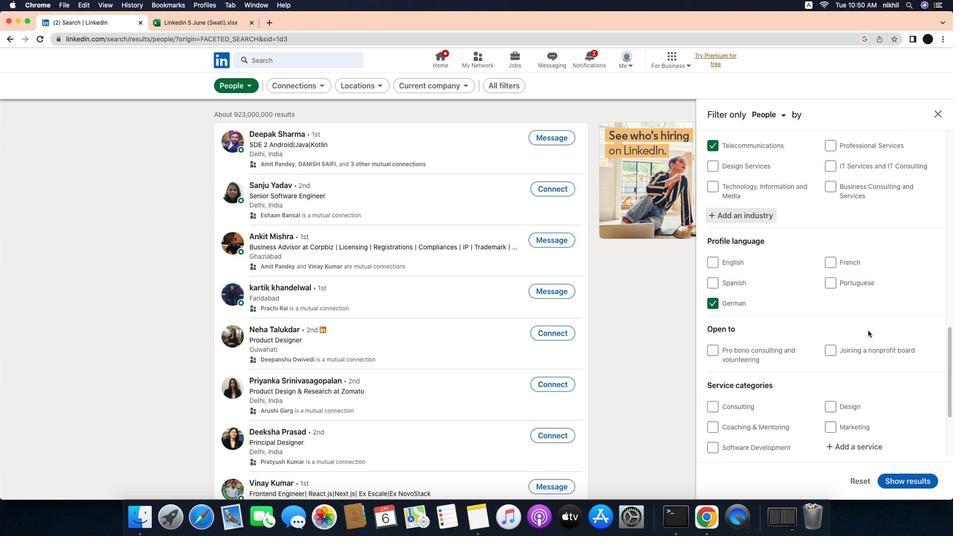 
Action: Mouse scrolled (866, 325) with delta (0, 0)
Screenshot: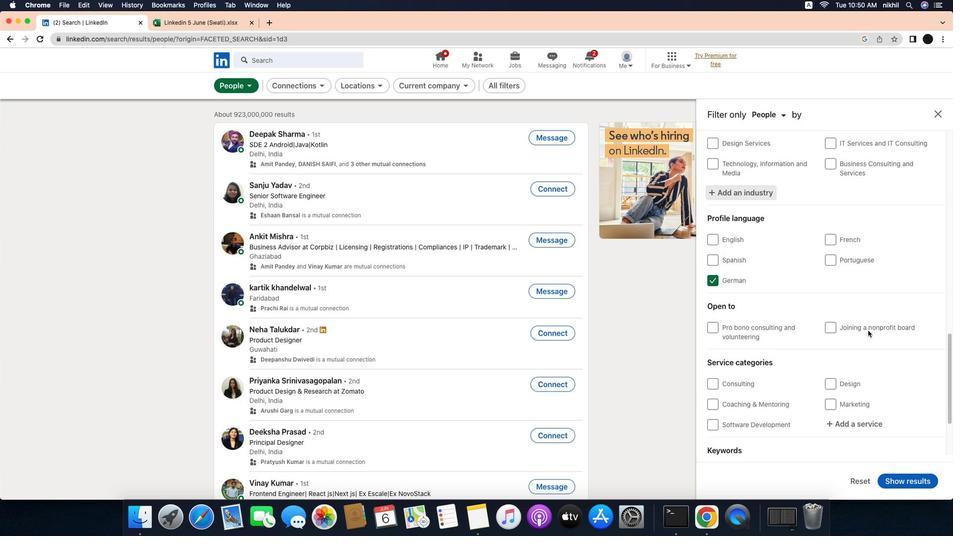 
Action: Mouse scrolled (866, 325) with delta (0, 0)
Screenshot: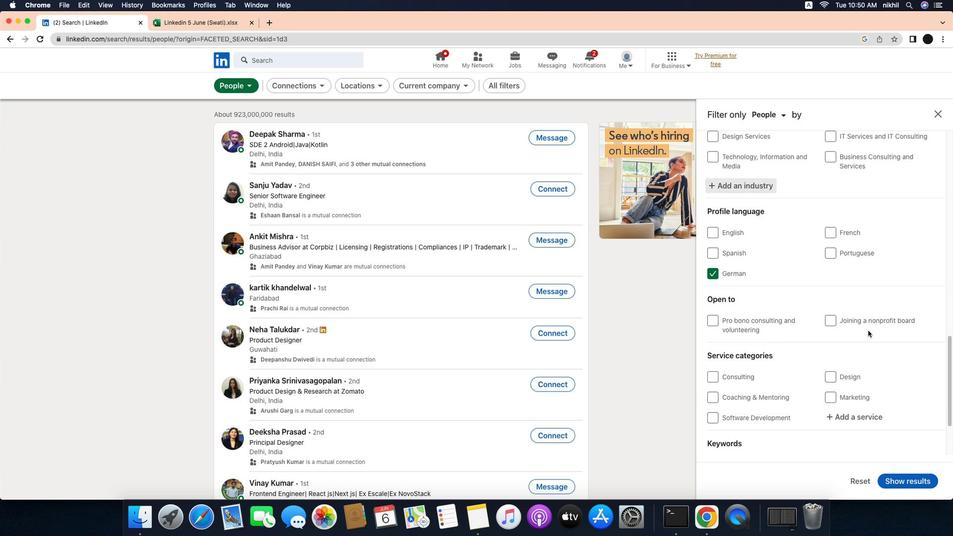 
Action: Mouse scrolled (866, 325) with delta (0, 1)
Screenshot: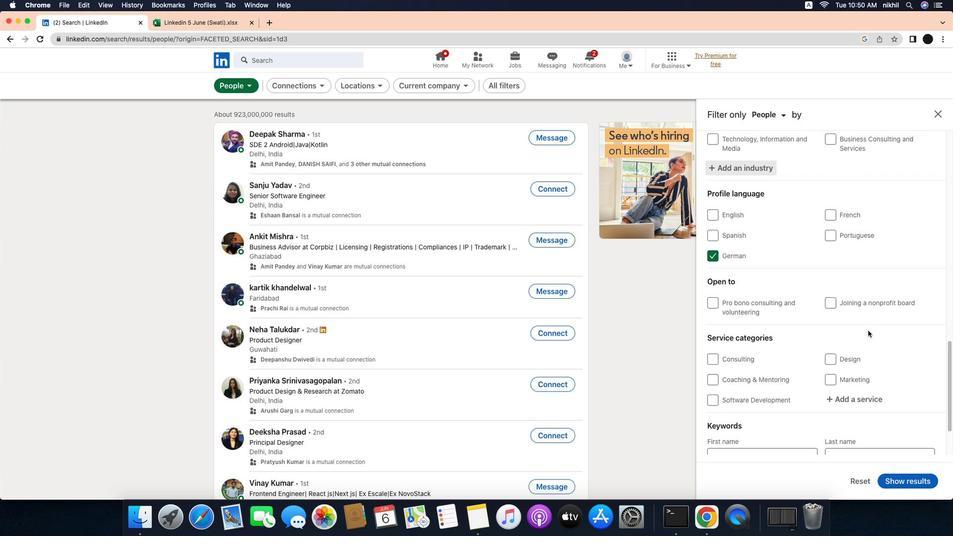 
Action: Mouse scrolled (866, 325) with delta (0, 1)
Screenshot: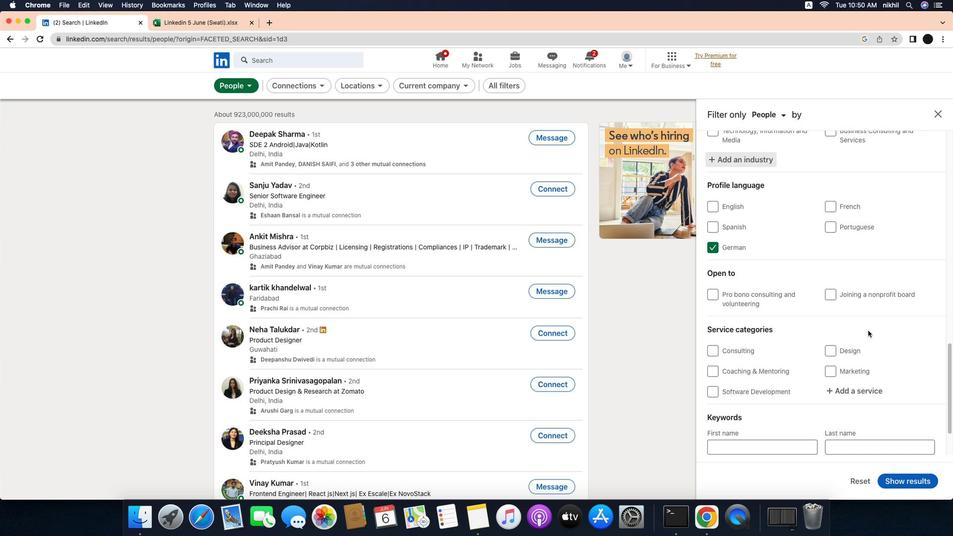 
Action: Mouse scrolled (866, 325) with delta (0, 1)
Screenshot: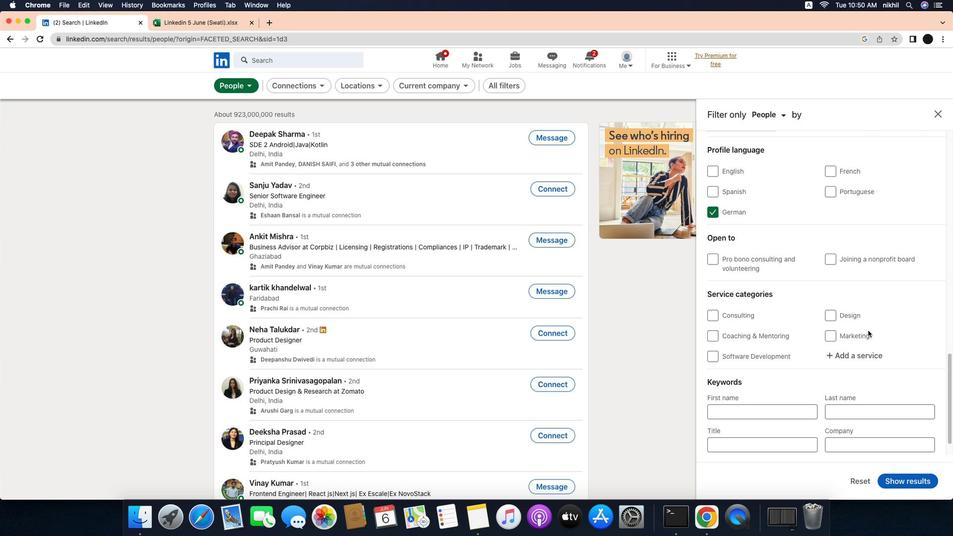 
Action: Mouse scrolled (866, 325) with delta (0, 1)
Screenshot: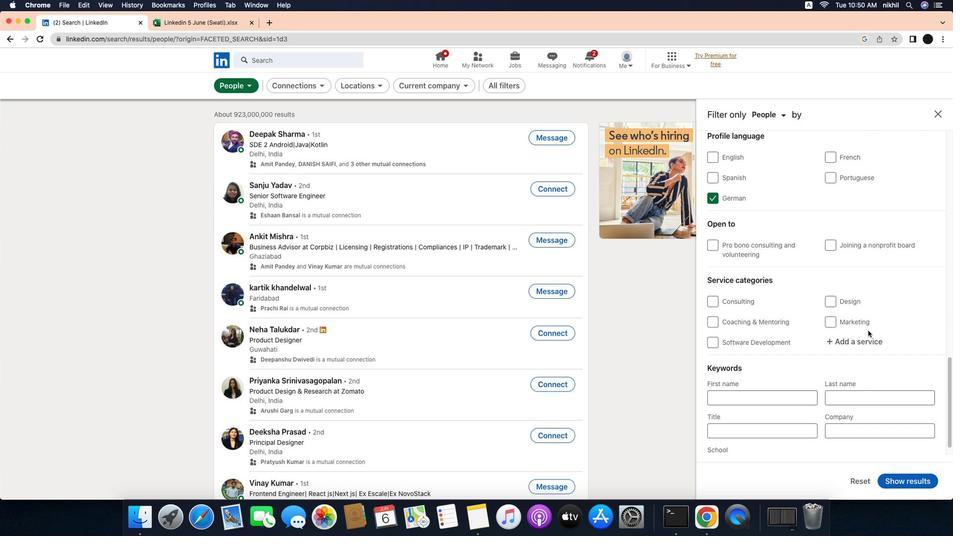 
Action: Mouse moved to (844, 334)
Screenshot: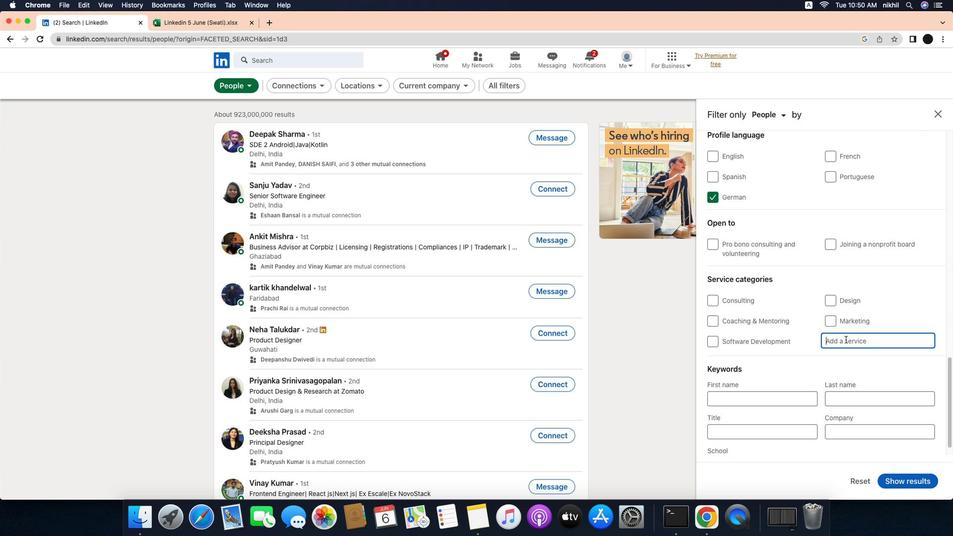 
Action: Mouse pressed left at (844, 334)
Screenshot: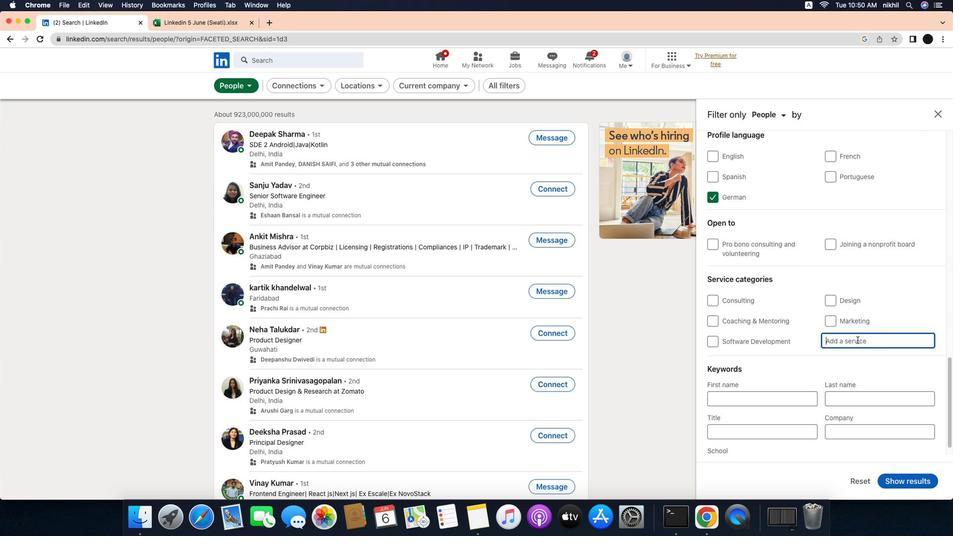 
Action: Mouse moved to (872, 335)
Screenshot: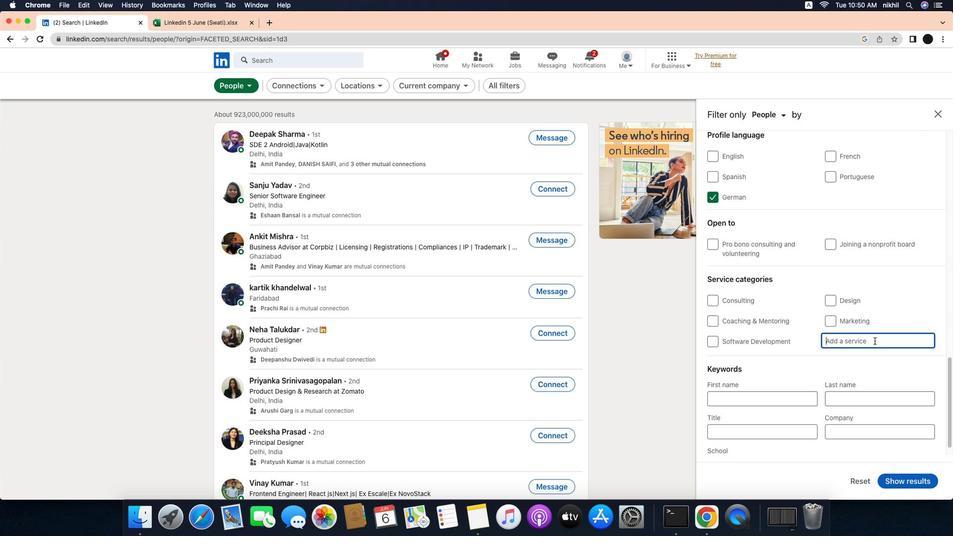 
Action: Mouse pressed left at (872, 335)
Screenshot: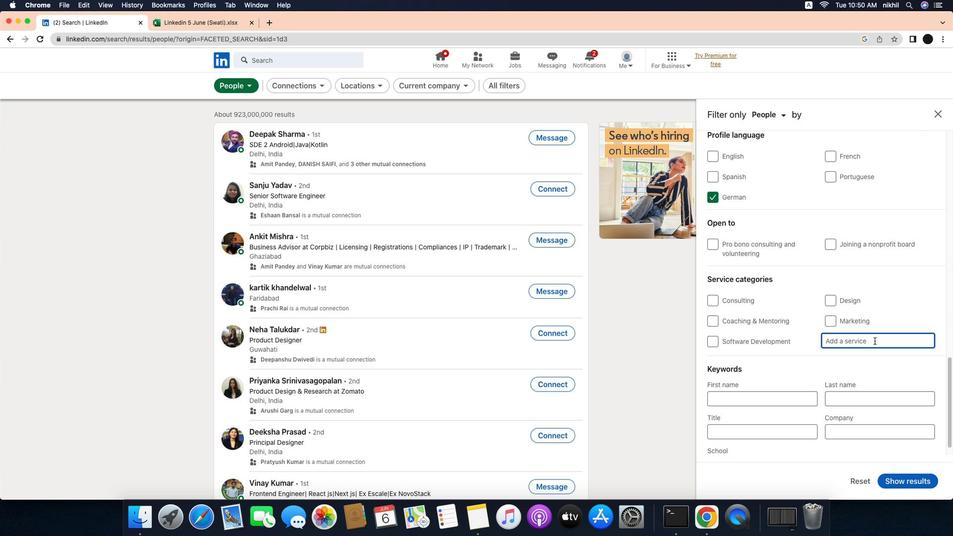 
Action: Key pressed Key.caps_lock'B'Key.caps_lock'a''n''k''r''u''p''t''c''y'Key.spaceKey.caps_lock'L'Key.caps_lock'a''w'
Screenshot: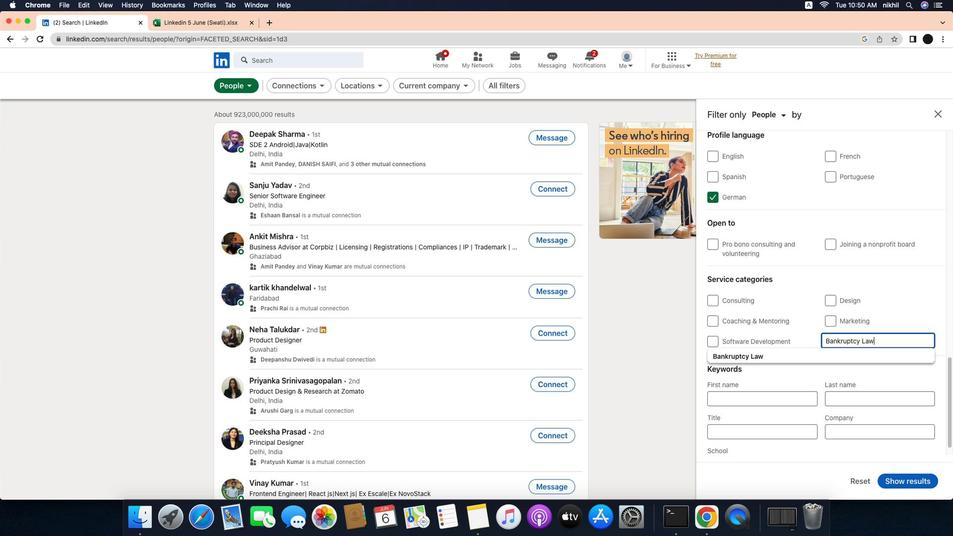 
Action: Mouse moved to (848, 355)
Screenshot: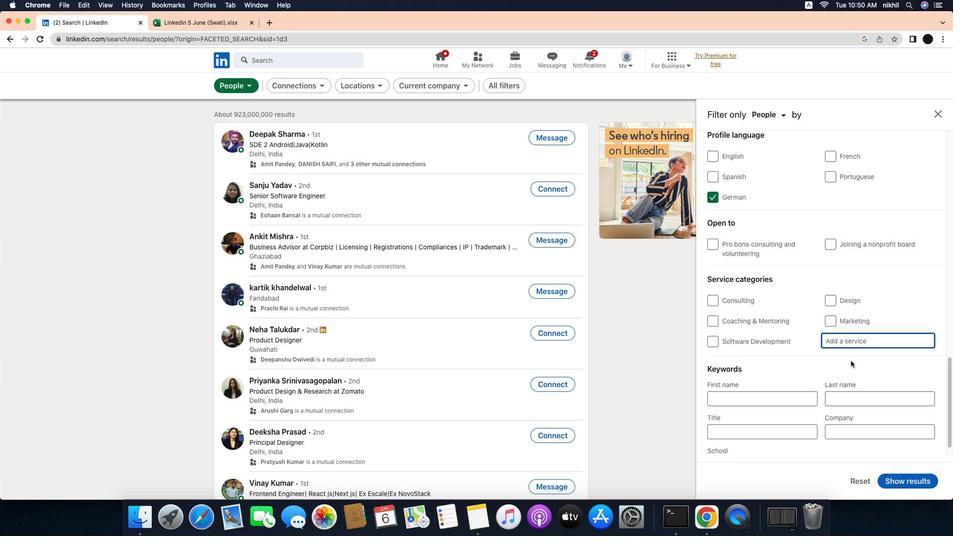 
Action: Mouse pressed left at (848, 355)
Screenshot: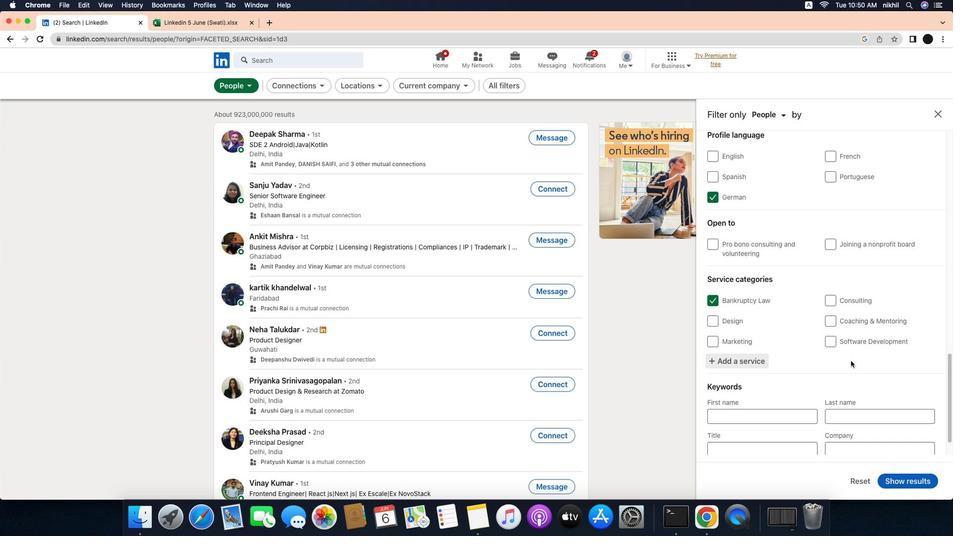 
Action: Mouse moved to (838, 355)
Screenshot: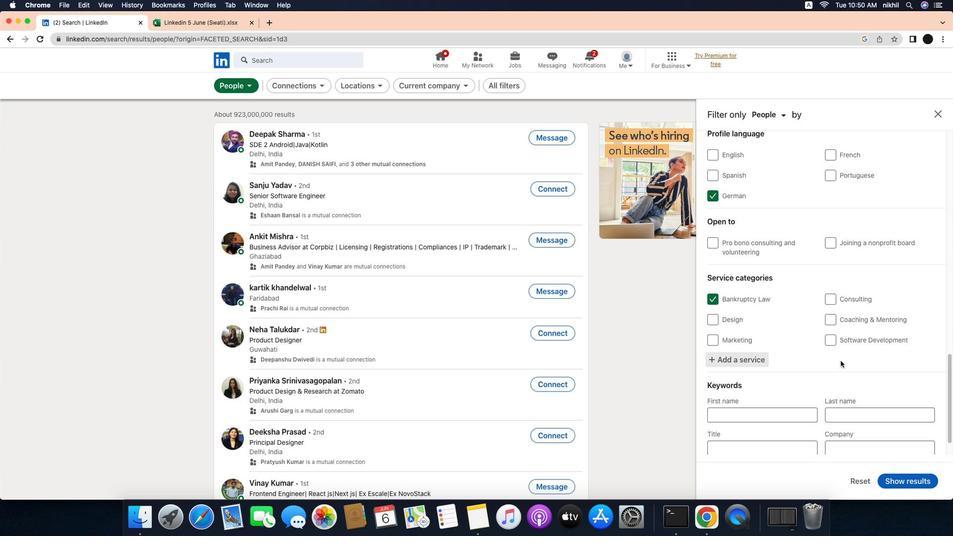 
Action: Mouse scrolled (838, 355) with delta (0, 1)
Screenshot: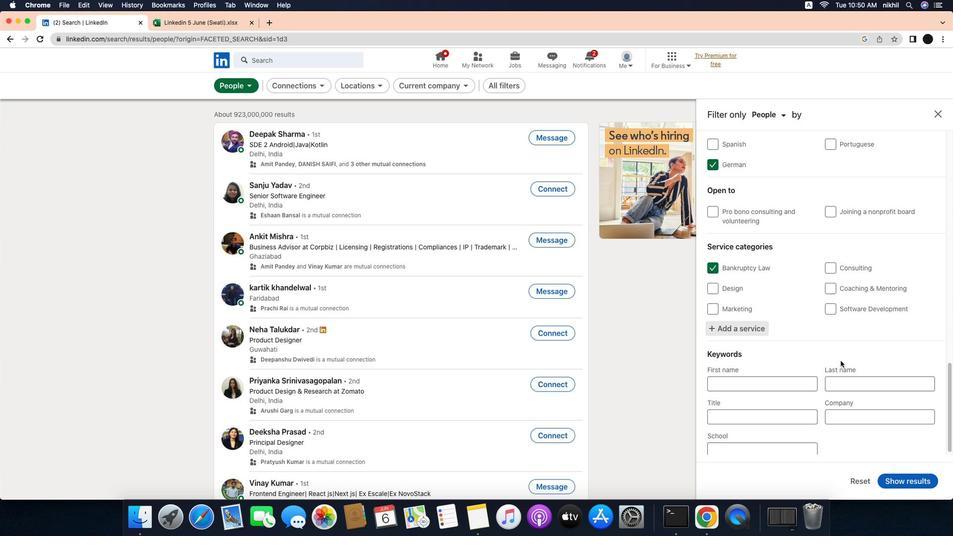 
Action: Mouse scrolled (838, 355) with delta (0, 1)
Screenshot: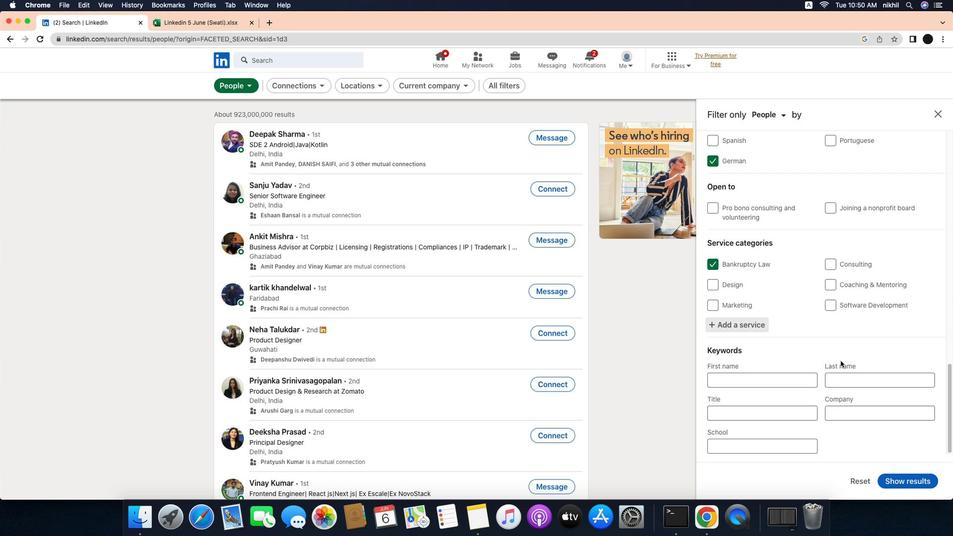 
Action: Mouse scrolled (838, 355) with delta (0, 0)
Screenshot: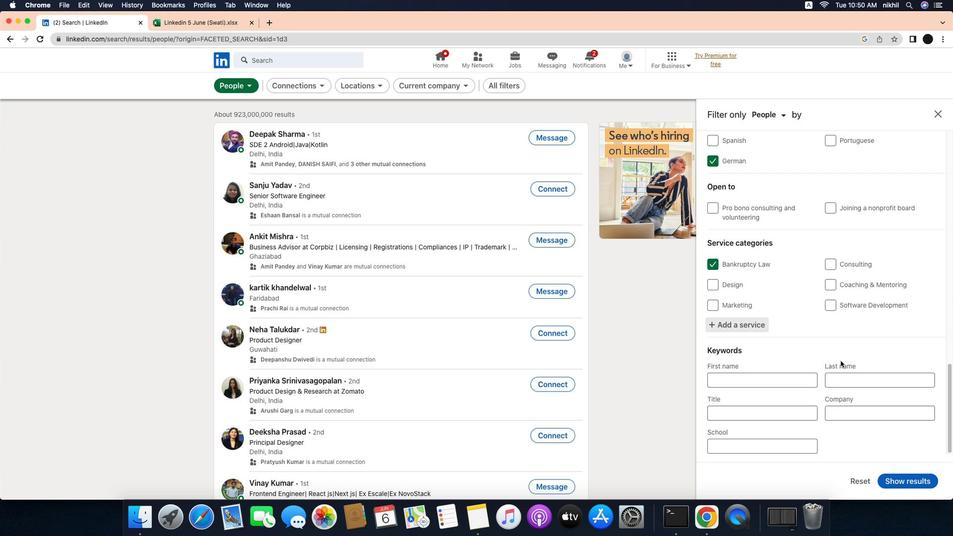 
Action: Mouse moved to (757, 406)
Screenshot: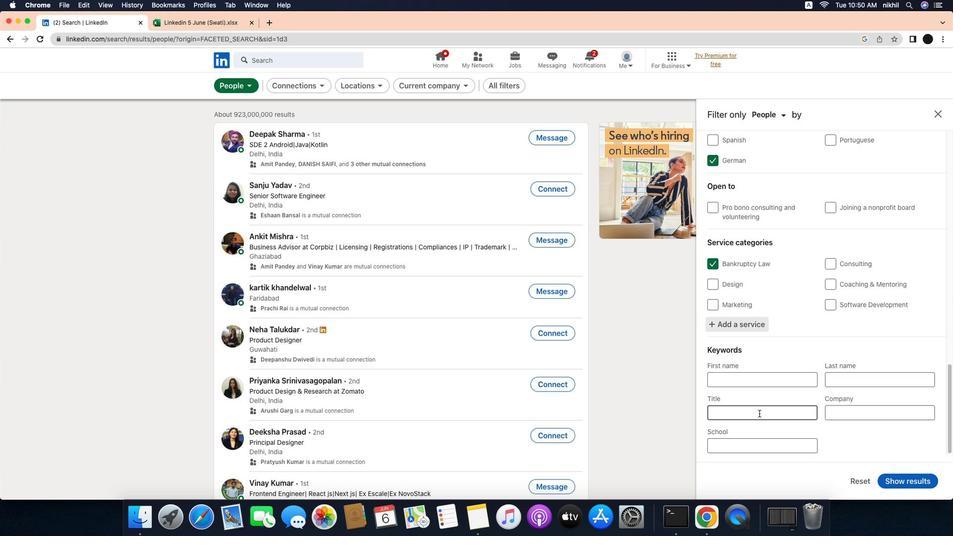
Action: Mouse pressed left at (757, 406)
Screenshot: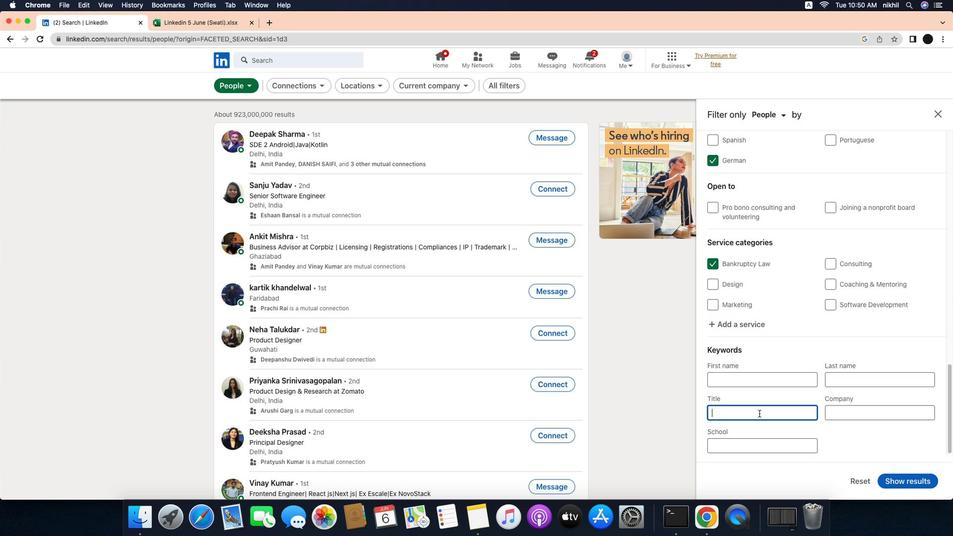 
Action: Mouse moved to (757, 406)
Screenshot: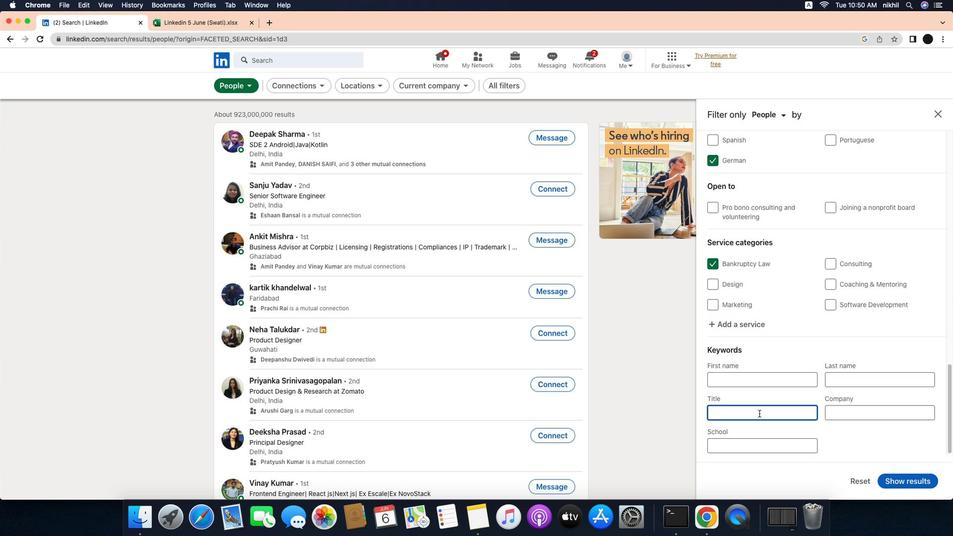 
Action: Key pressed Key.caps_lock'R'Key.caps_lock'e''c''y''c''l''a''b''l''e''s'Key.spaceKey.caps_lock'C'Key.caps_lock'o''l''l''e''c''t''o''r'Key.enter
Screenshot: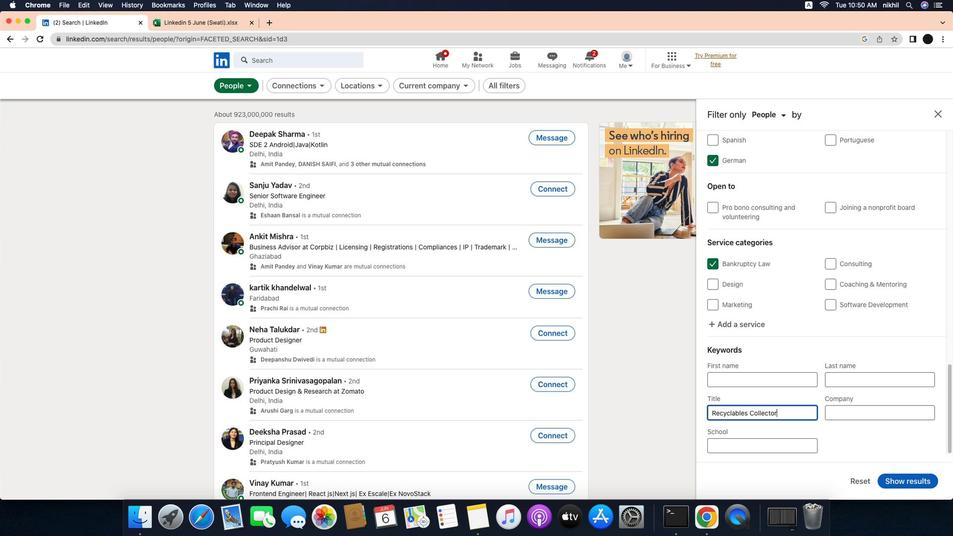 
Action: Mouse moved to (901, 472)
Screenshot: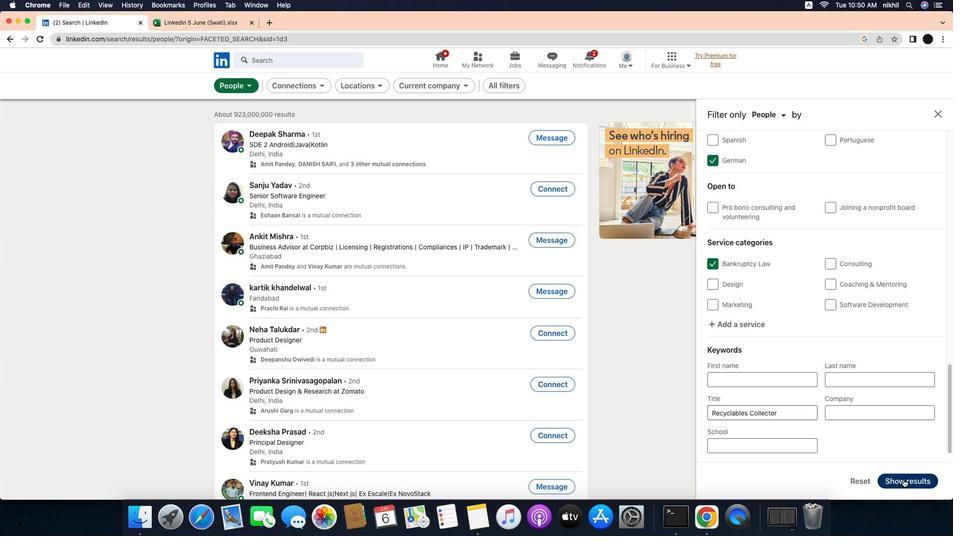 
Action: Mouse pressed left at (901, 472)
Screenshot: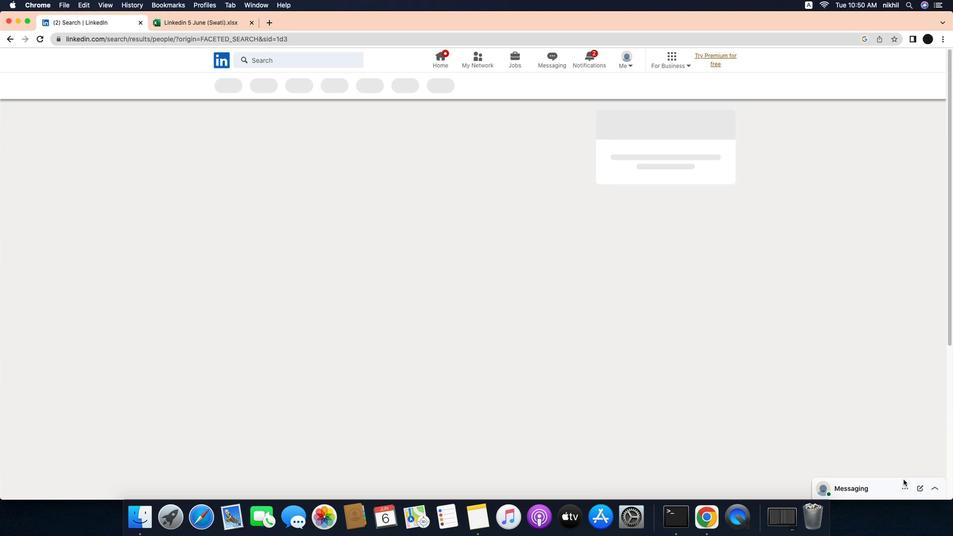 
Action: Mouse moved to (649, 278)
Screenshot: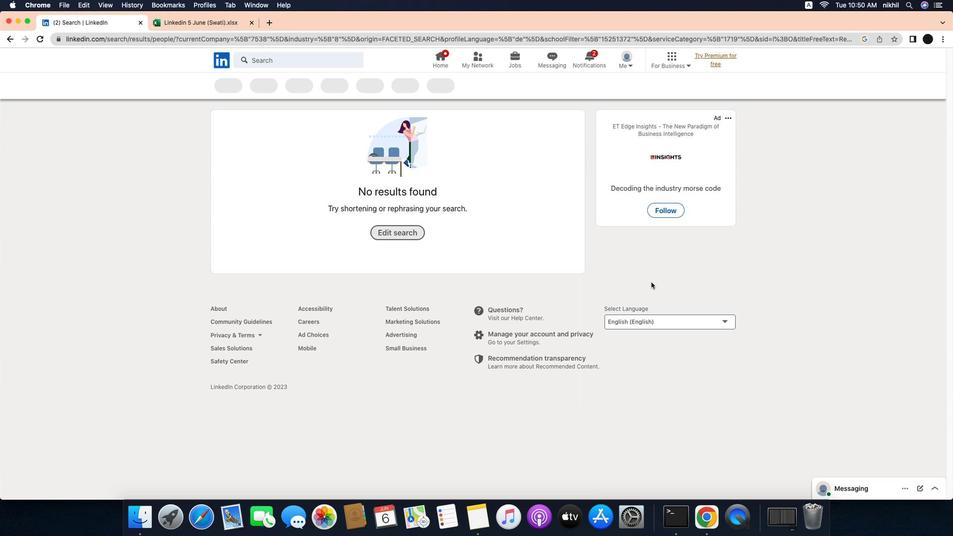 
